 Task: Sports team roster blue modern simple.
Action: Mouse moved to (185, 104)
Screenshot: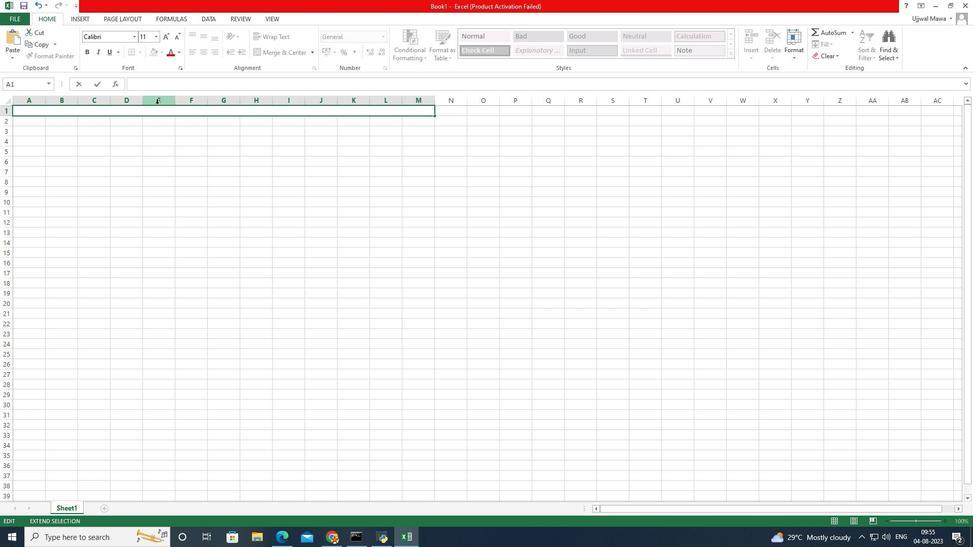 
Action: Key pressed <Key.caps_lock>TEAM<Key.space>ROSTER
Screenshot: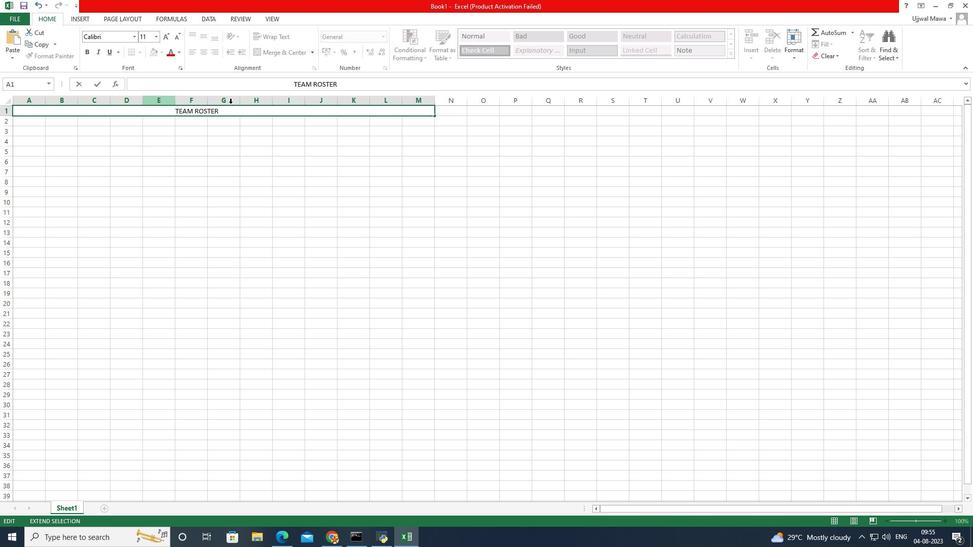 
Action: Mouse moved to (173, 113)
Screenshot: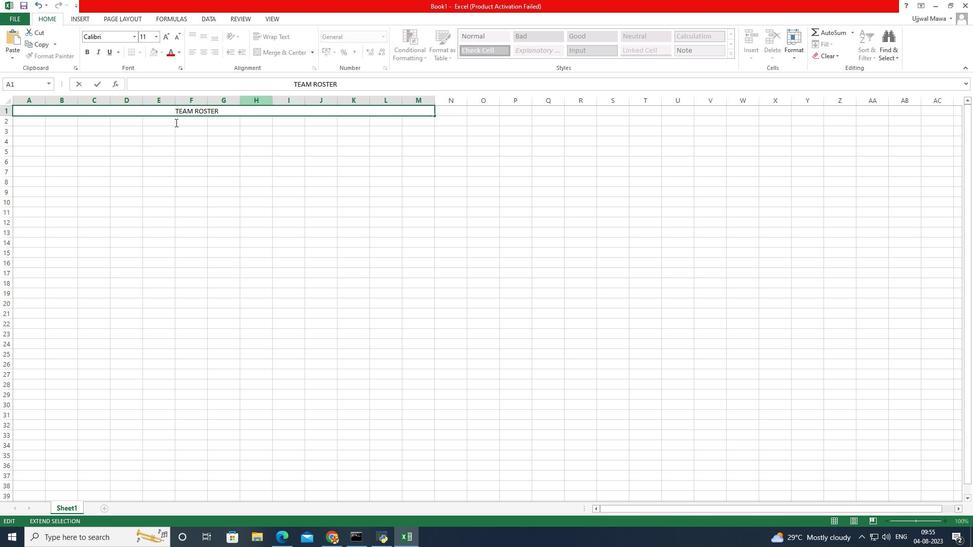 
Action: Mouse pressed left at (173, 113)
Screenshot: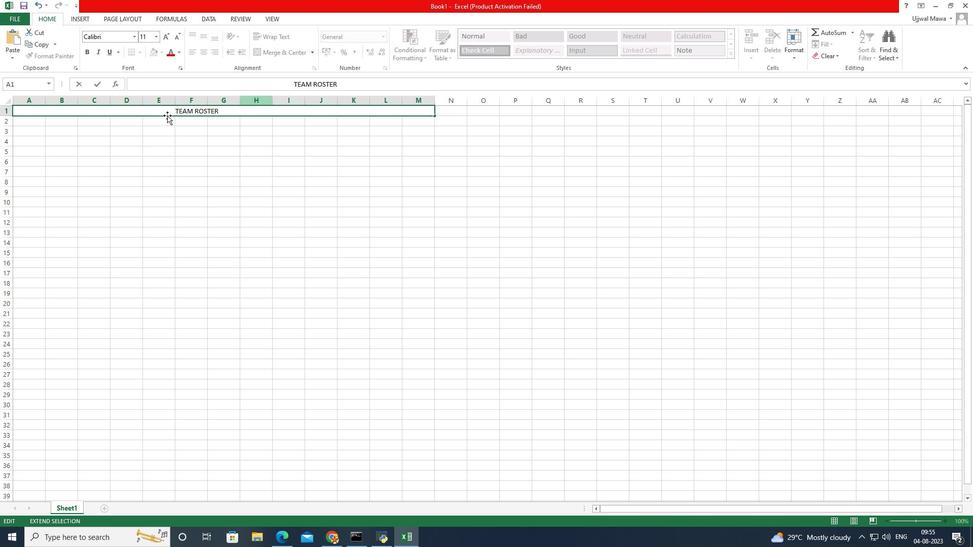 
Action: Mouse moved to (189, 130)
Screenshot: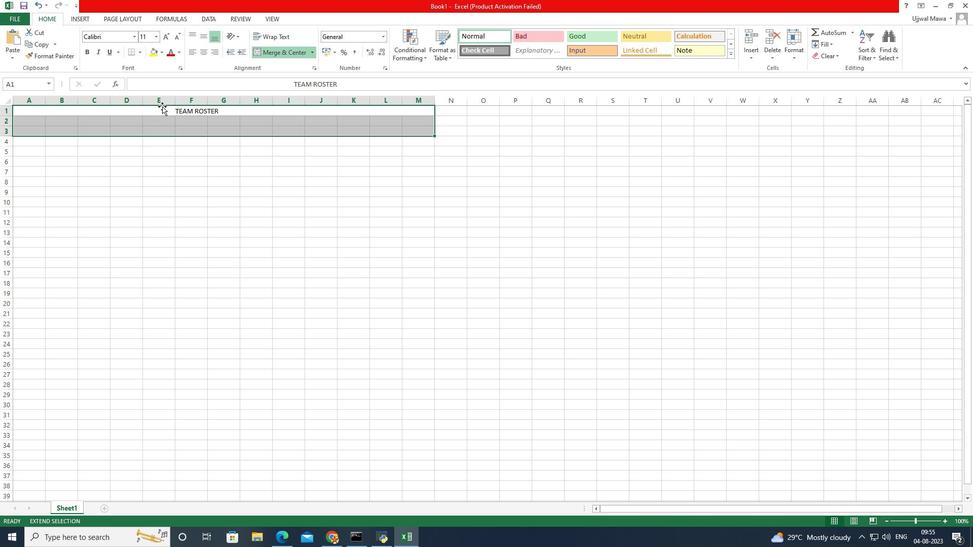 
Action: Mouse pressed left at (189, 130)
Screenshot: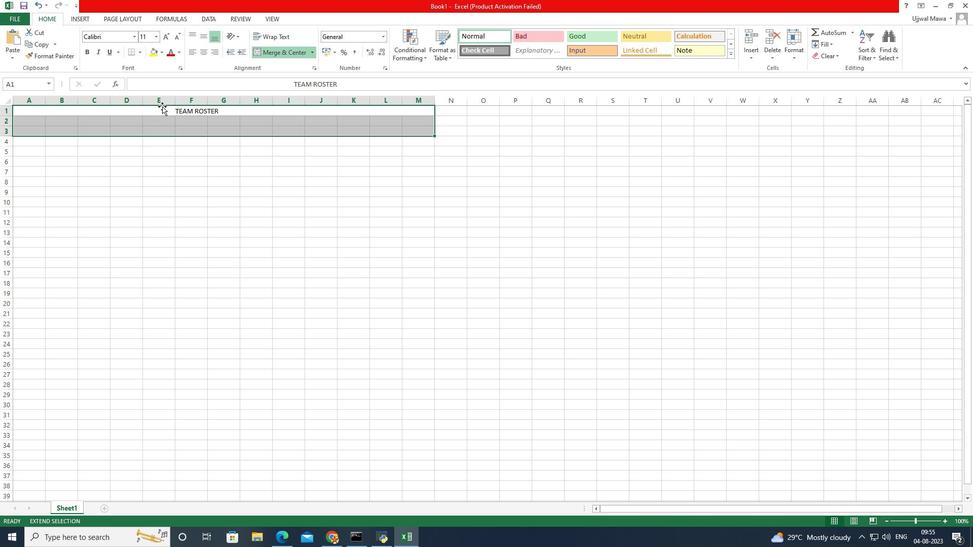 
Action: Mouse moved to (186, 109)
Screenshot: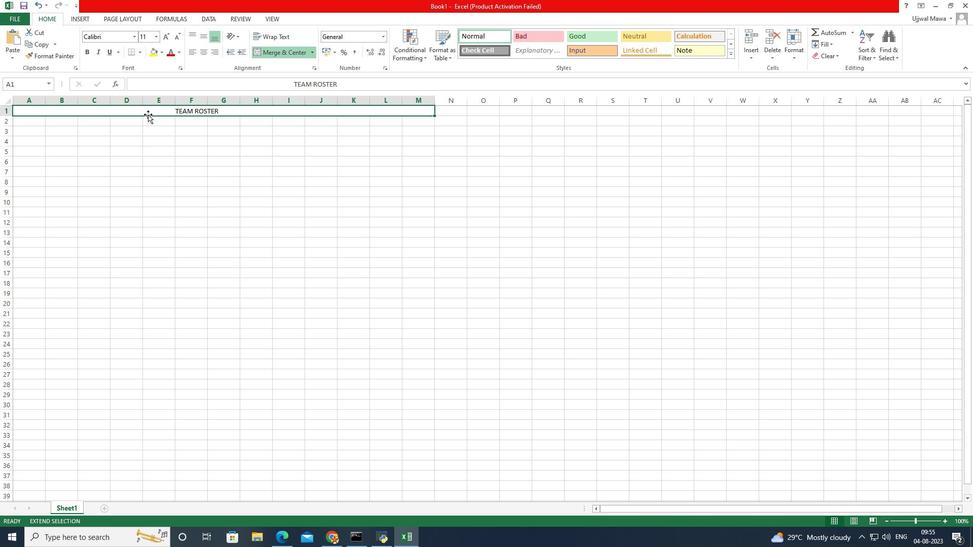 
Action: Mouse pressed left at (185, 107)
Screenshot: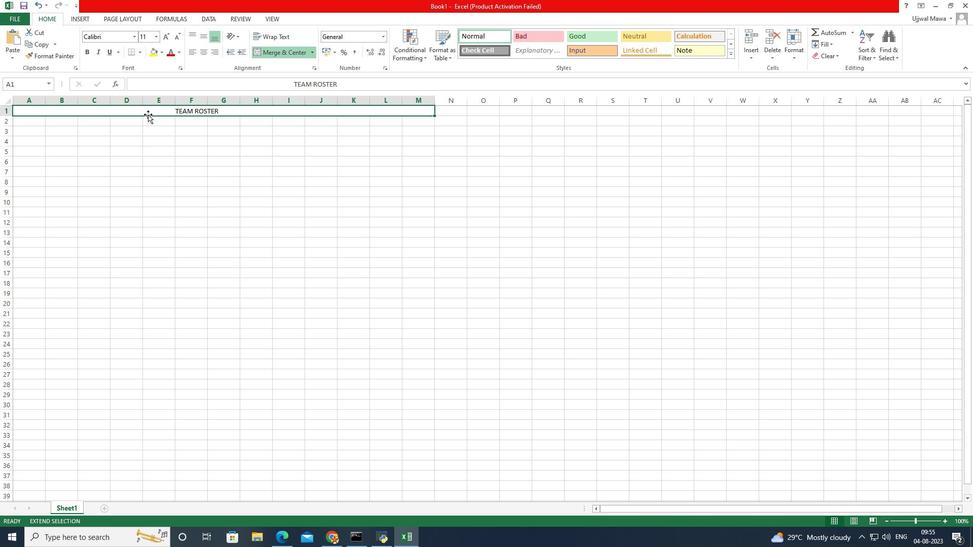 
Action: Mouse moved to (187, 110)
Screenshot: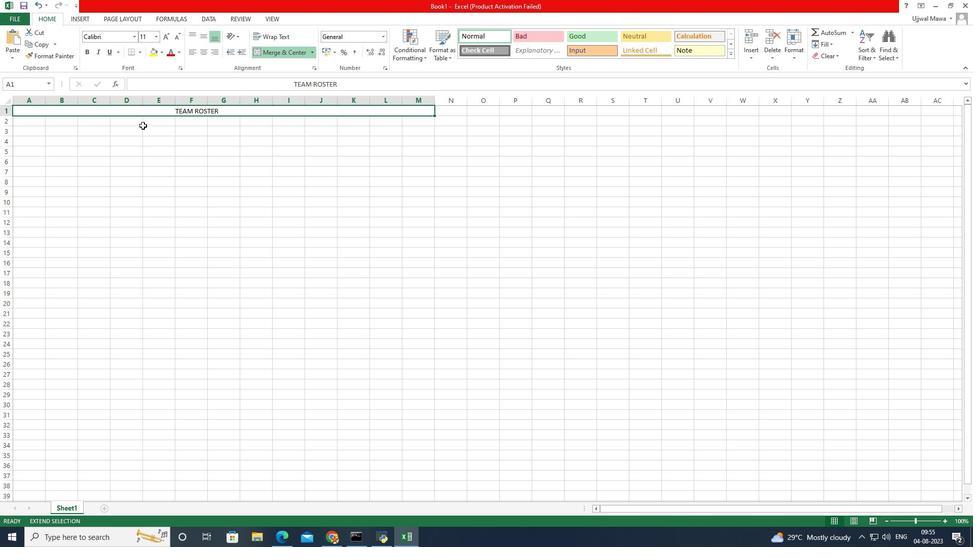 
Action: Mouse pressed left at (187, 110)
Screenshot: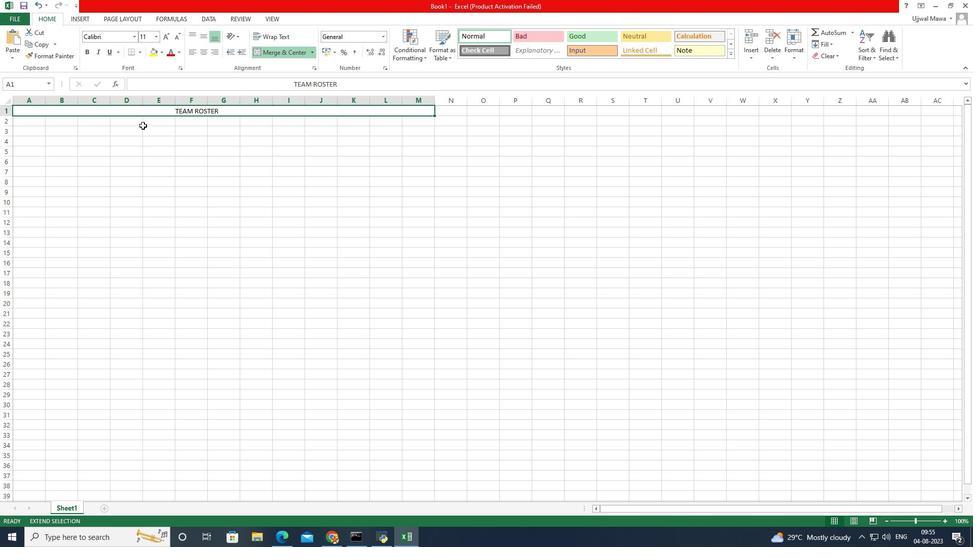 
Action: Mouse moved to (188, 122)
Screenshot: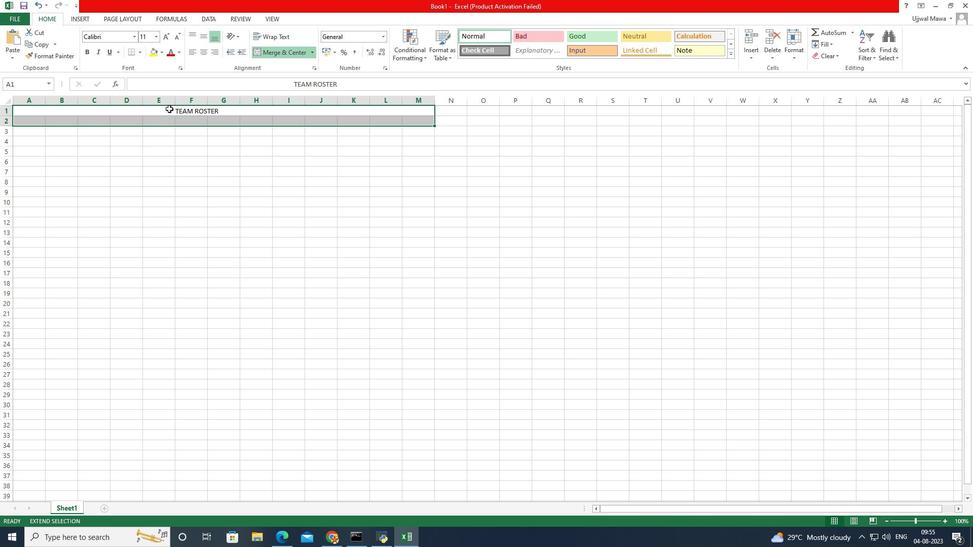 
Action: Mouse pressed left at (188, 122)
Screenshot: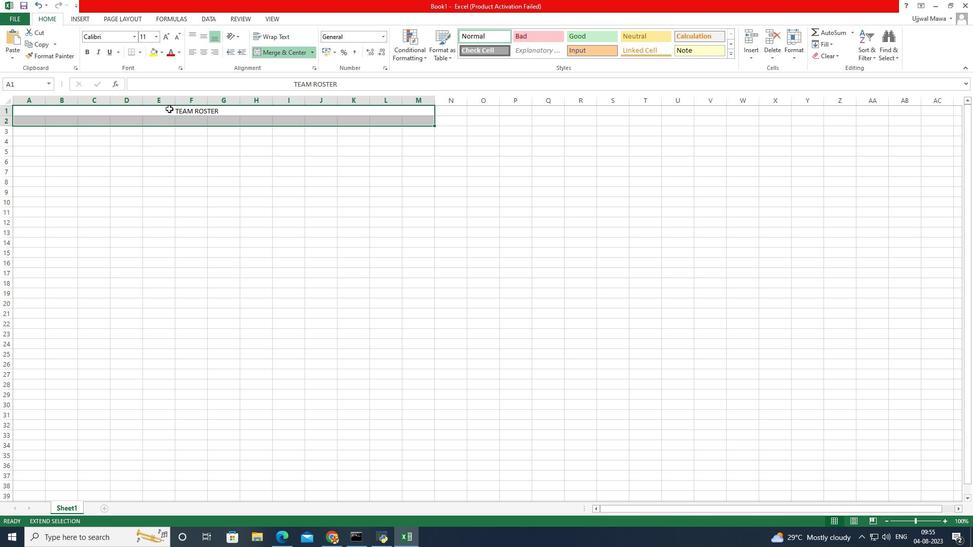 
Action: Mouse moved to (182, 108)
Screenshot: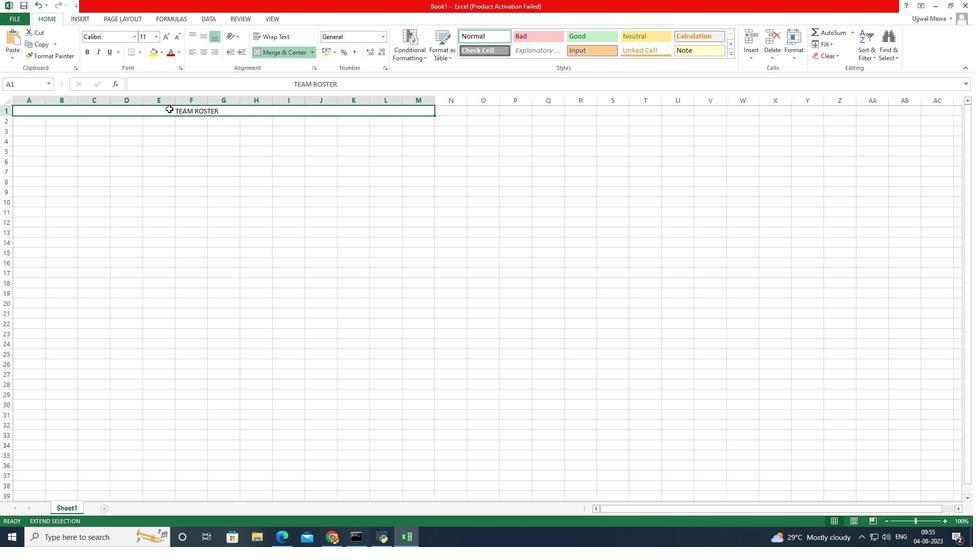 
Action: Mouse pressed left at (182, 108)
Screenshot: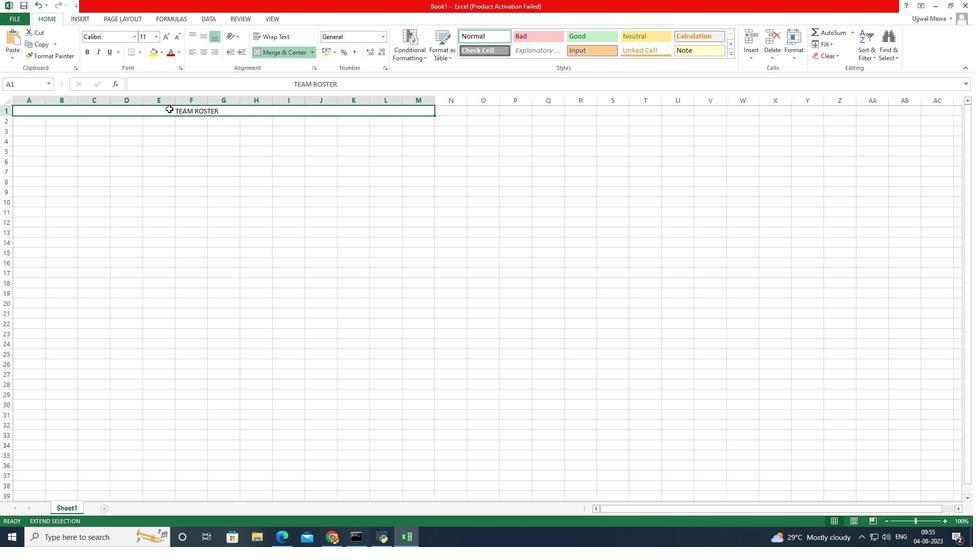 
Action: Key pressed <Key.esc>
Screenshot: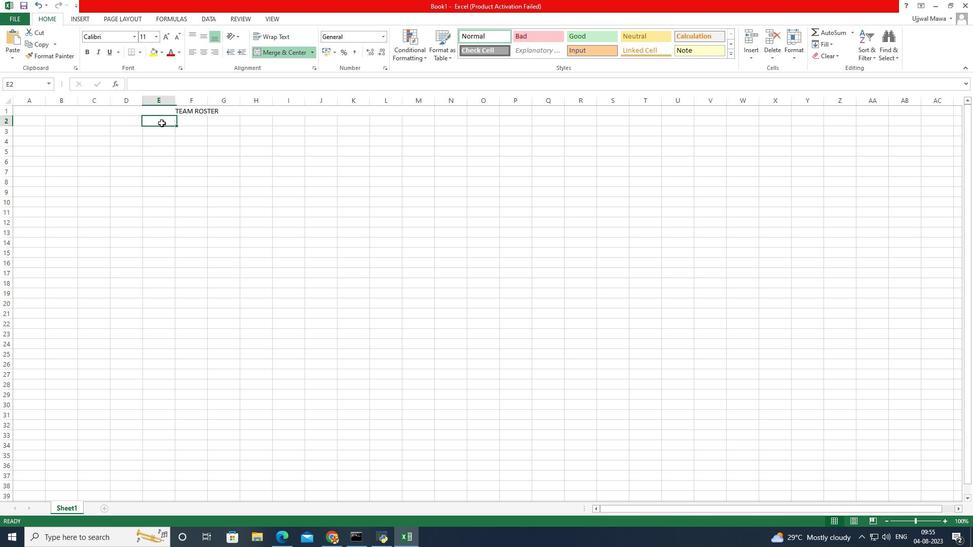 
Action: Mouse moved to (184, 120)
Screenshot: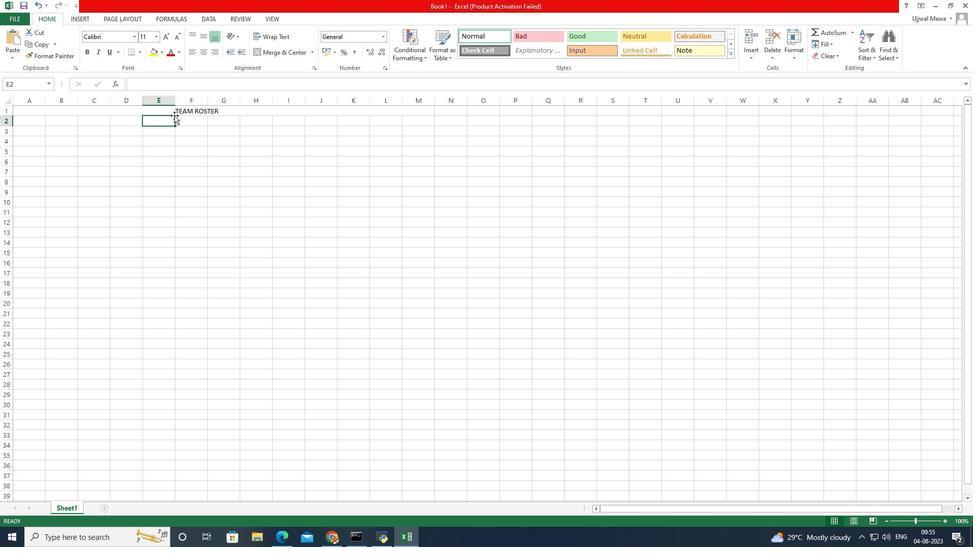
Action: Mouse pressed left at (184, 120)
Screenshot: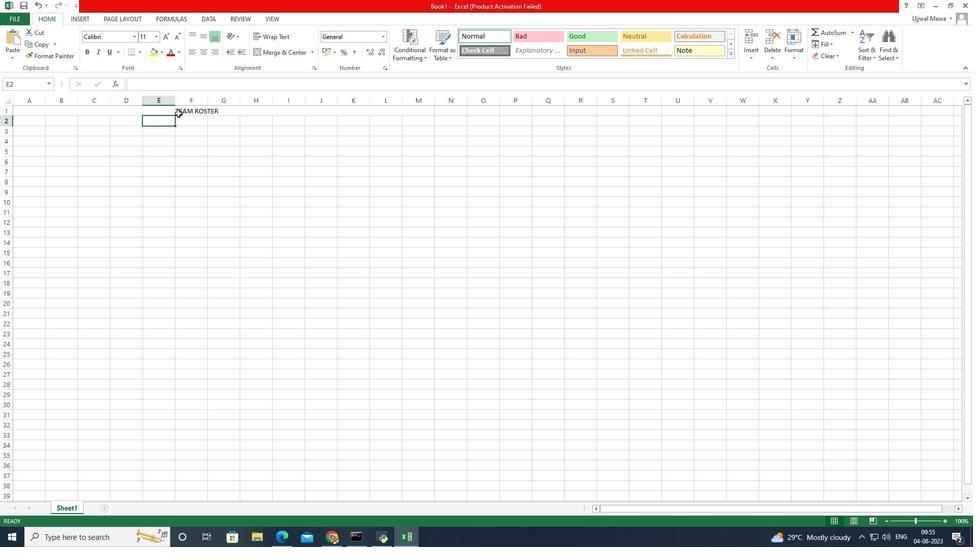 
Action: Mouse moved to (181, 112)
Screenshot: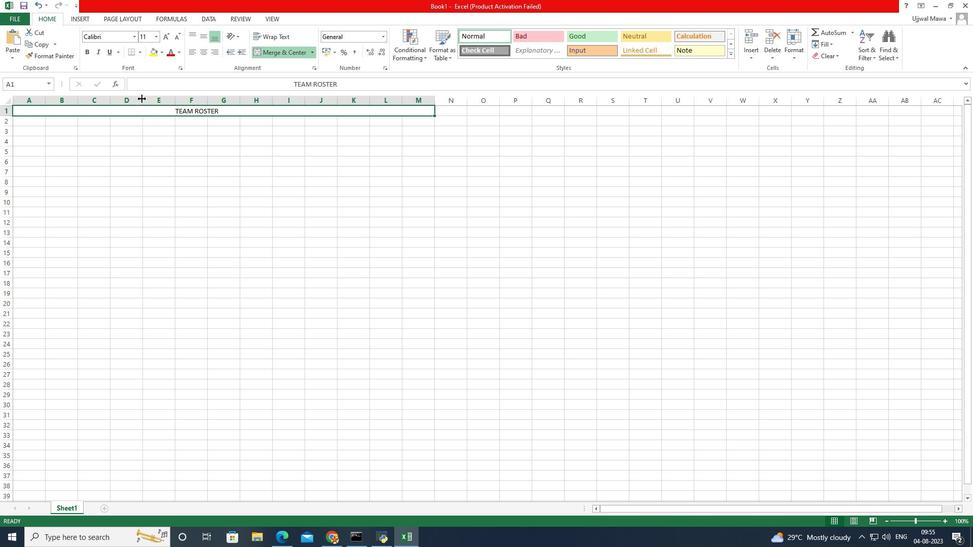 
Action: Mouse pressed left at (181, 112)
Screenshot: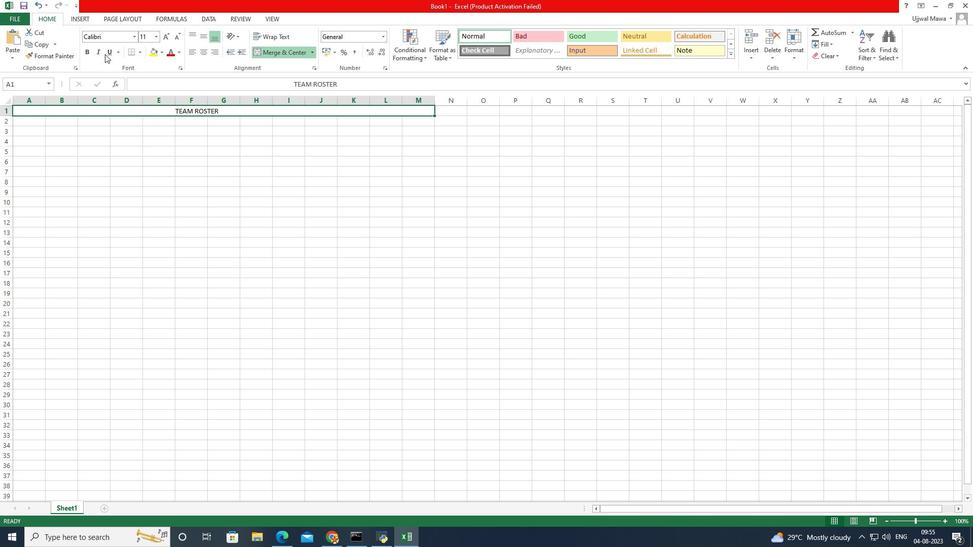 
Action: Mouse moved to (185, 60)
Screenshot: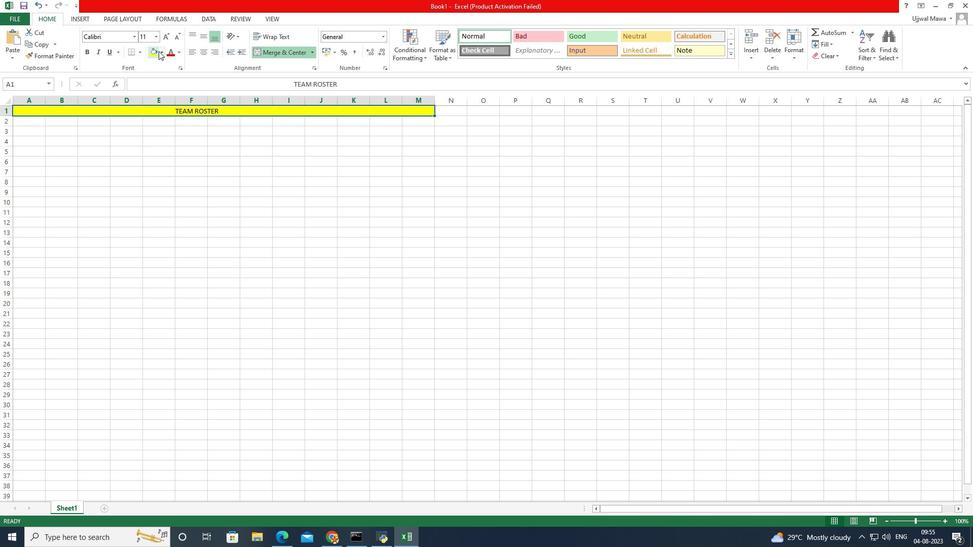 
Action: Mouse pressed left at (185, 60)
Screenshot: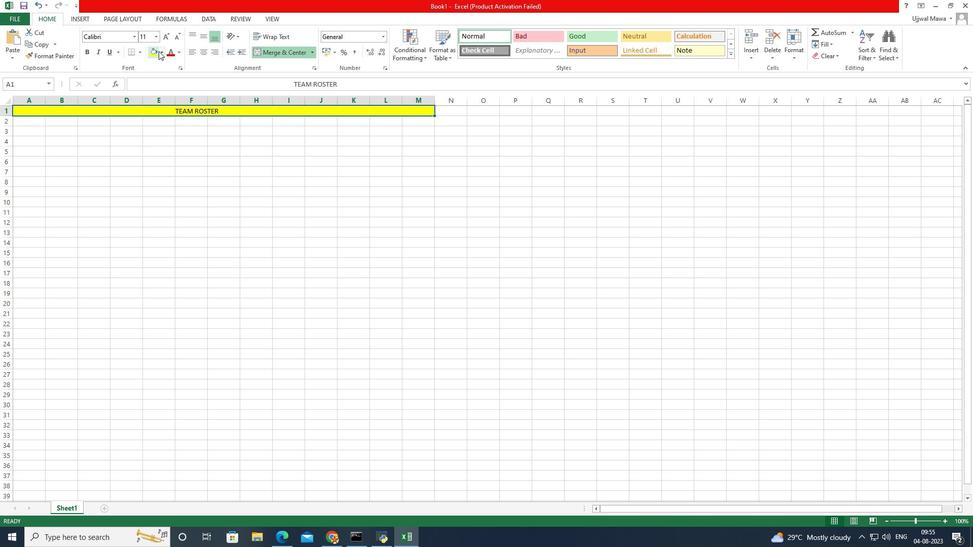 
Action: Mouse moved to (185, 62)
Screenshot: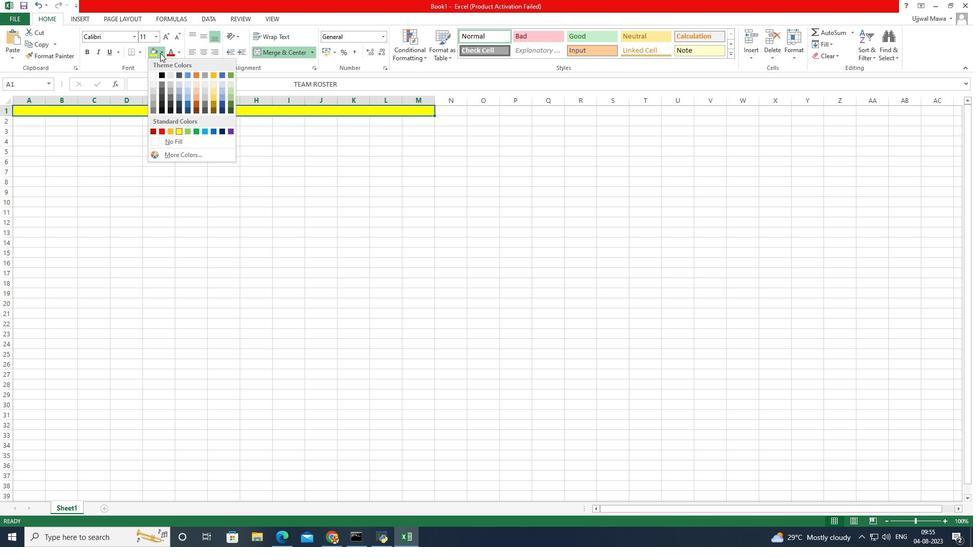 
Action: Mouse pressed left at (185, 62)
Screenshot: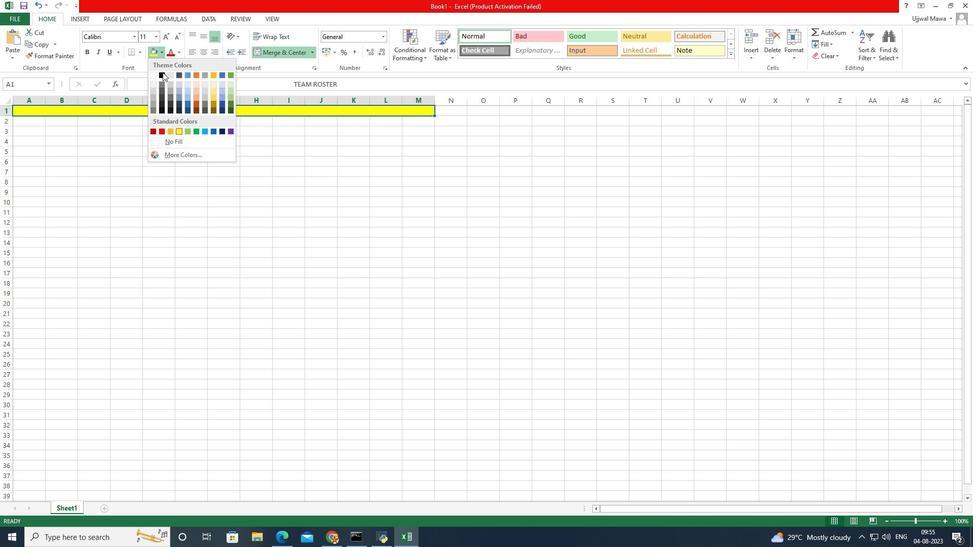 
Action: Mouse moved to (184, 80)
Screenshot: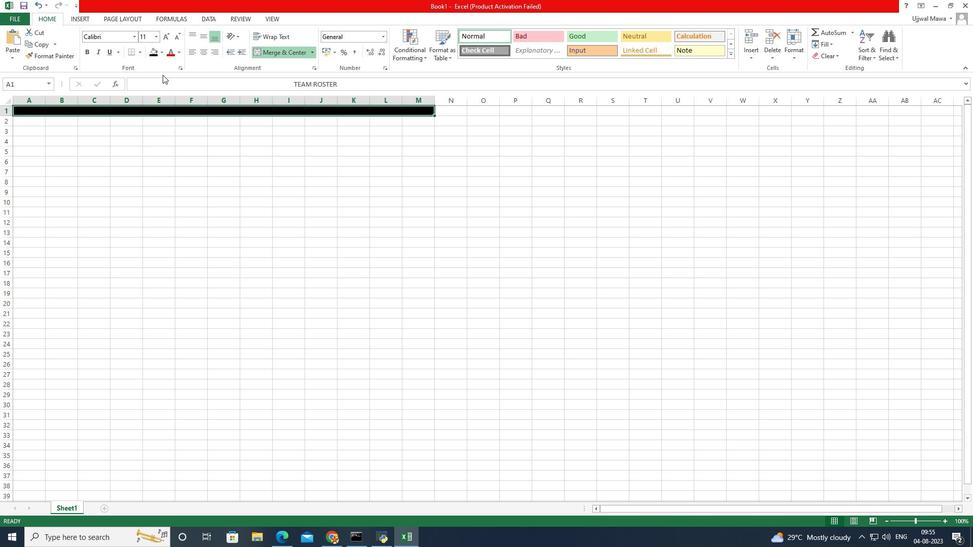 
Action: Mouse pressed left at (184, 80)
Screenshot: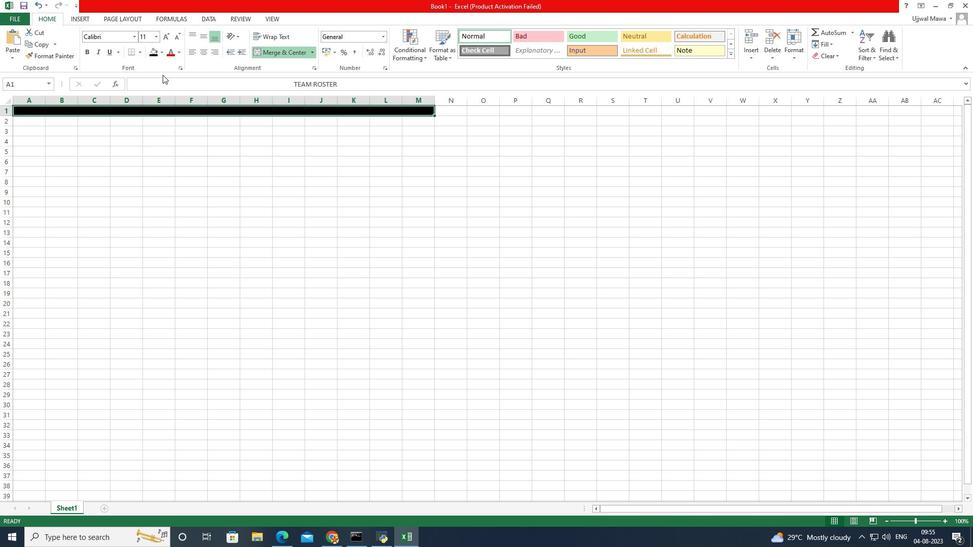 
Action: Mouse moved to (181, 62)
Screenshot: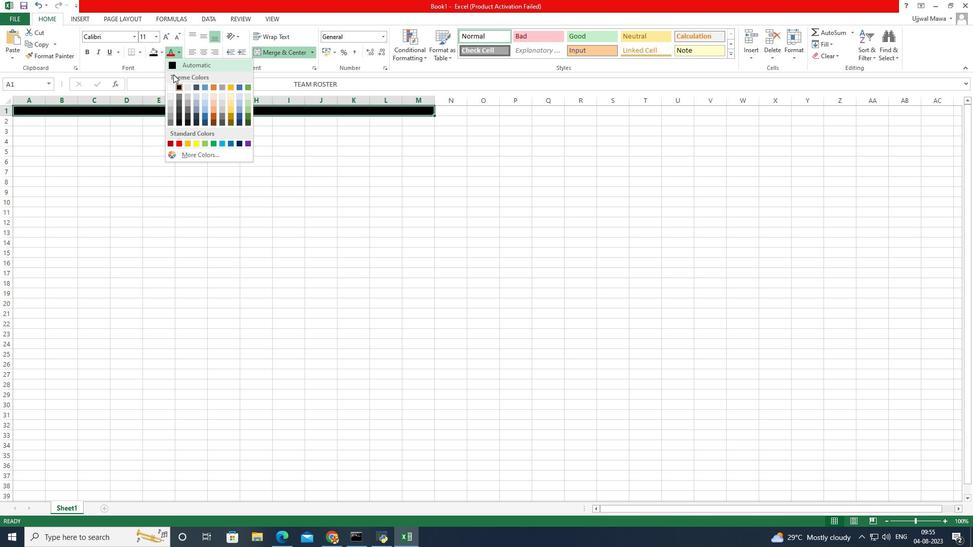 
Action: Mouse pressed left at (181, 62)
Screenshot: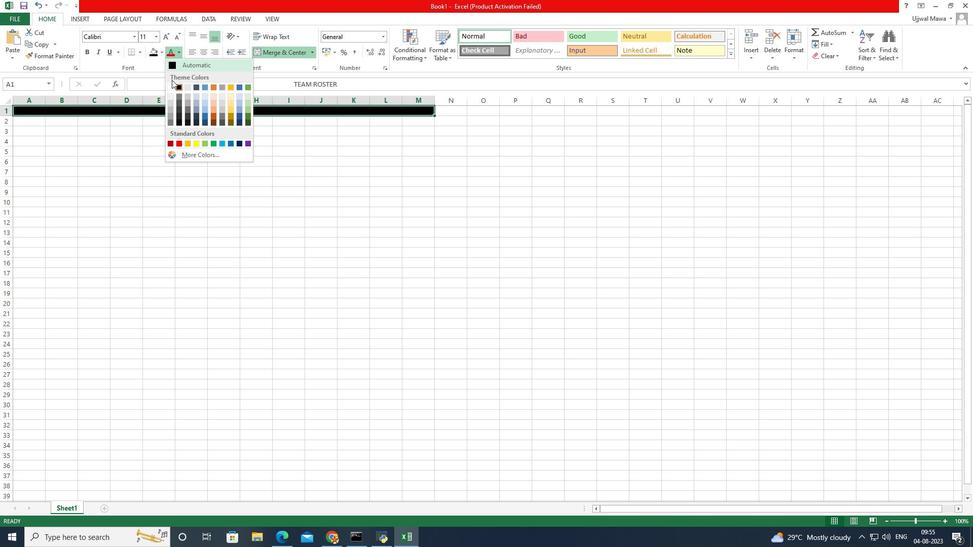 
Action: Mouse moved to (182, 87)
Screenshot: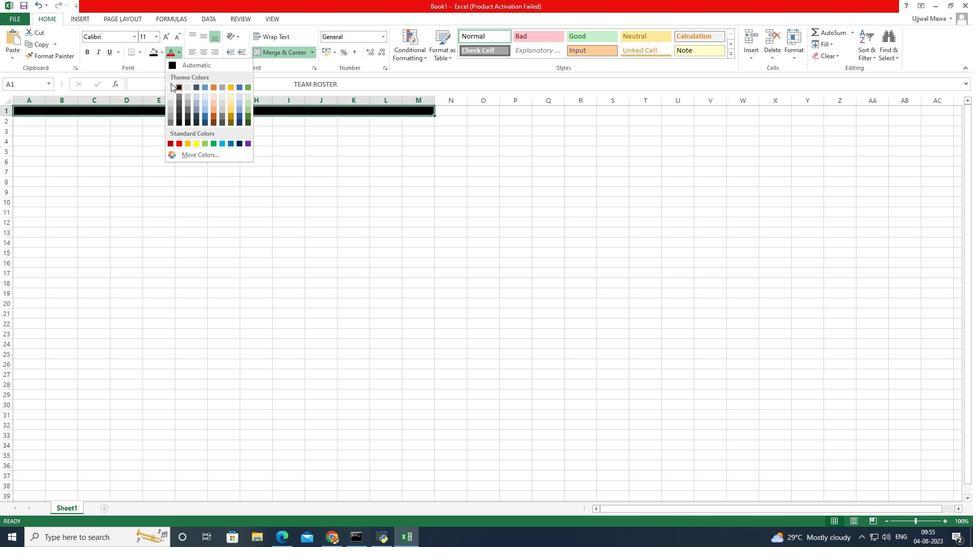 
Action: Mouse pressed left at (182, 87)
Screenshot: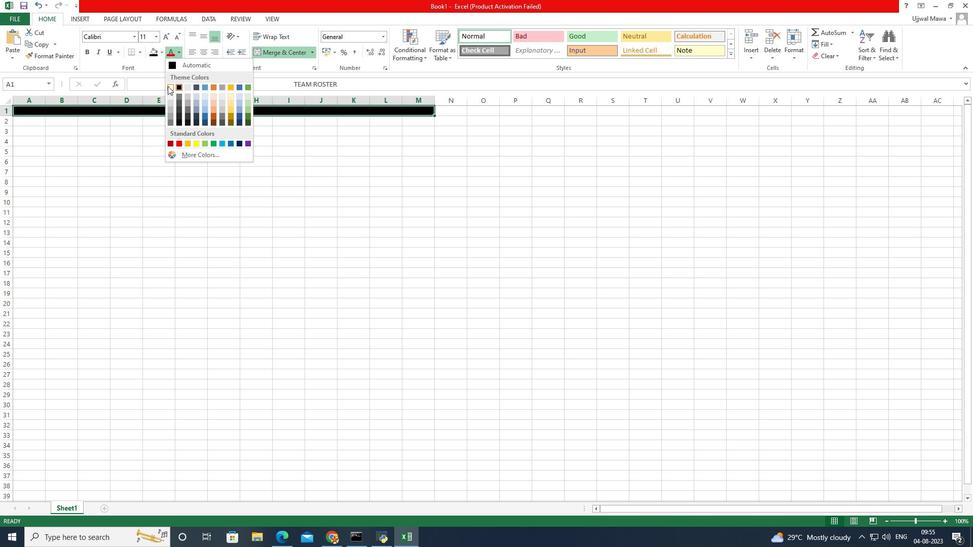 
Action: Mouse moved to (183, 89)
Screenshot: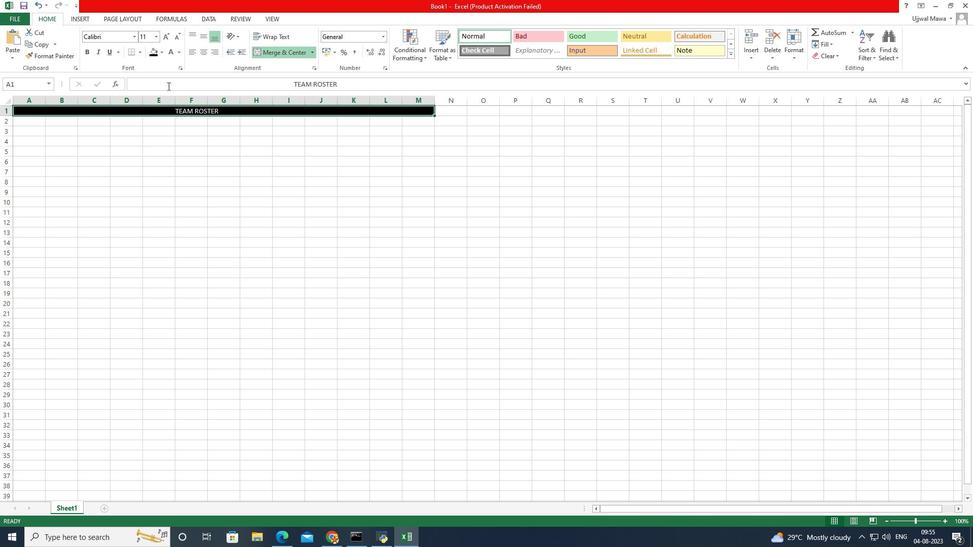
Action: Mouse pressed left at (183, 89)
Screenshot: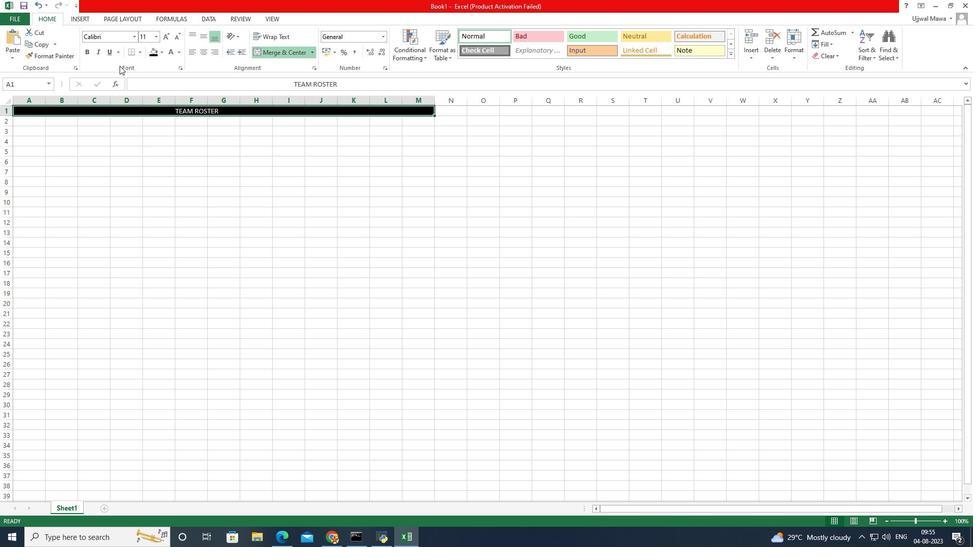
Action: Mouse moved to (199, 60)
Screenshot: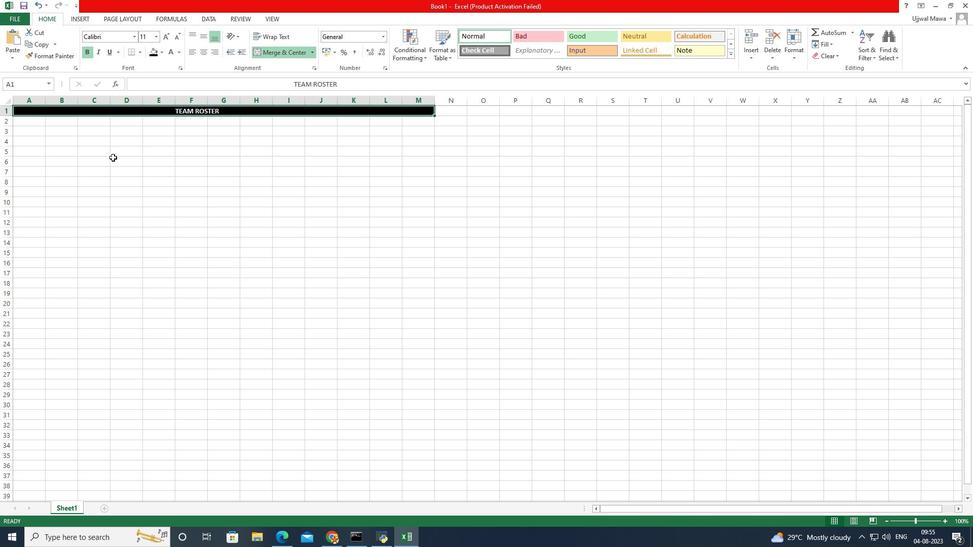 
Action: Mouse pressed left at (199, 60)
Screenshot: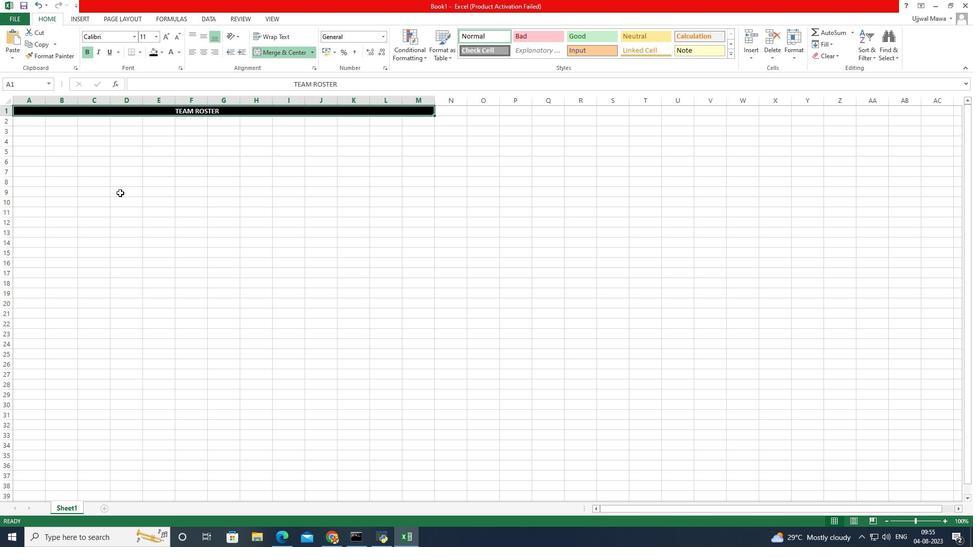 
Action: Mouse moved to (192, 177)
Screenshot: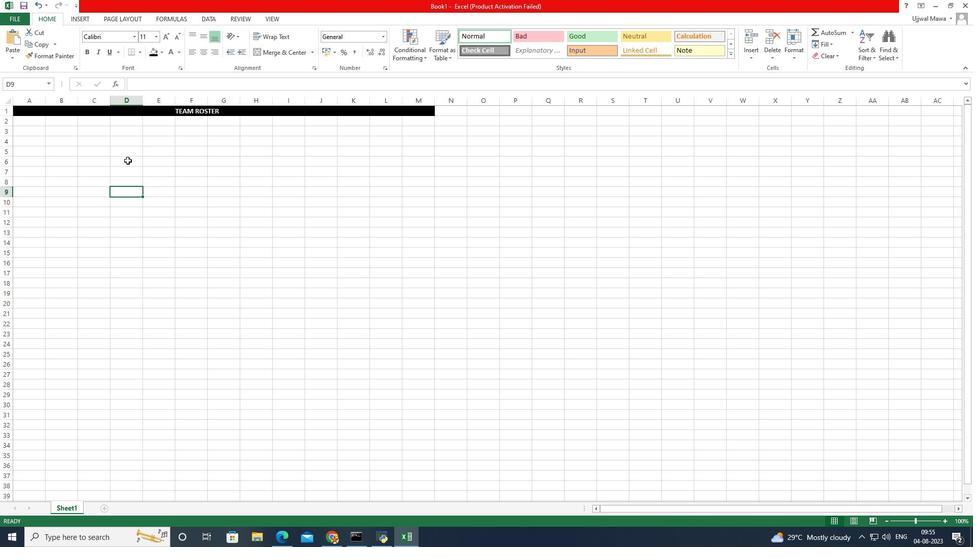 
Action: Mouse pressed left at (192, 177)
Screenshot: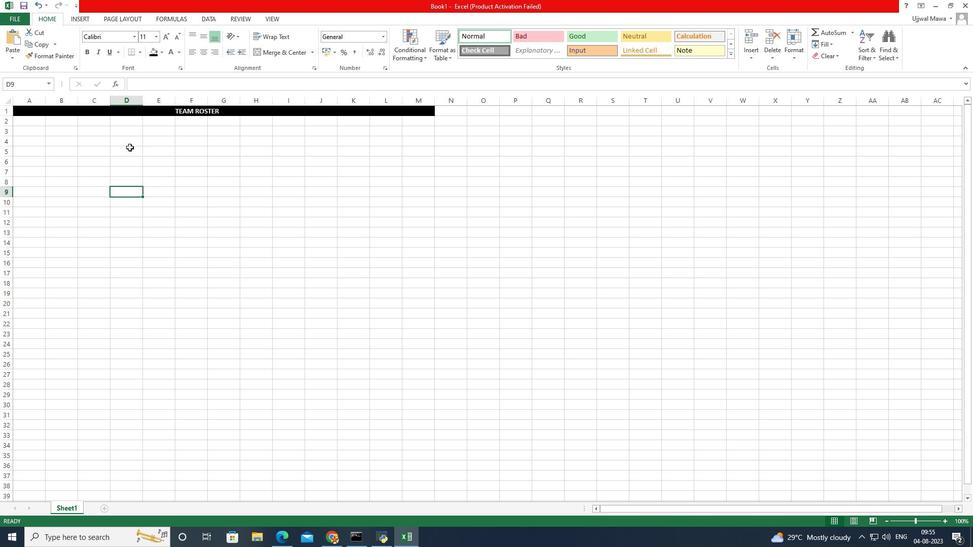
Action: Mouse moved to (208, 118)
Screenshot: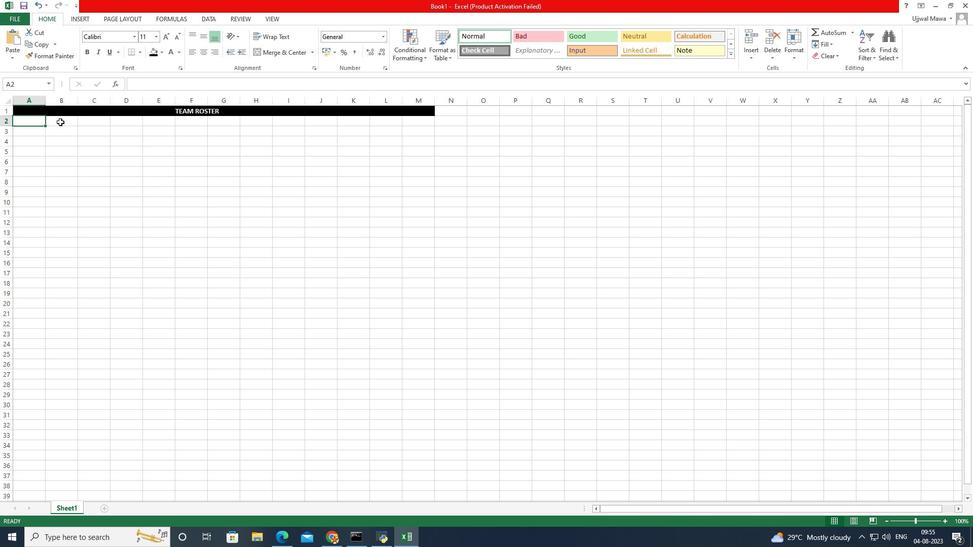 
Action: Mouse pressed left at (208, 118)
Screenshot: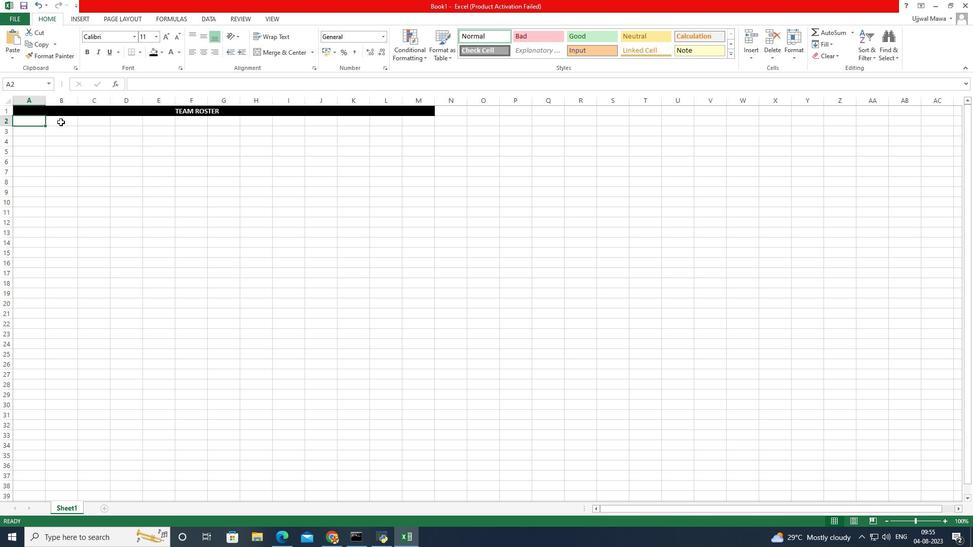 
Action: Mouse moved to (203, 119)
Screenshot: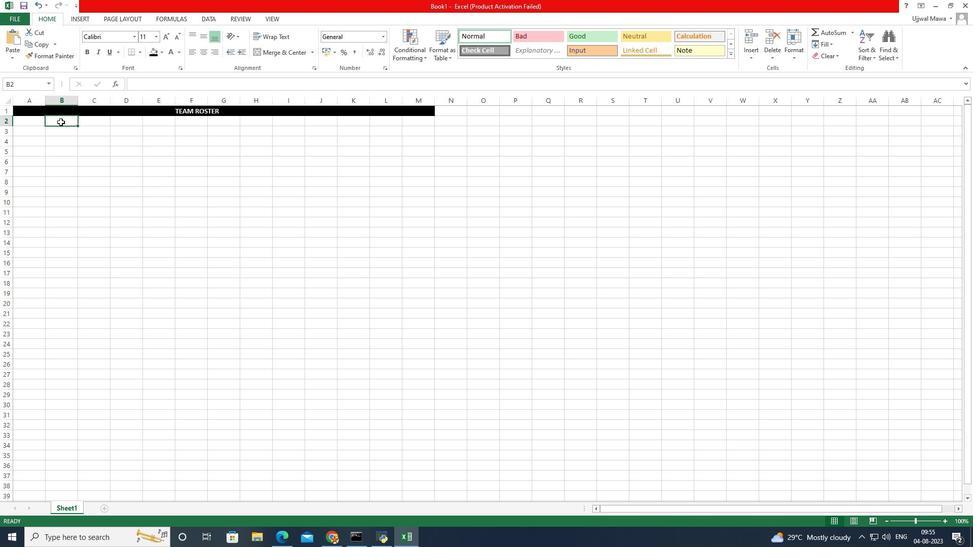
Action: Mouse pressed left at (203, 119)
Screenshot: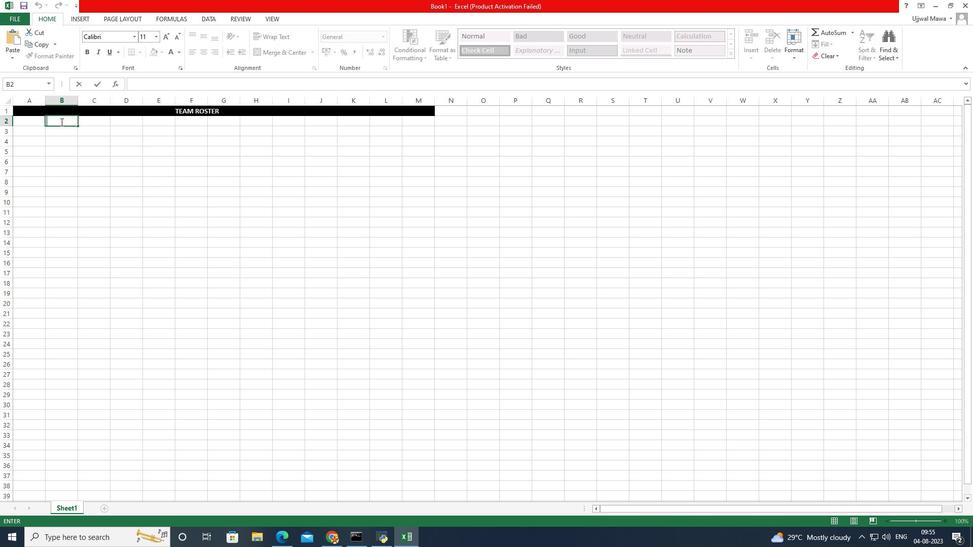 
Action: Mouse pressed left at (203, 119)
Screenshot: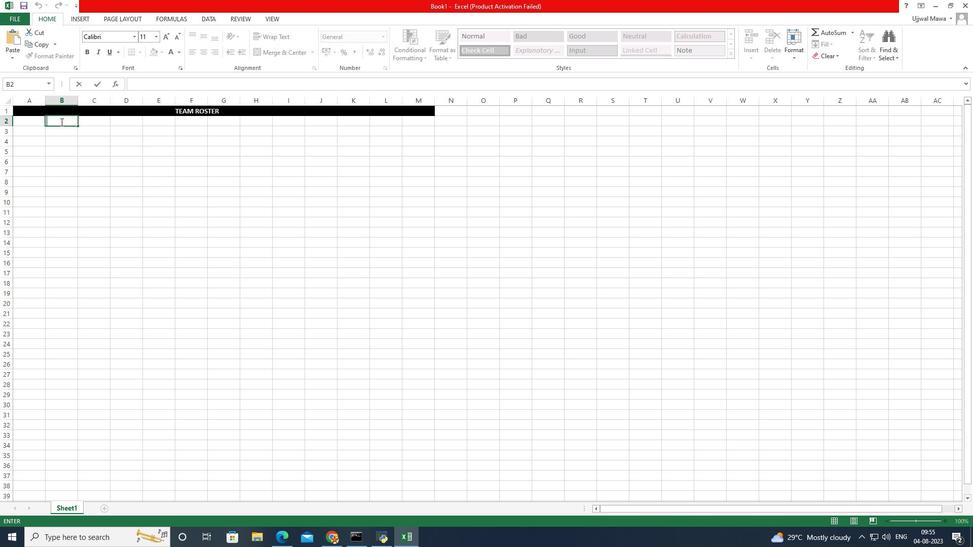 
Action: Key pressed TW<Key.backspace>EAM<Key.space>NAME
Screenshot: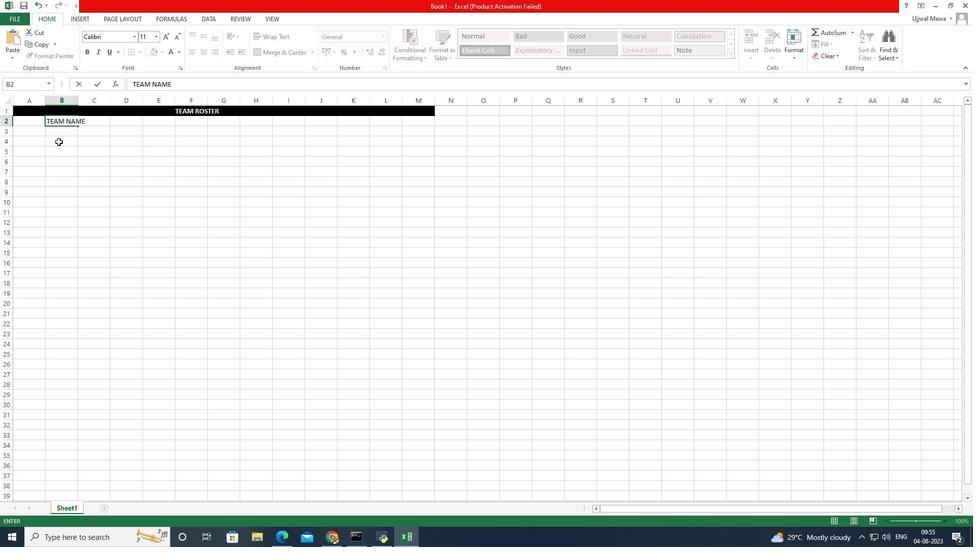 
Action: Mouse moved to (204, 124)
Screenshot: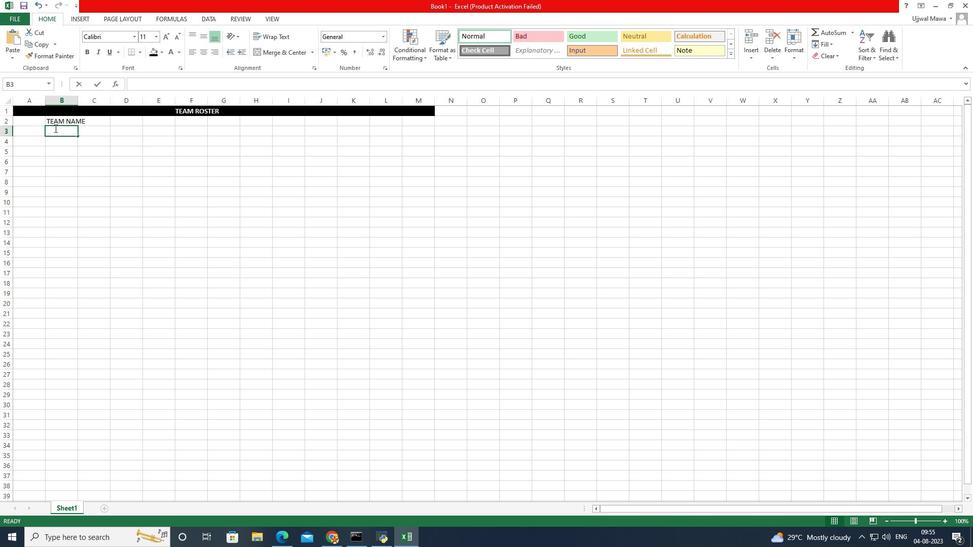
Action: Mouse pressed left at (204, 124)
Screenshot: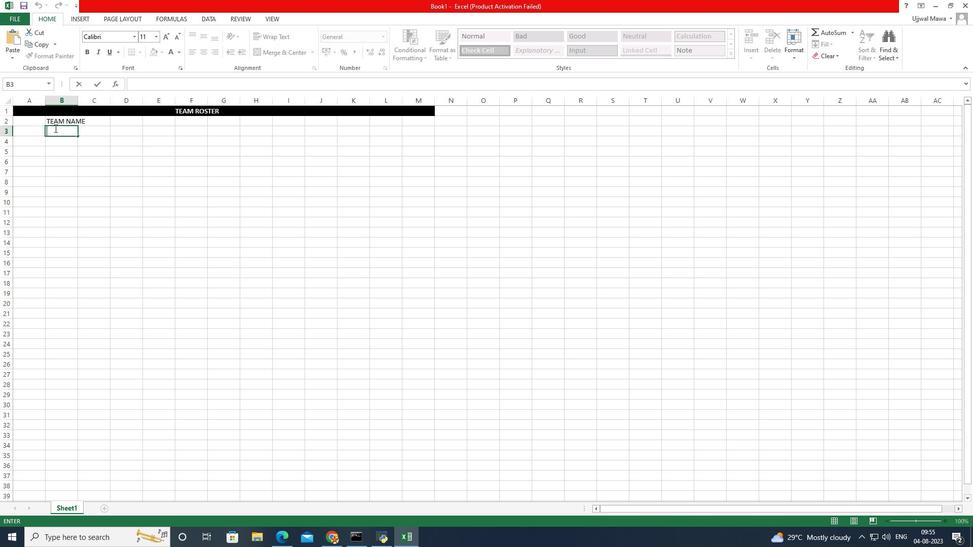 
Action: Mouse pressed left at (204, 124)
Screenshot: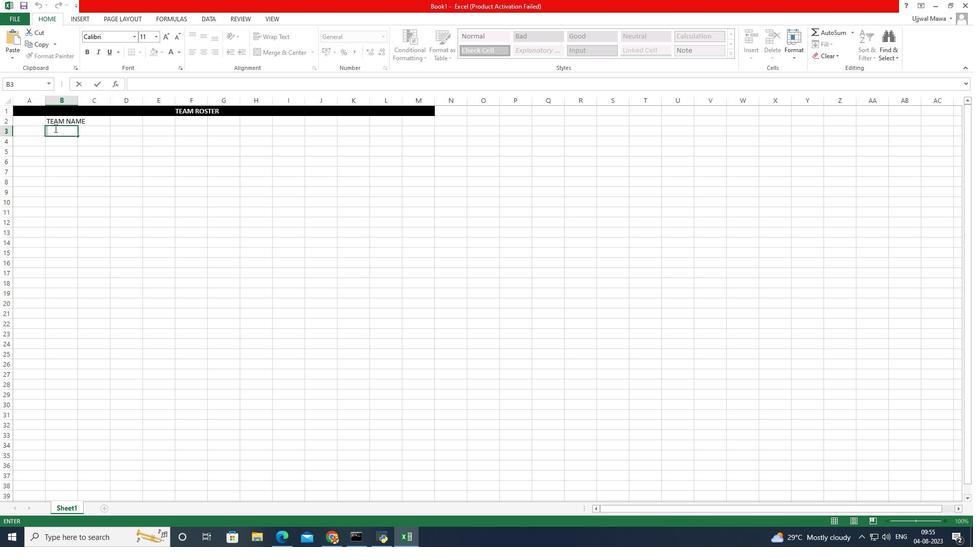 
Action: Key pressed YWA<Key.backspace><Key.backspace>EAR/SEASON
Screenshot: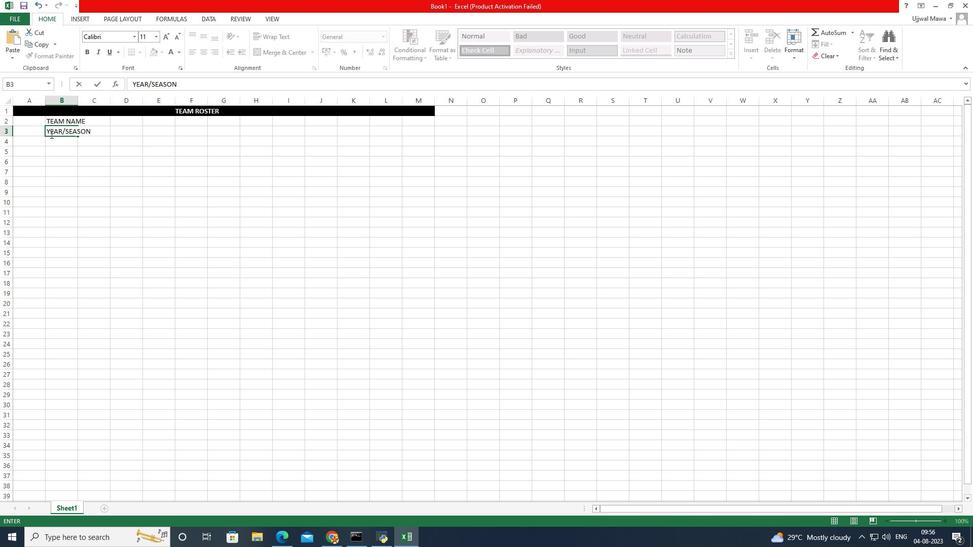 
Action: Mouse moved to (205, 135)
Screenshot: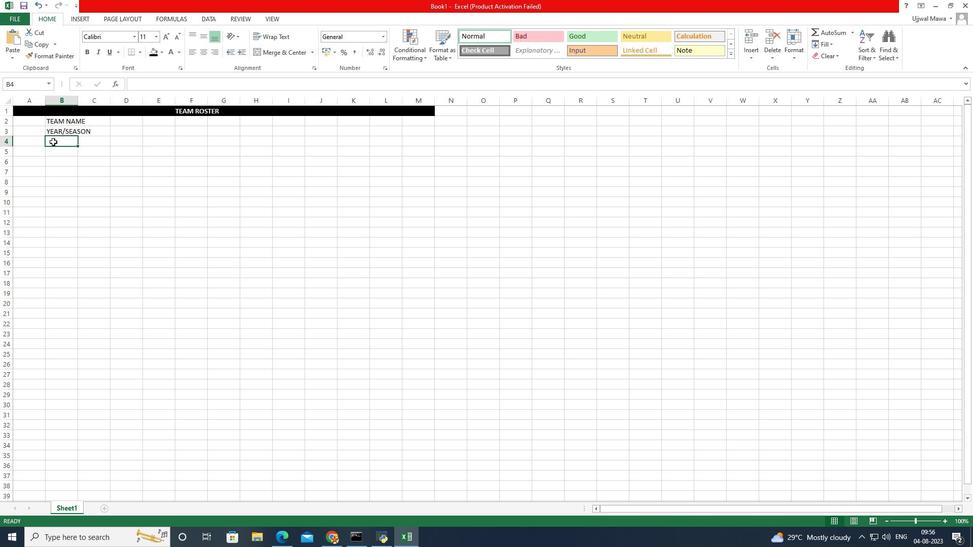 
Action: Mouse pressed left at (205, 135)
Screenshot: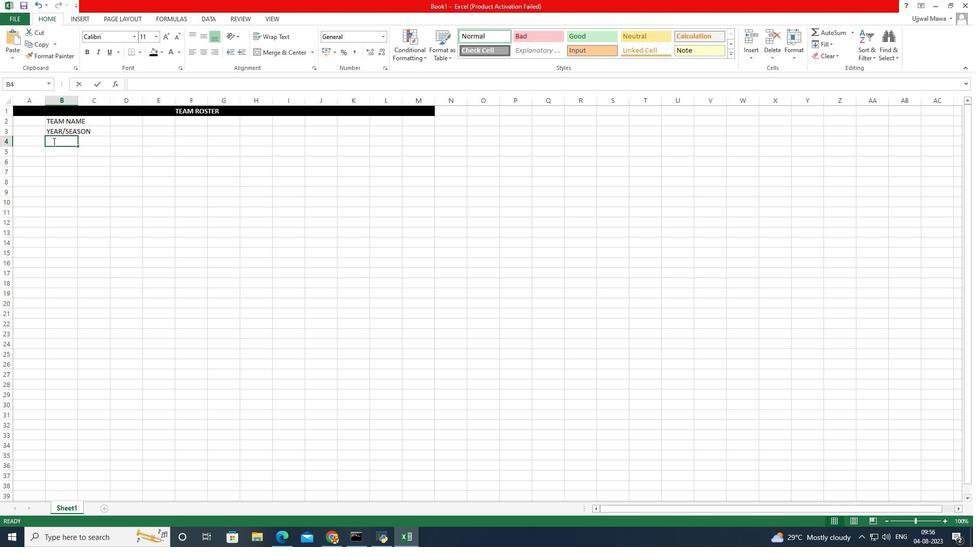 
Action: Mouse pressed left at (205, 135)
Screenshot: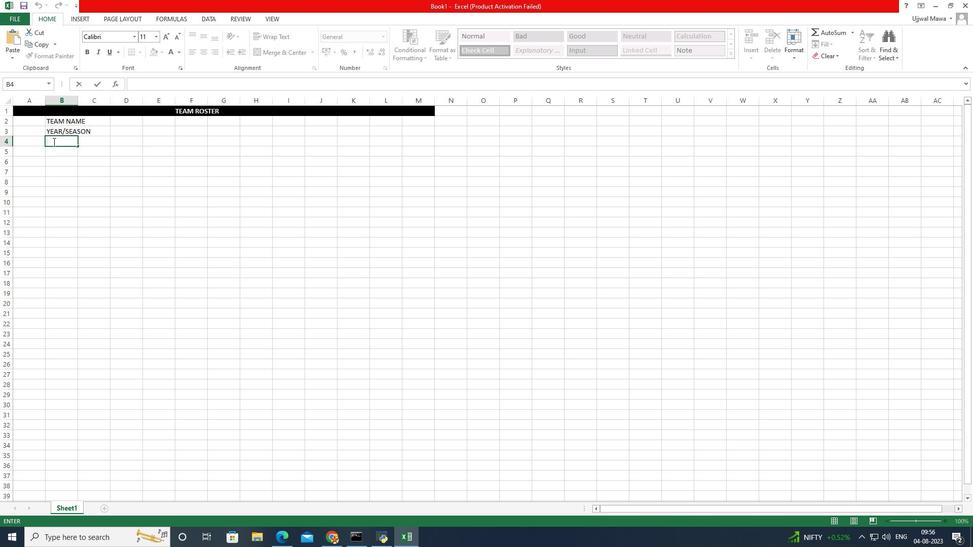 
Action: Key pressed ORGANI
Screenshot: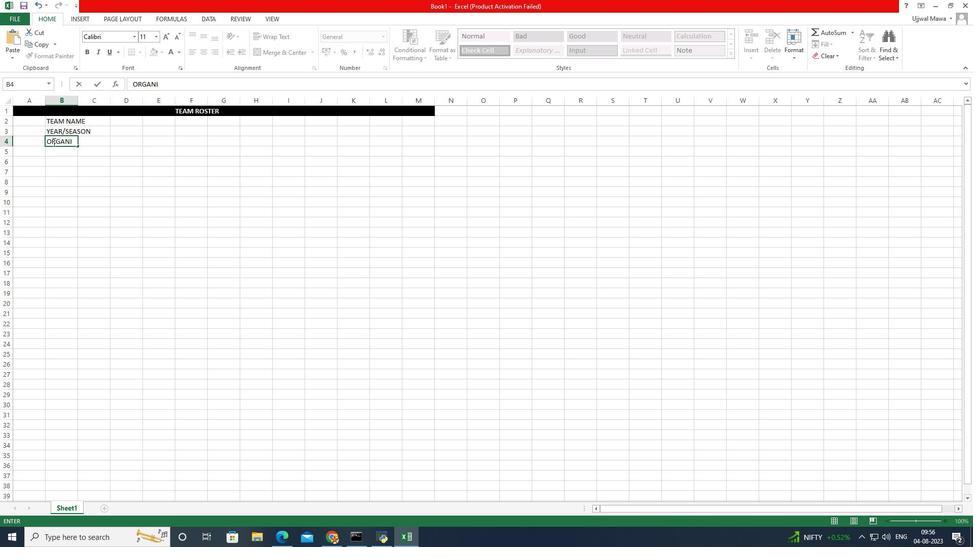 
Action: Mouse moved to (205, 135)
Screenshot: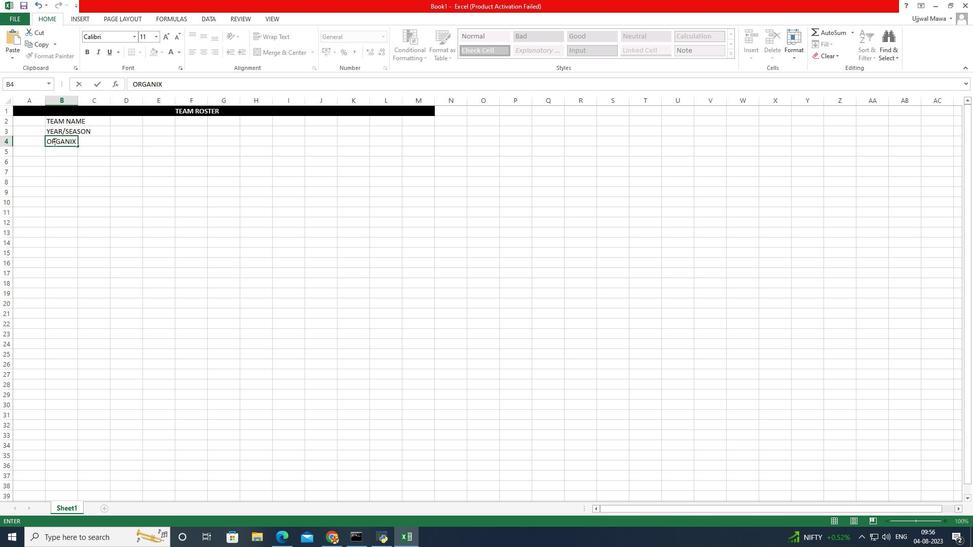 
Action: Key pressed X<Key.backspace>ZATIO
Screenshot: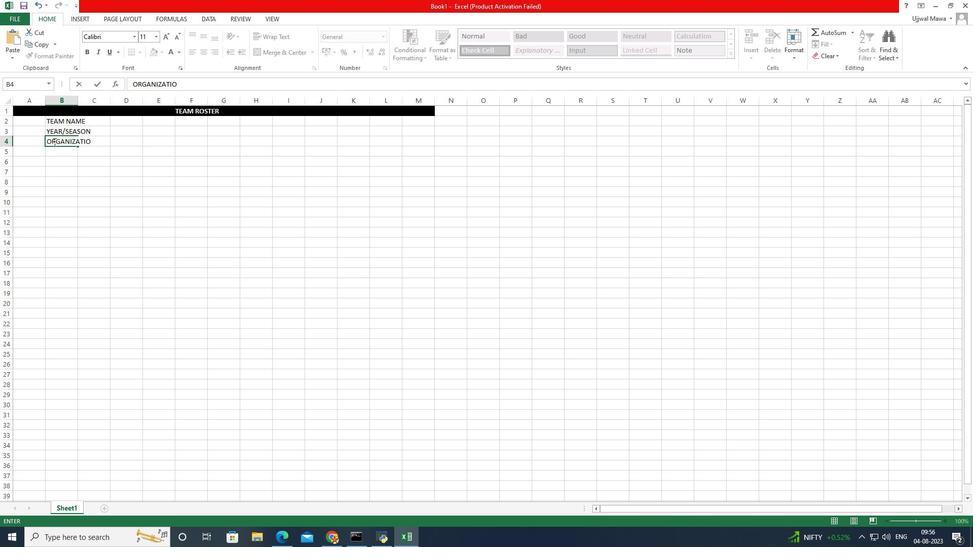 
Action: Mouse moved to (203, 166)
Screenshot: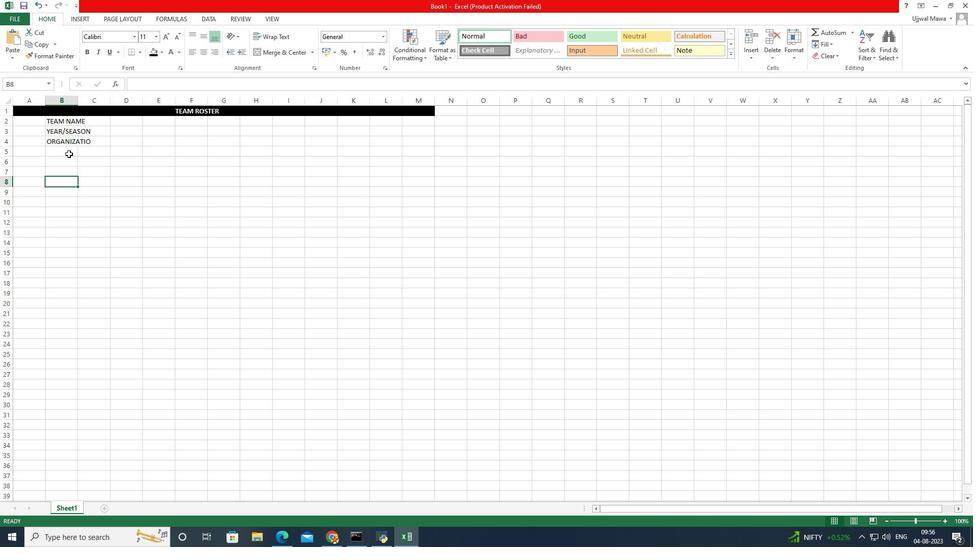 
Action: Mouse pressed left at (203, 166)
Screenshot: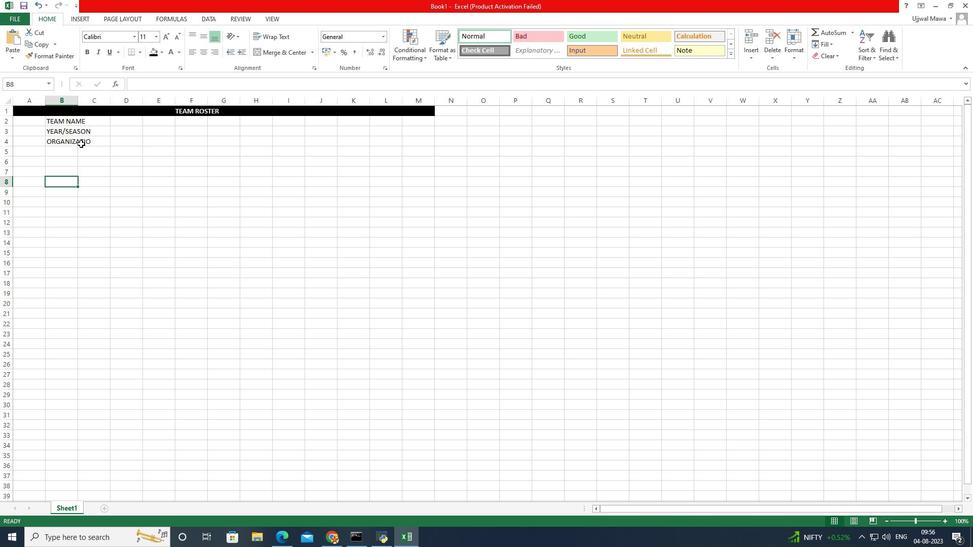 
Action: Mouse moved to (199, 136)
Screenshot: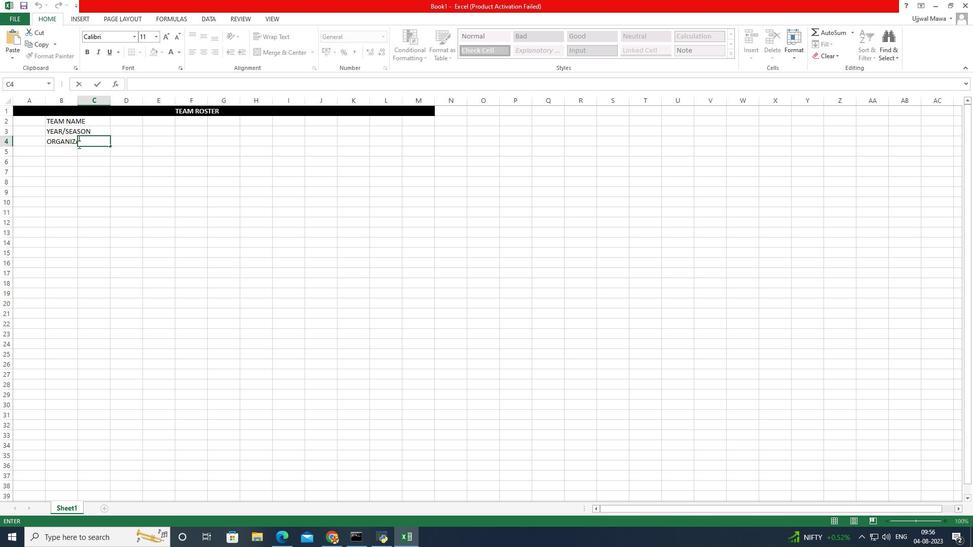 
Action: Mouse pressed left at (199, 136)
Screenshot: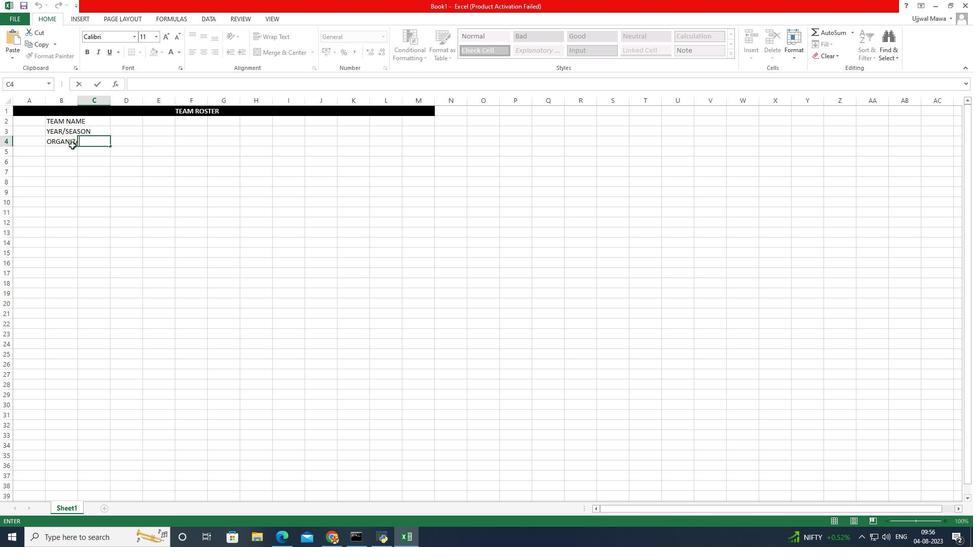 
Action: Mouse pressed left at (199, 136)
Screenshot: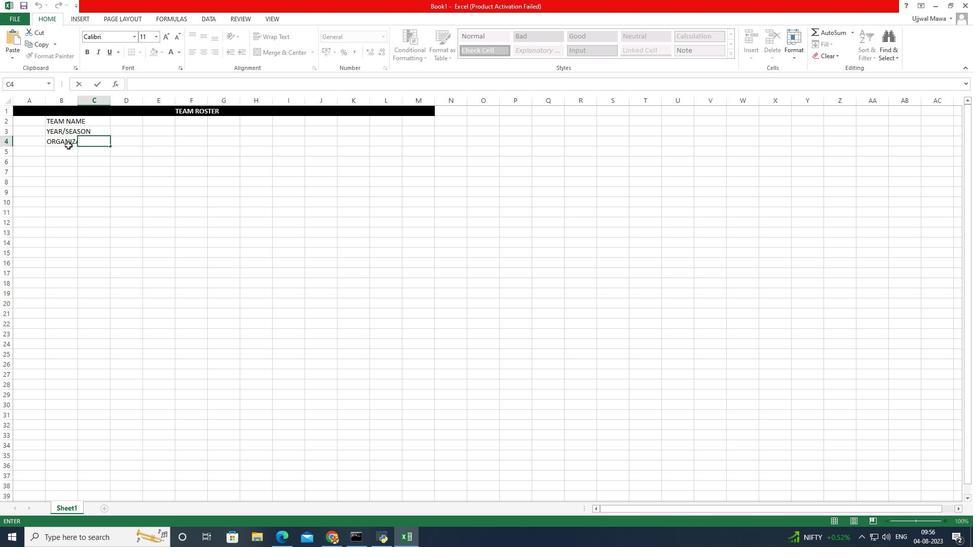 
Action: Mouse moved to (202, 137)
Screenshot: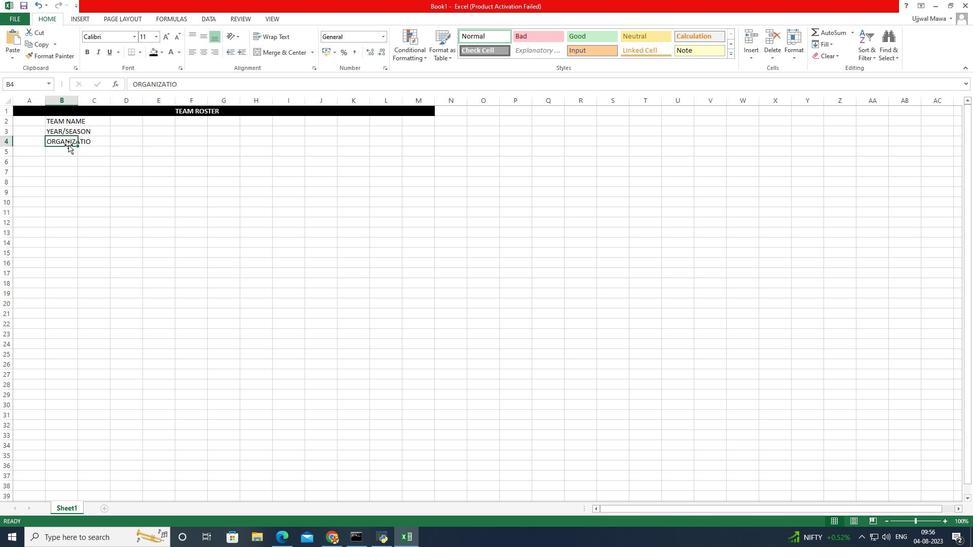 
Action: Mouse pressed left at (202, 137)
Screenshot: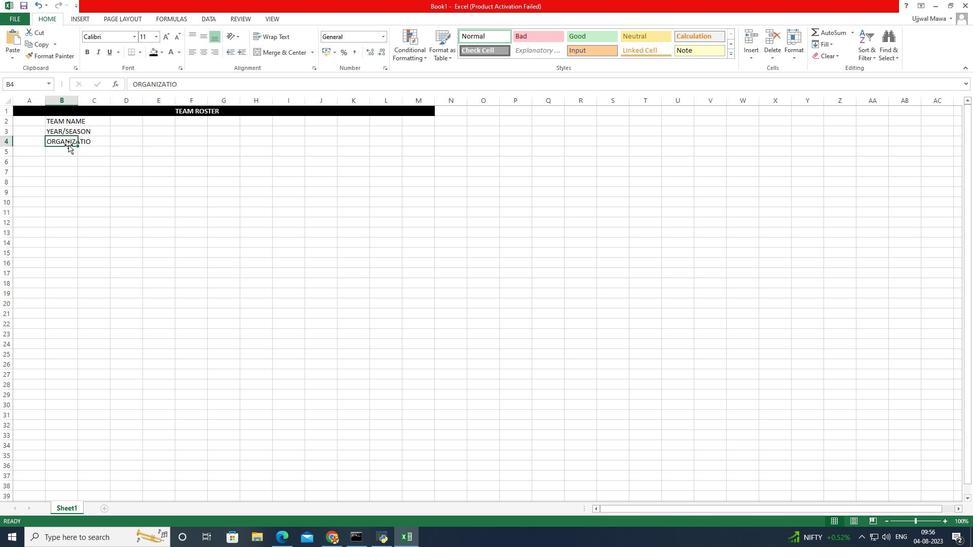 
Action: Mouse pressed left at (202, 137)
Screenshot: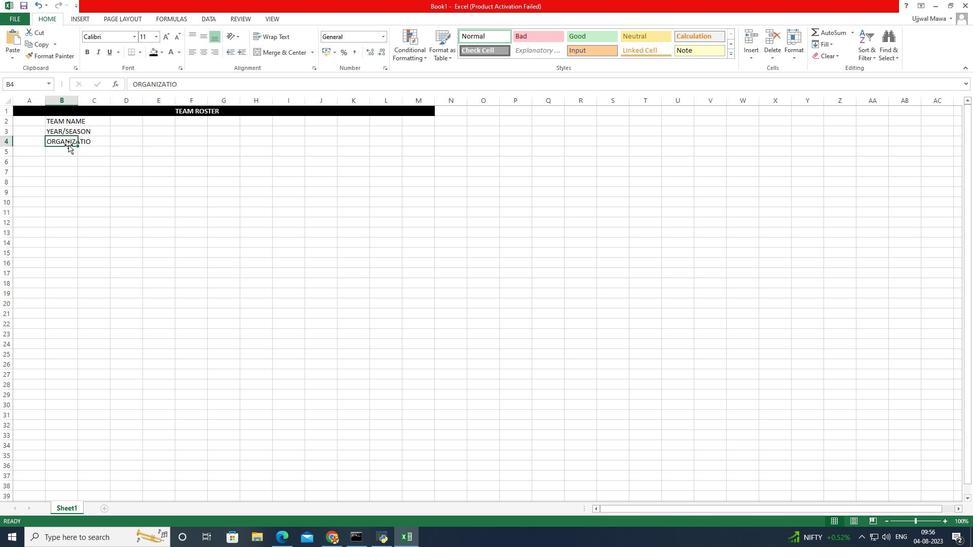 
Action: Mouse moved to (201, 134)
Screenshot: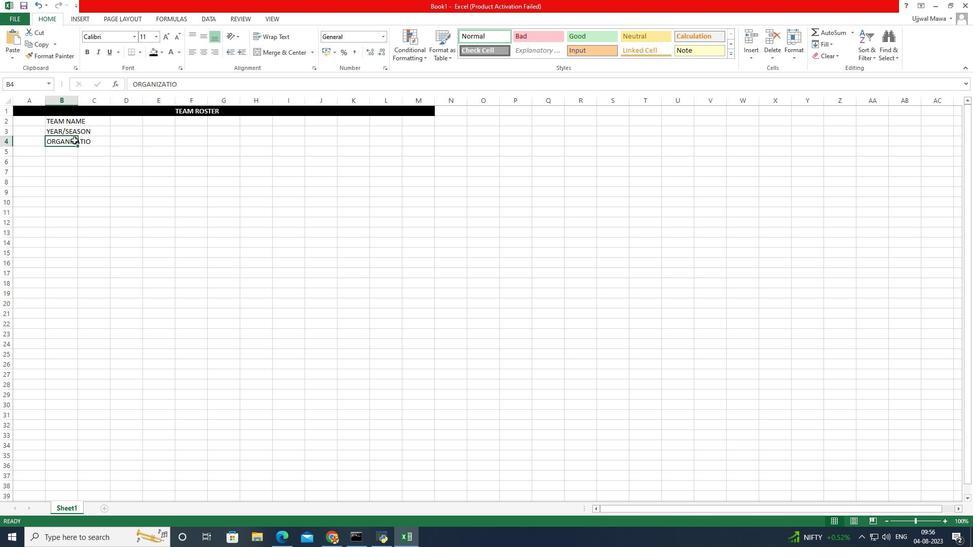
Action: Mouse pressed left at (201, 134)
Screenshot: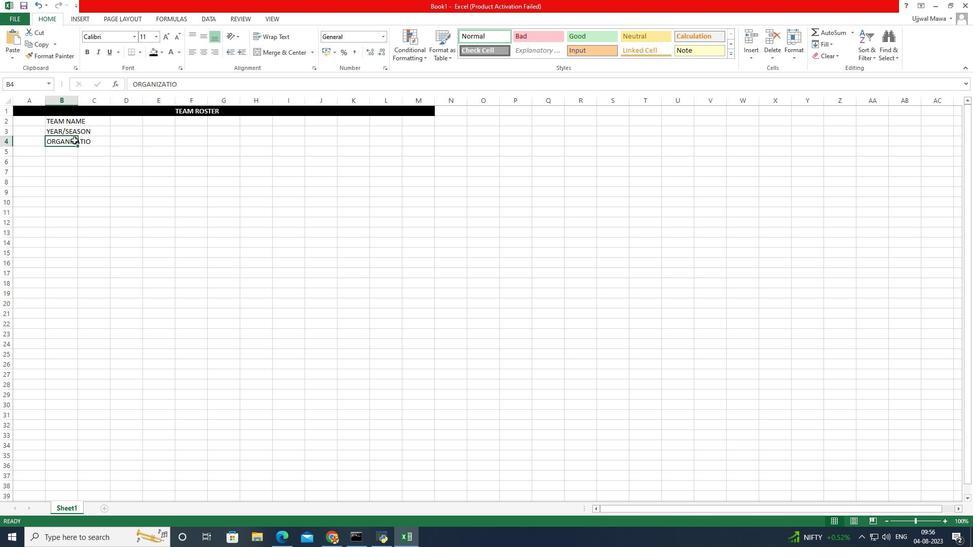 
Action: Mouse pressed left at (201, 134)
Screenshot: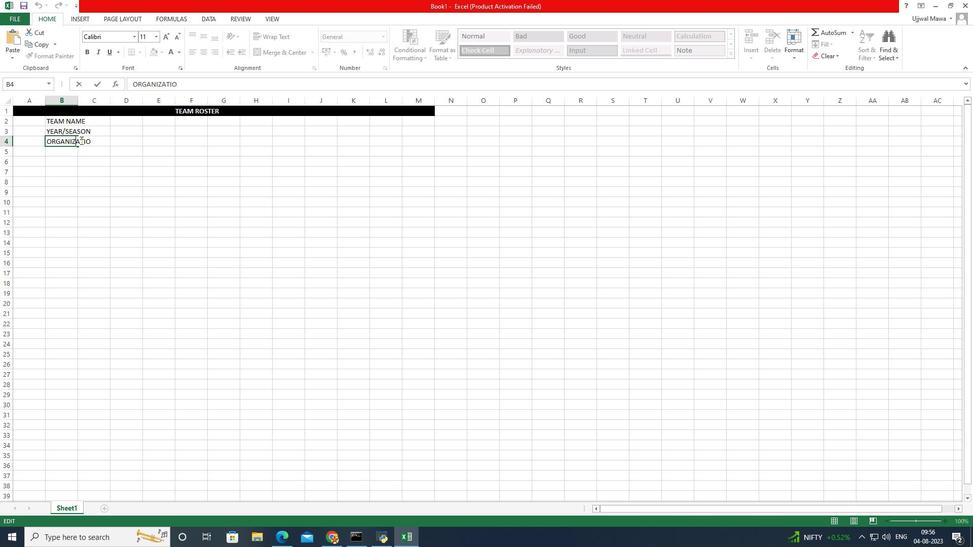
Action: Mouse pressed left at (201, 134)
Screenshot: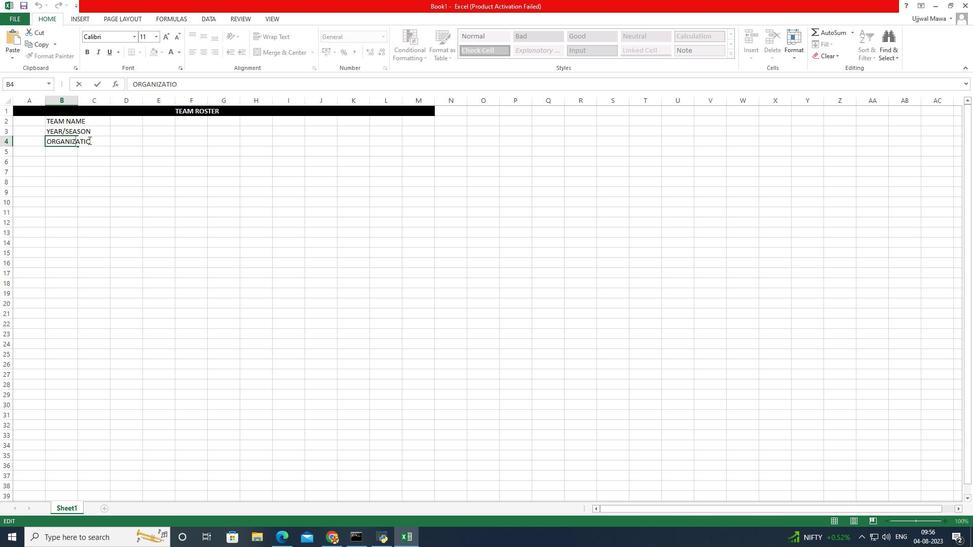 
Action: Mouse moved to (198, 135)
Screenshot: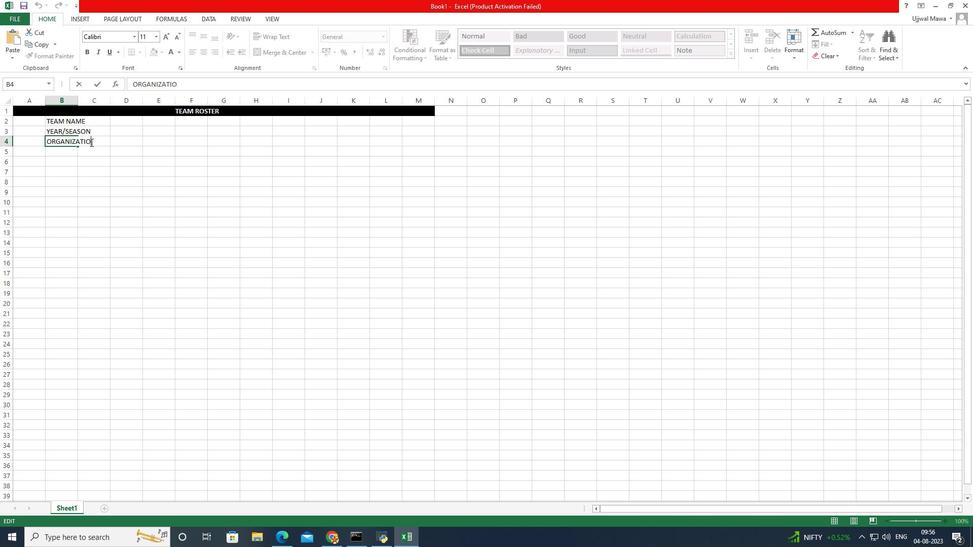 
Action: Mouse pressed left at (198, 135)
Screenshot: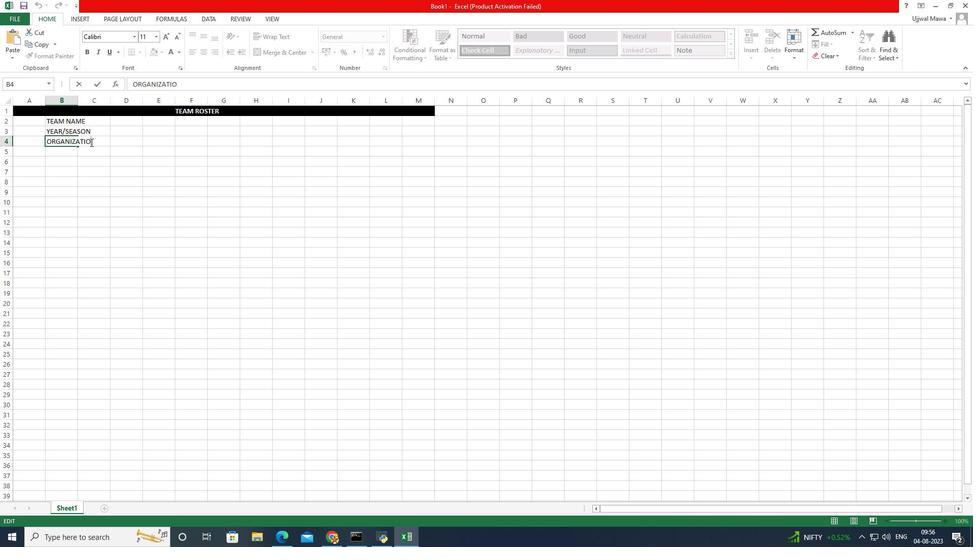 
Action: Key pressed N
Screenshot: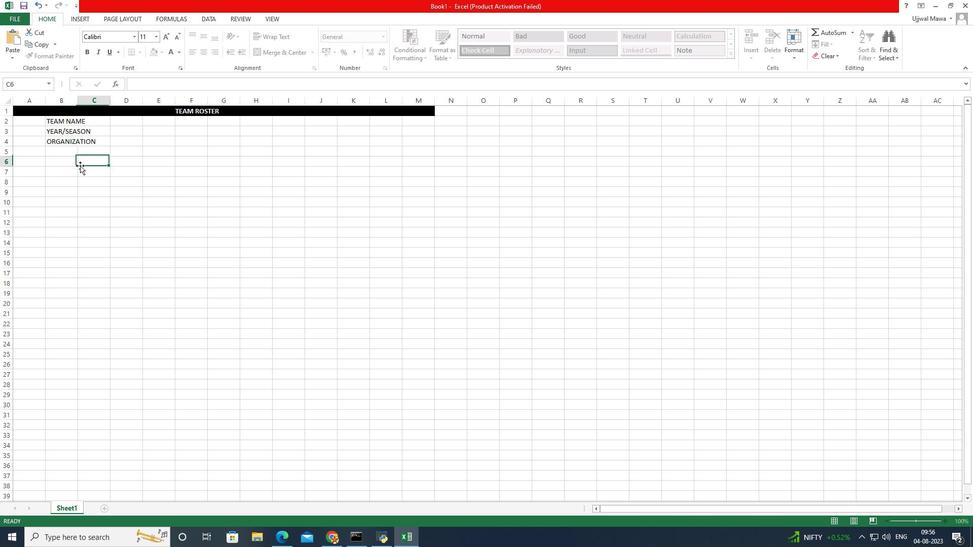 
Action: Mouse moved to (200, 155)
Screenshot: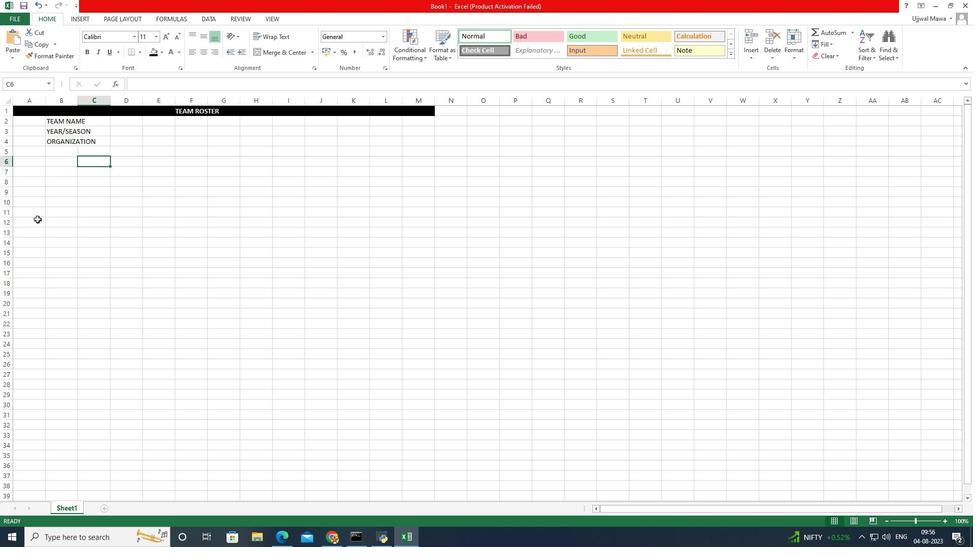 
Action: Mouse pressed left at (200, 155)
Screenshot: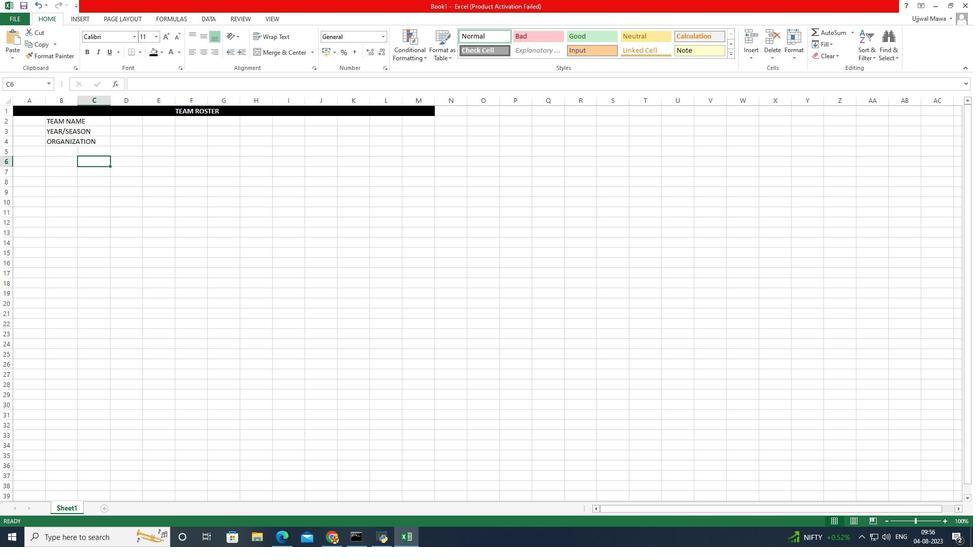
Action: Mouse moved to (206, 156)
Screenshot: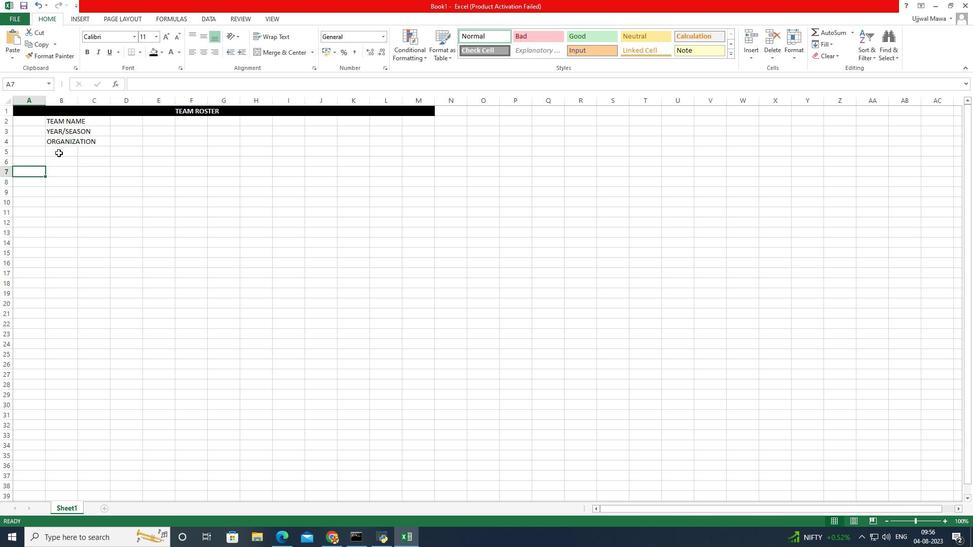 
Action: Mouse pressed left at (206, 156)
Screenshot: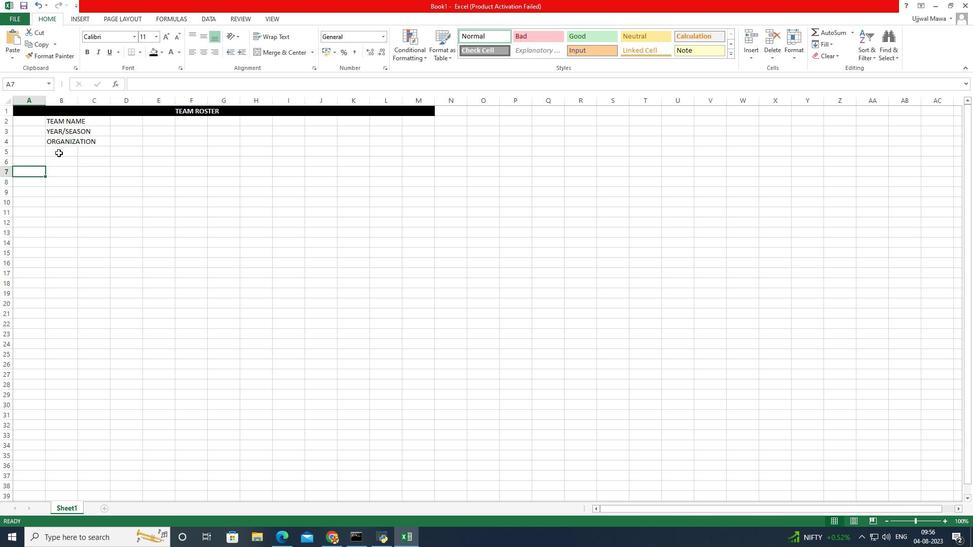 
Action: Mouse moved to (204, 144)
Screenshot: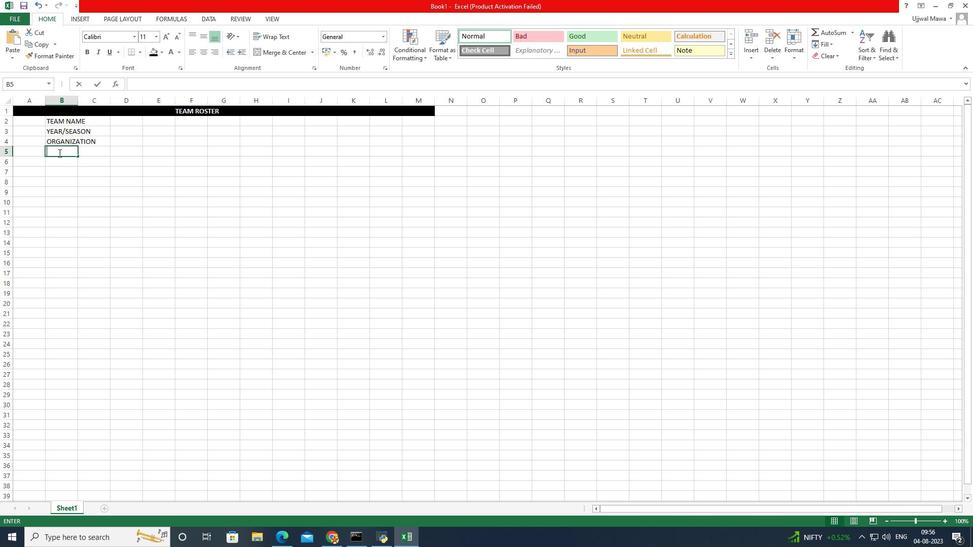 
Action: Mouse pressed left at (204, 144)
Screenshot: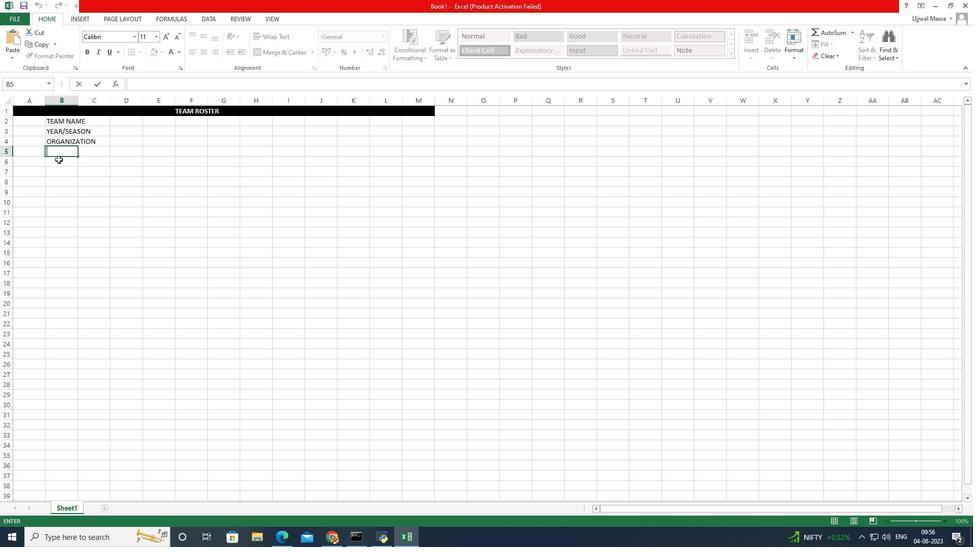 
Action: Mouse pressed left at (204, 144)
Screenshot: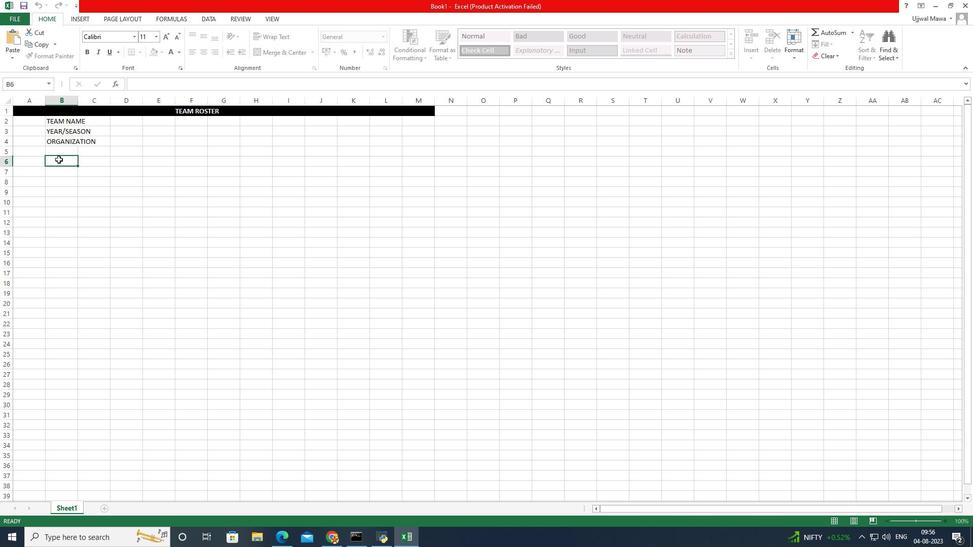 
Action: Mouse moved to (204, 150)
Screenshot: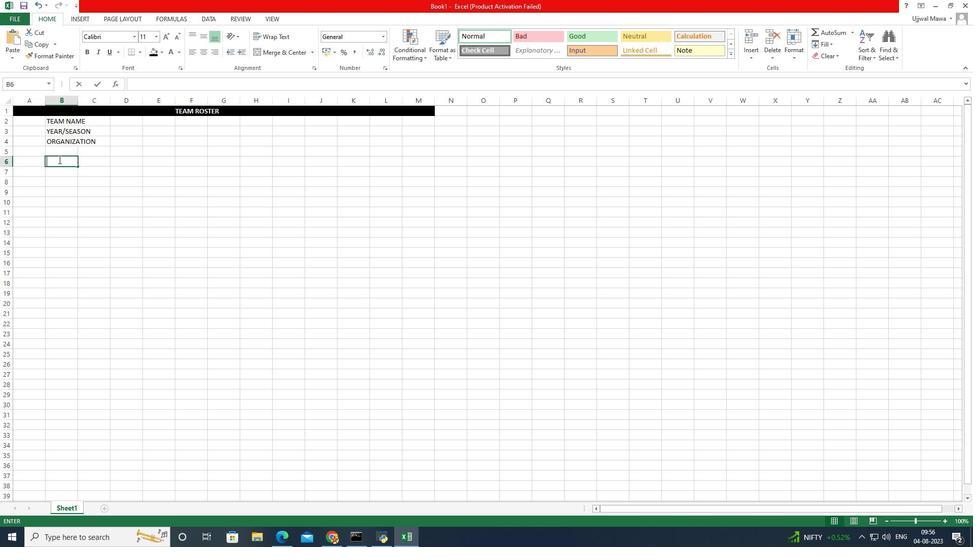 
Action: Mouse pressed left at (204, 150)
Screenshot: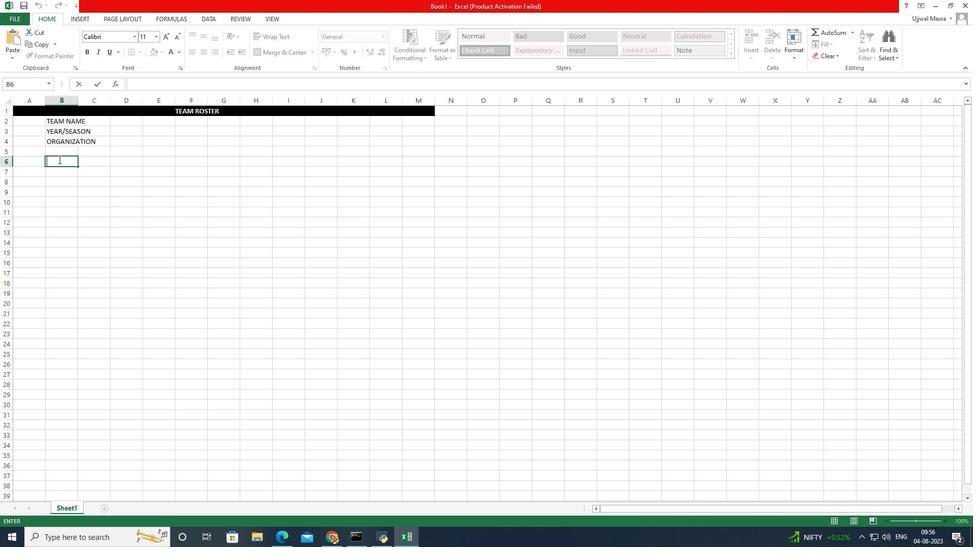 
Action: Mouse pressed left at (204, 150)
Screenshot: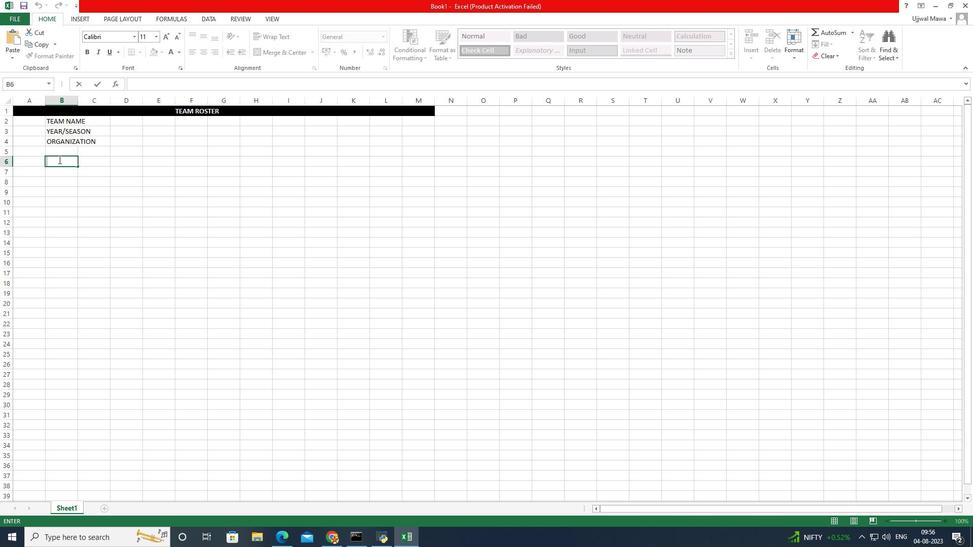 
Action: Key pressed COACH<Key.space>NAME
Screenshot: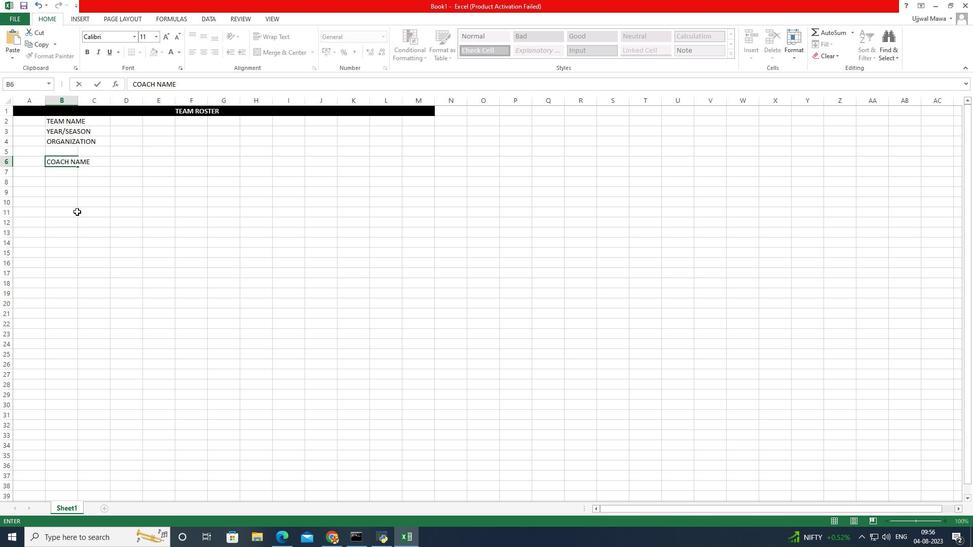 
Action: Mouse moved to (200, 193)
Screenshot: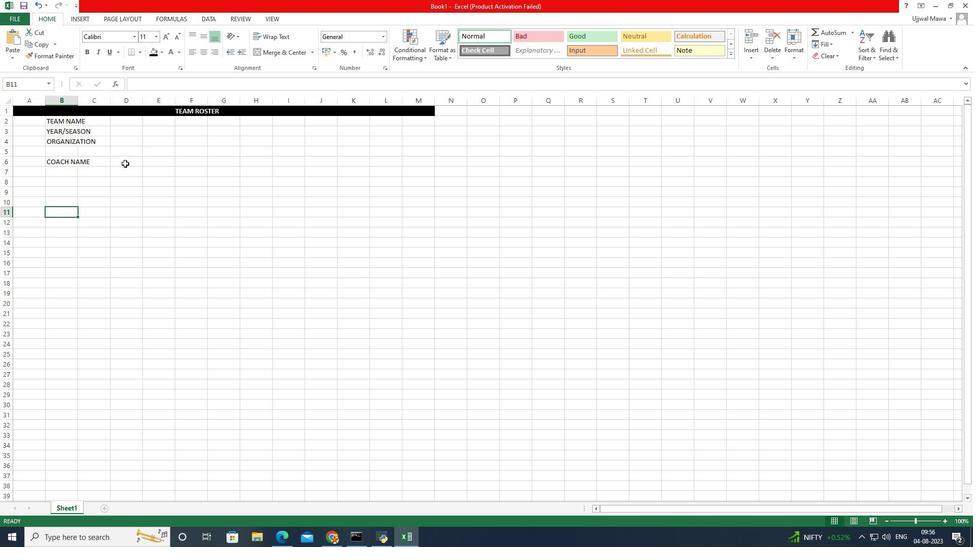 
Action: Mouse pressed left at (200, 193)
Screenshot: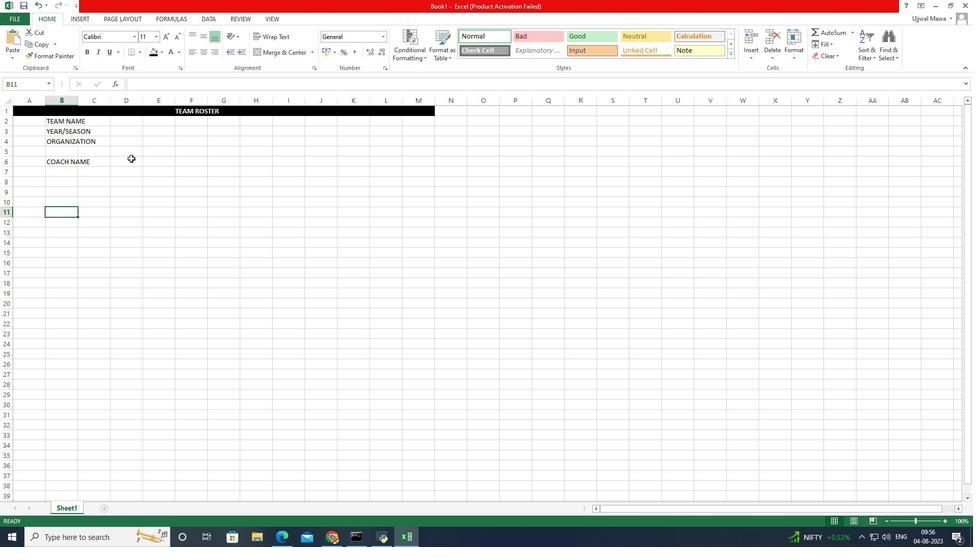 
Action: Mouse moved to (190, 149)
Screenshot: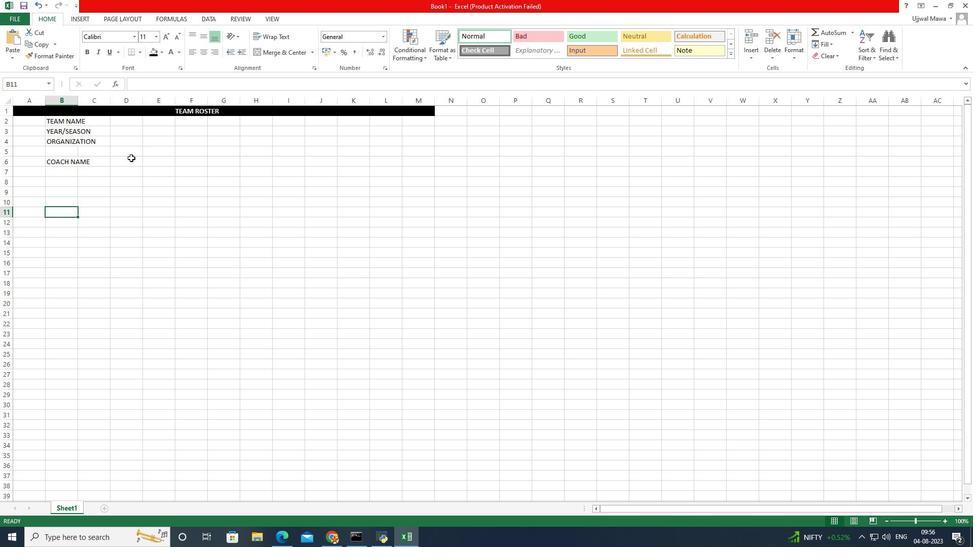 
Action: Mouse pressed left at (190, 149)
Screenshot: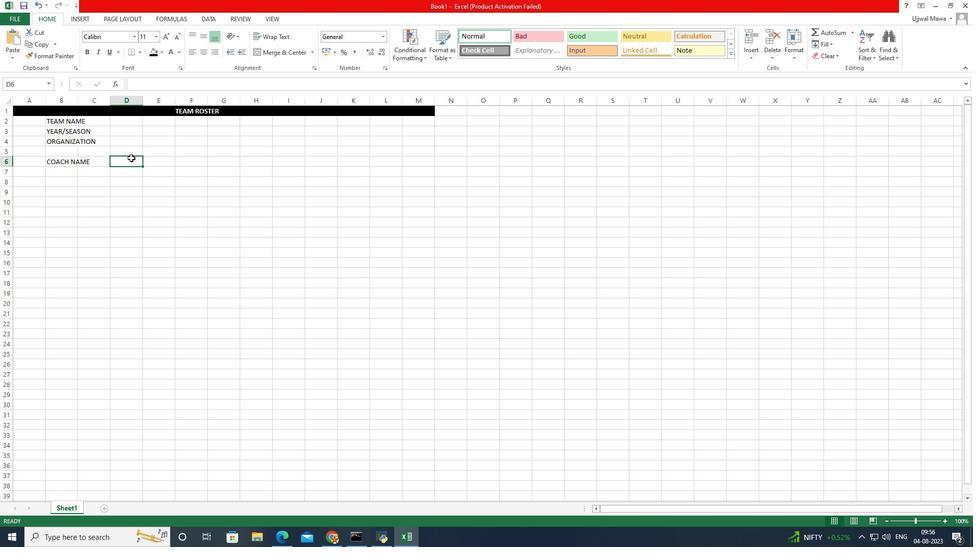 
Action: Mouse pressed left at (190, 149)
Screenshot: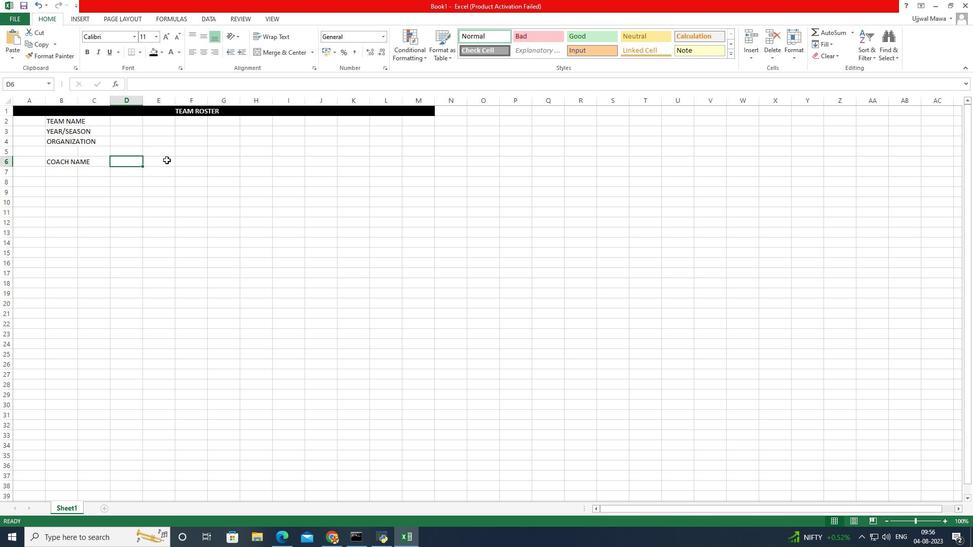
Action: Mouse moved to (178, 149)
Screenshot: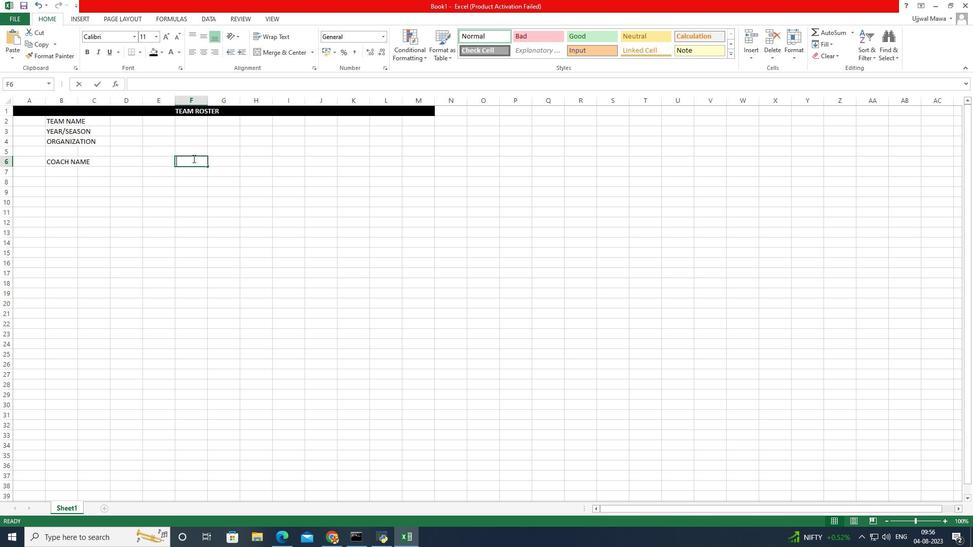 
Action: Mouse pressed left at (178, 149)
Screenshot: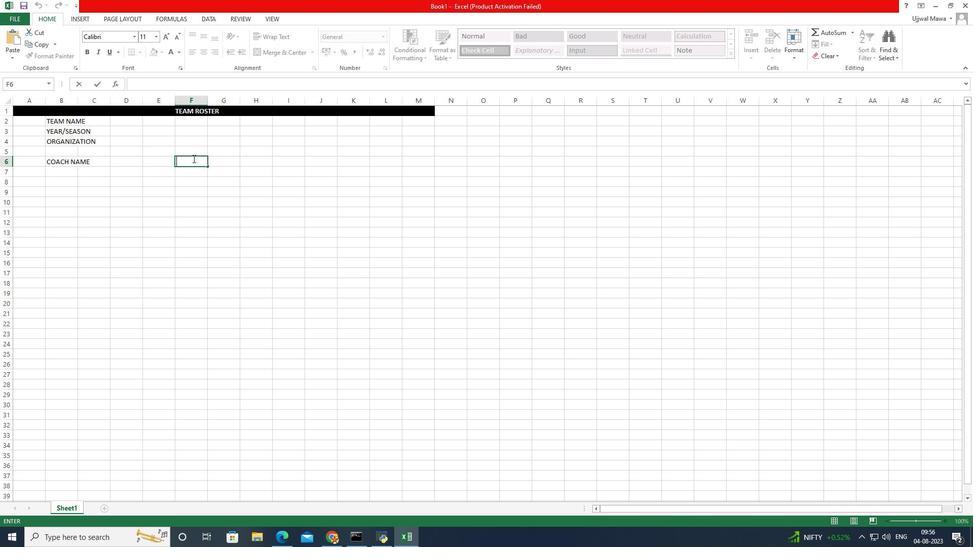 
Action: Mouse pressed left at (178, 149)
Screenshot: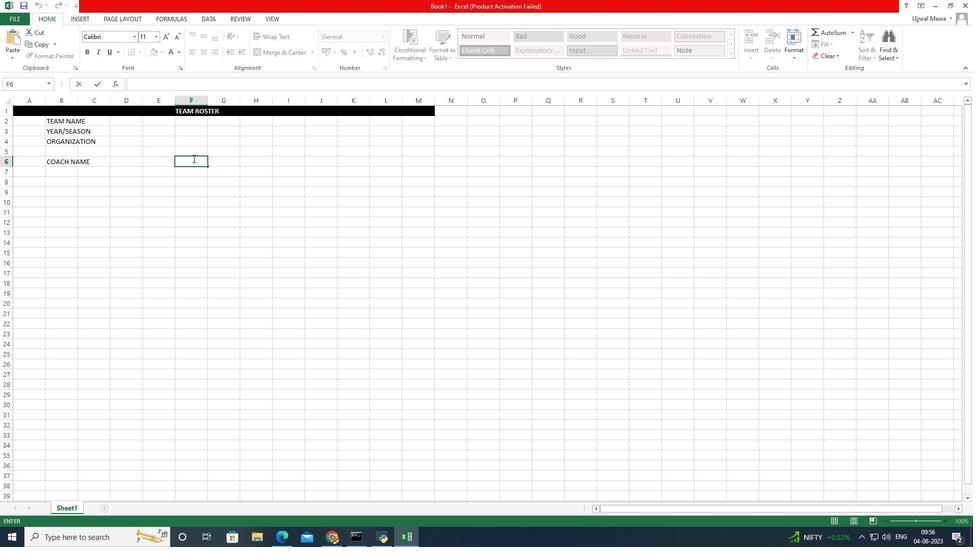 
Action: Key pressed PHONE<Key.space>NO.
Screenshot: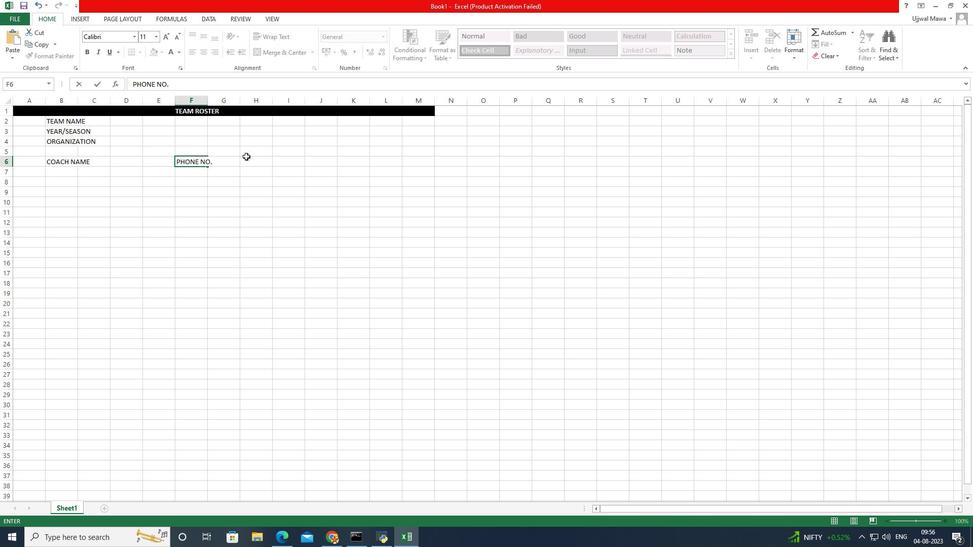 
Action: Mouse moved to (166, 151)
Screenshot: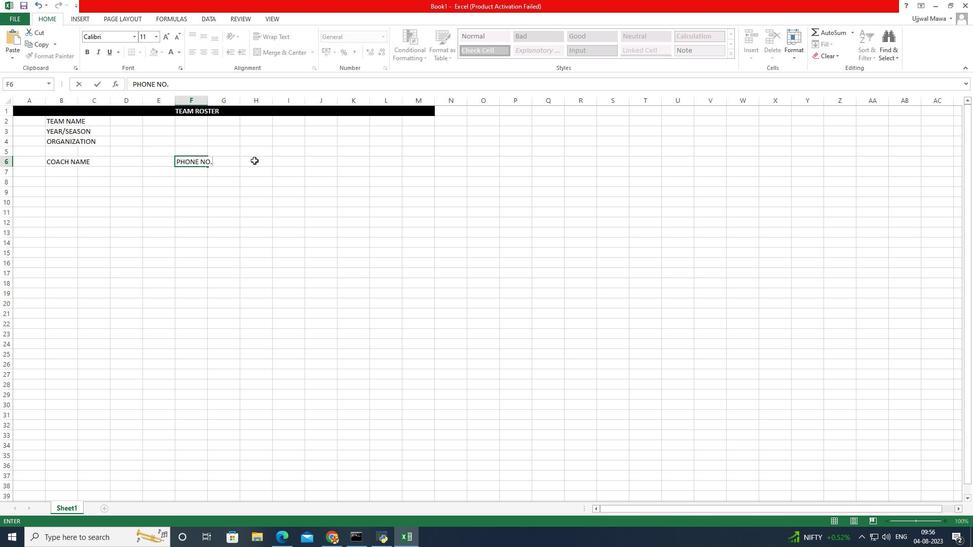 
Action: Mouse pressed left at (166, 151)
Screenshot: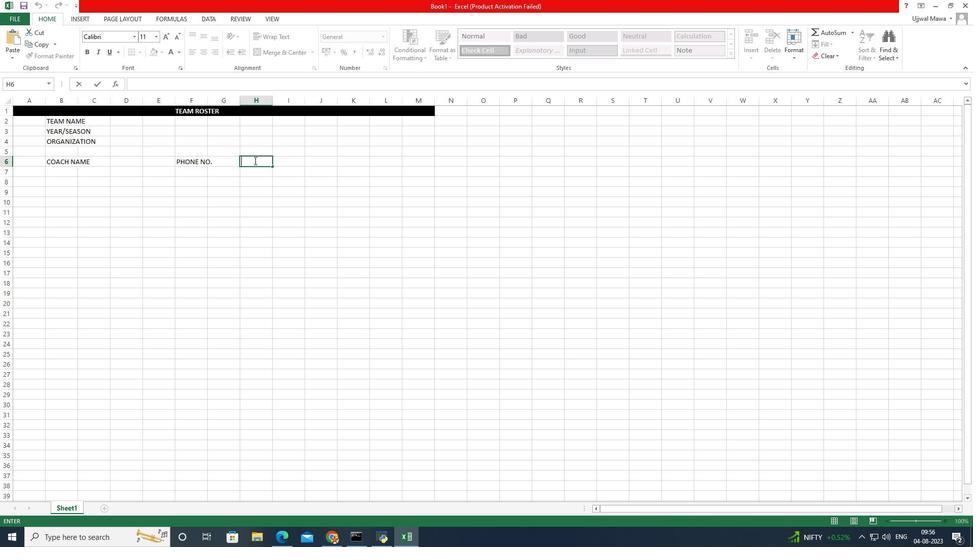 
Action: Mouse pressed left at (166, 151)
Screenshot: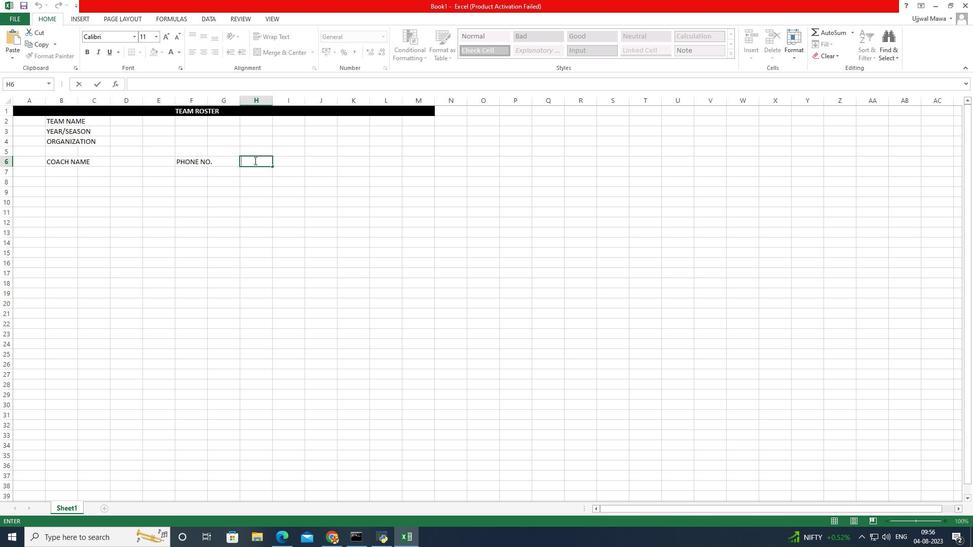 
Action: Key pressed EMAIL<Key.space>ADDRESS
Screenshot: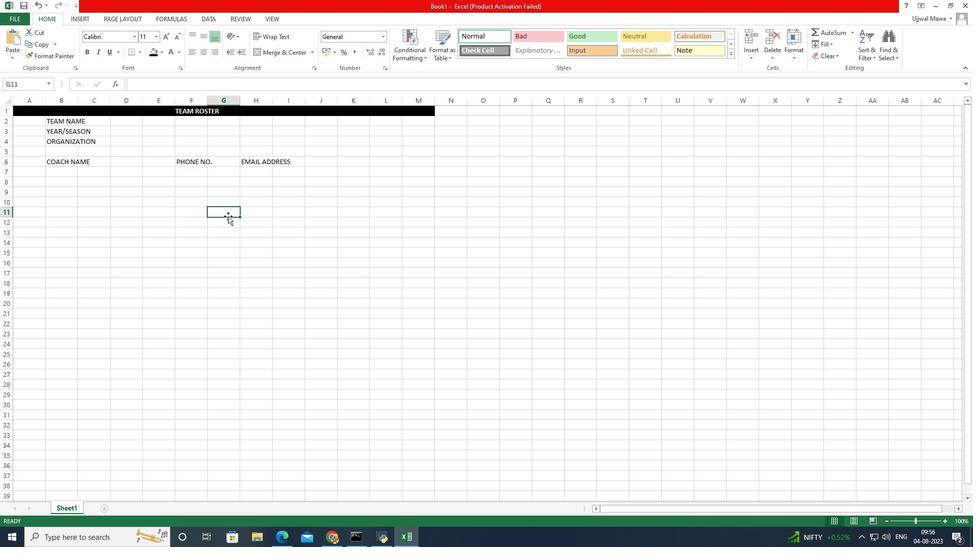 
Action: Mouse moved to (171, 197)
Screenshot: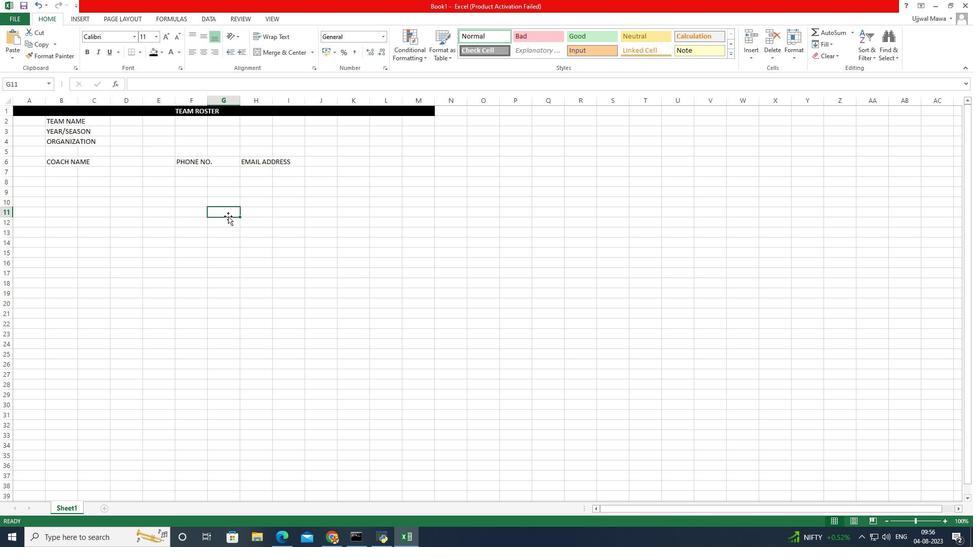 
Action: Mouse pressed left at (171, 197)
Screenshot: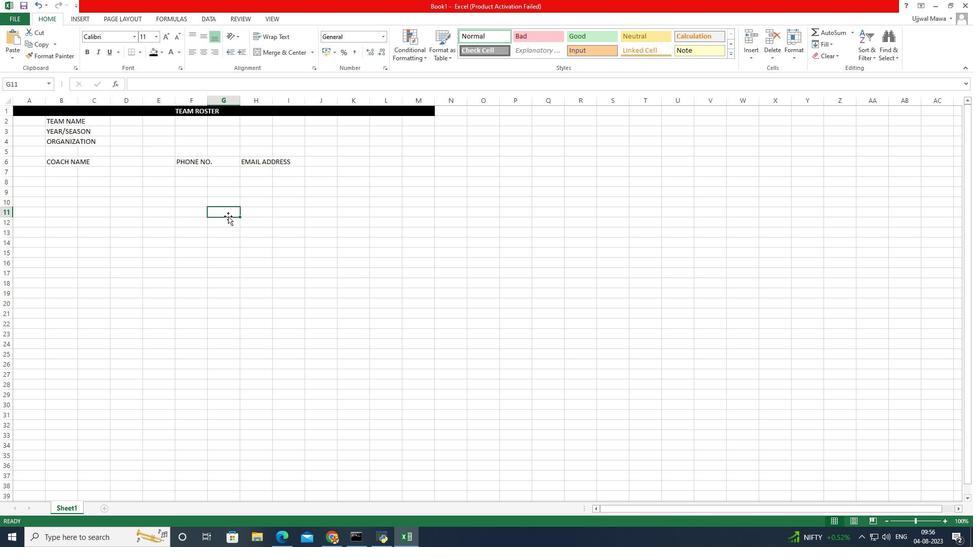 
Action: Mouse moved to (204, 158)
Screenshot: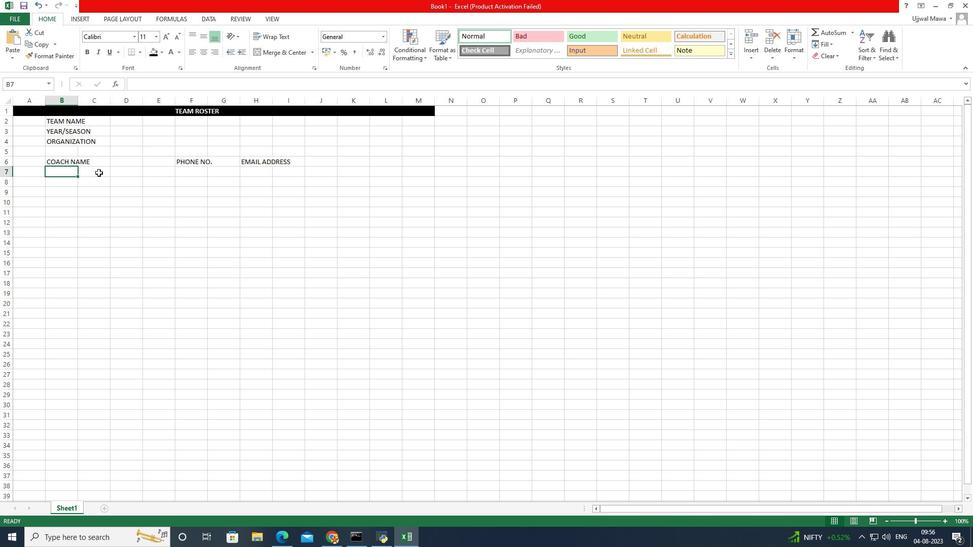 
Action: Mouse pressed left at (204, 158)
Screenshot: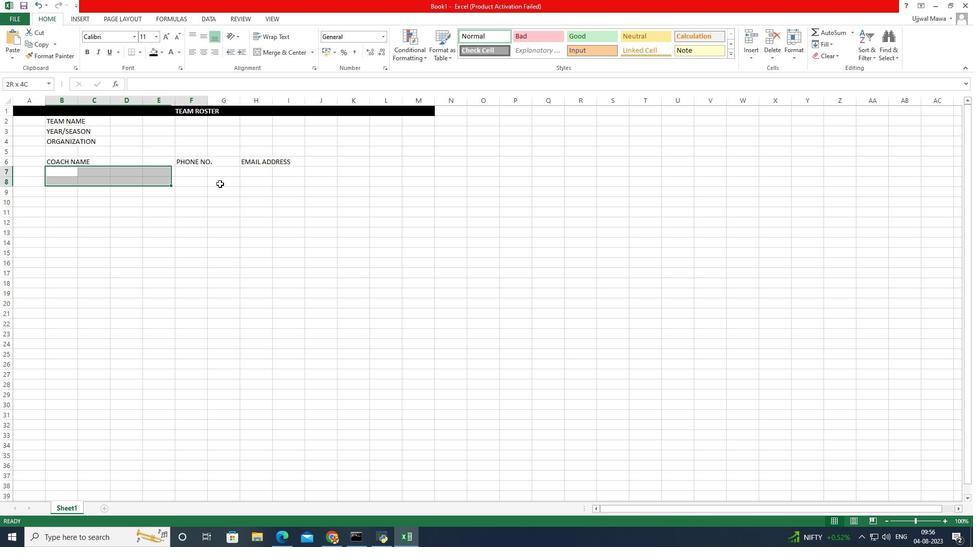 
Action: Mouse moved to (156, 61)
Screenshot: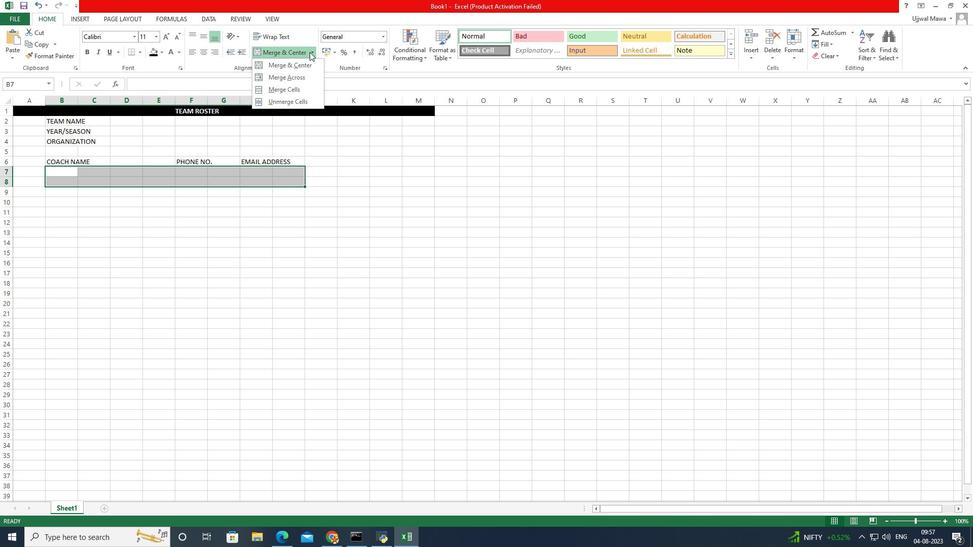 
Action: Mouse pressed left at (156, 61)
Screenshot: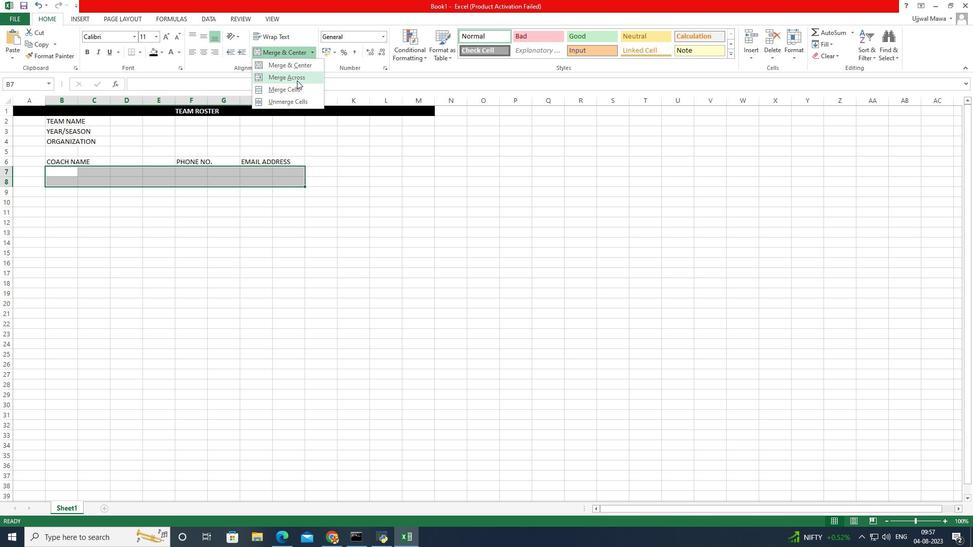 
Action: Mouse moved to (158, 83)
Screenshot: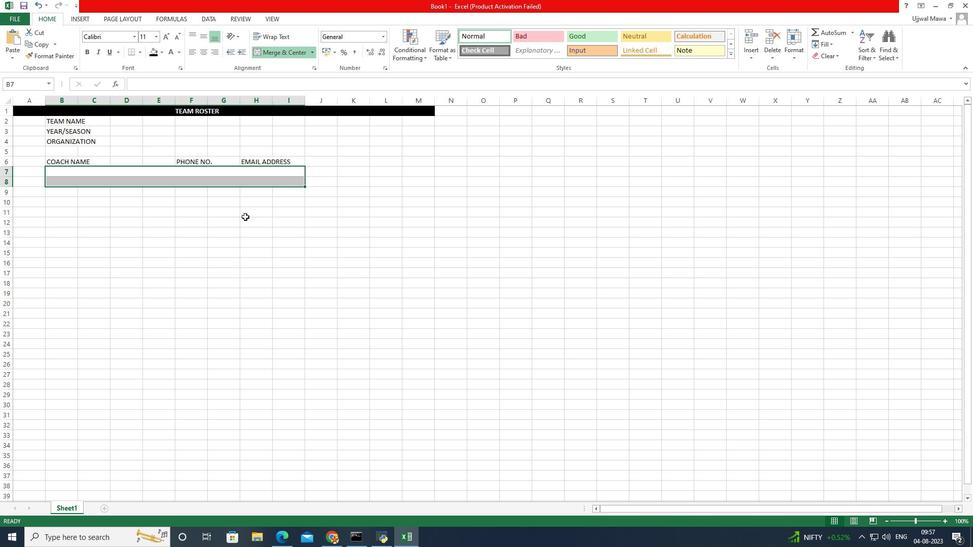
Action: Mouse pressed left at (158, 83)
Screenshot: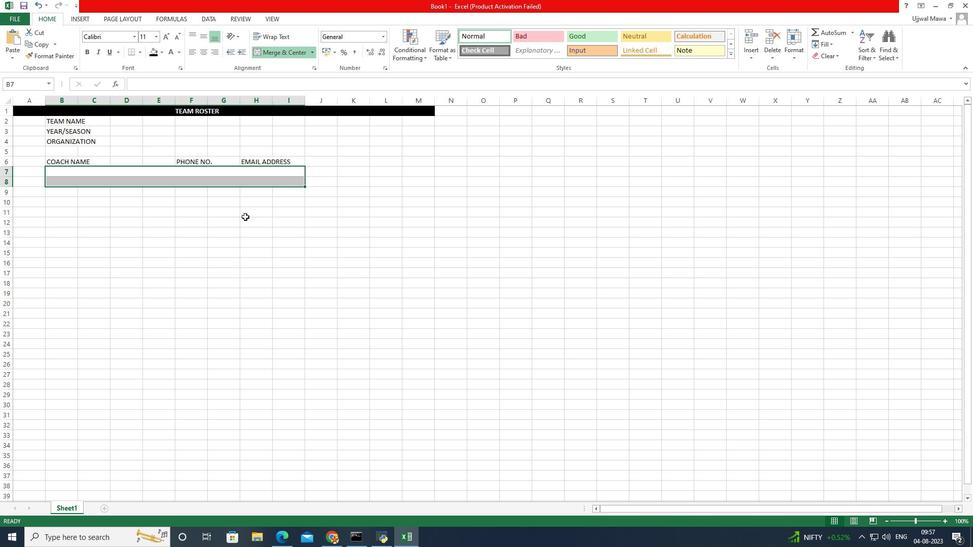 
Action: Mouse moved to (168, 197)
Screenshot: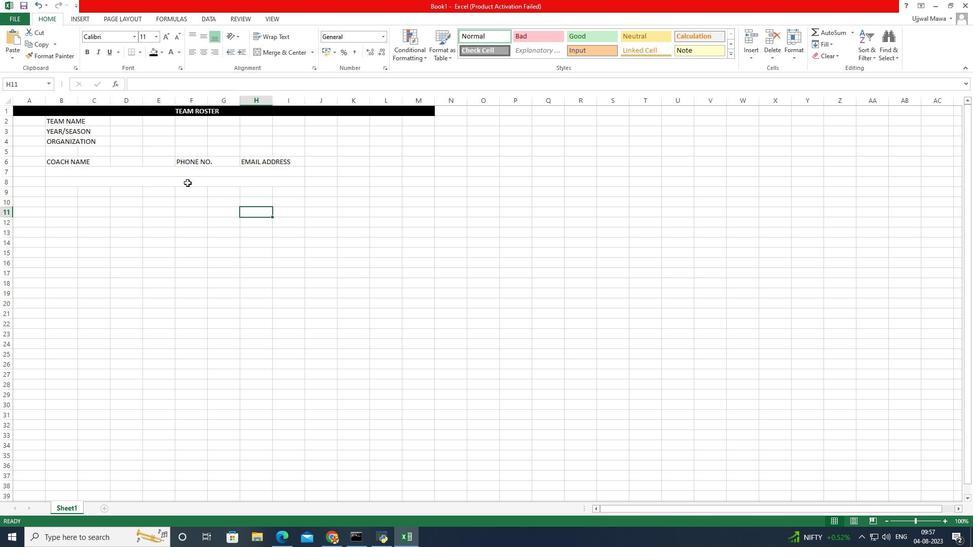 
Action: Mouse pressed left at (168, 197)
Screenshot: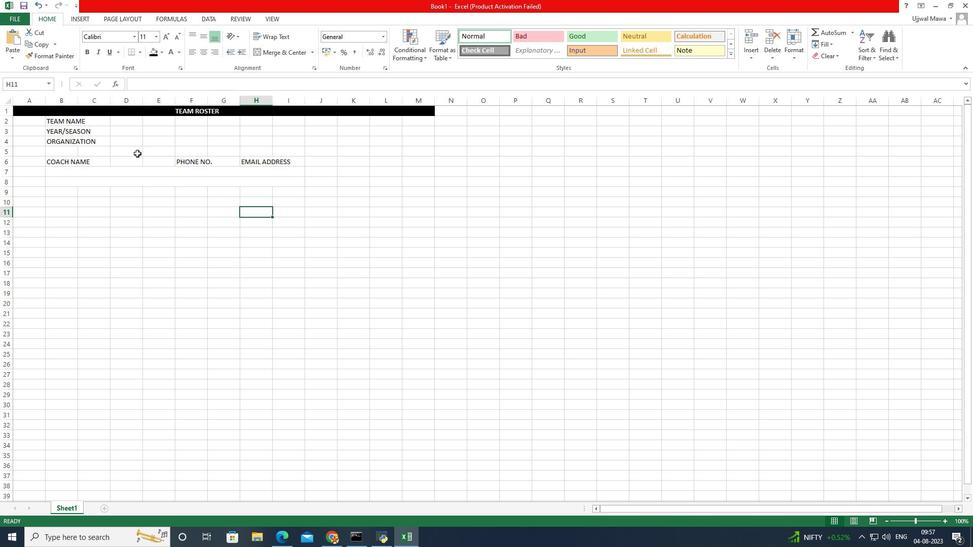 
Action: Mouse moved to (192, 119)
Screenshot: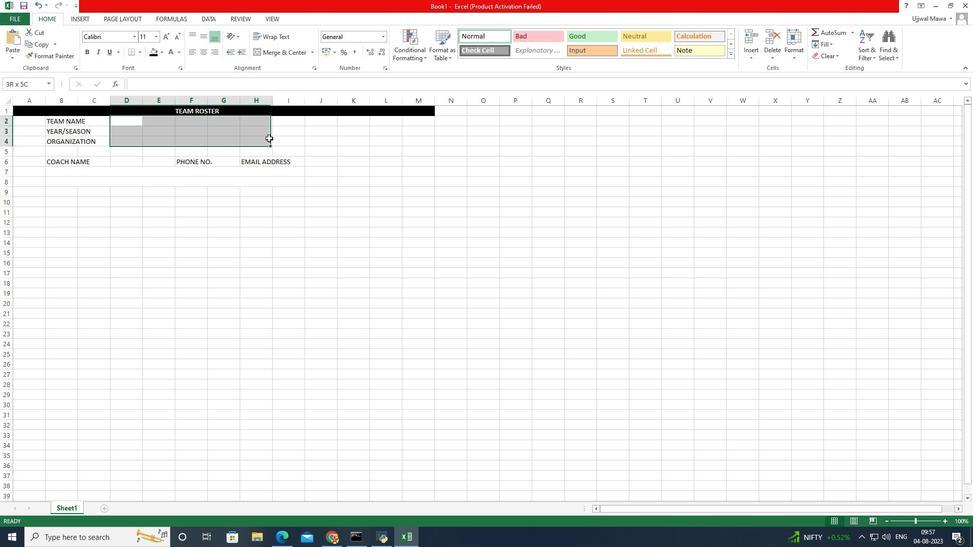 
Action: Mouse pressed left at (193, 118)
Screenshot: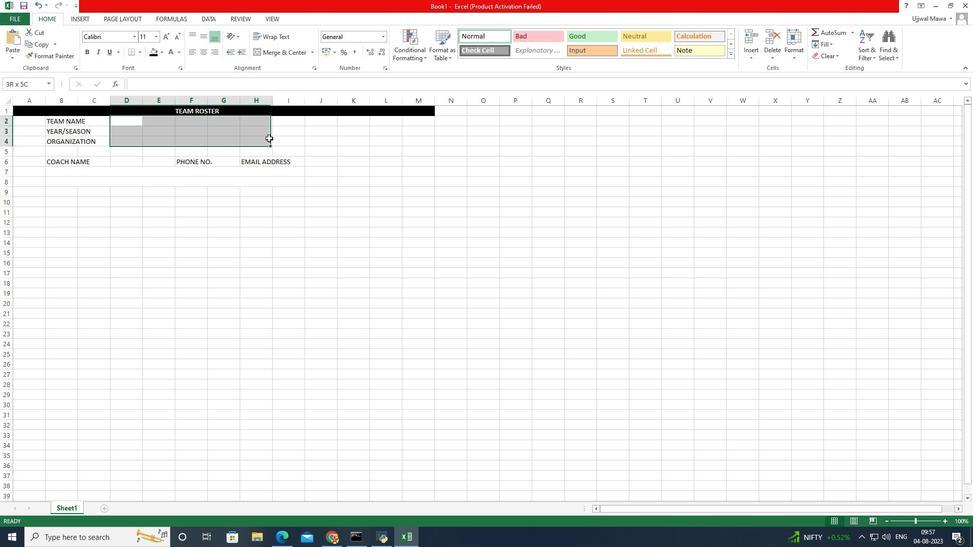 
Action: Mouse moved to (156, 58)
Screenshot: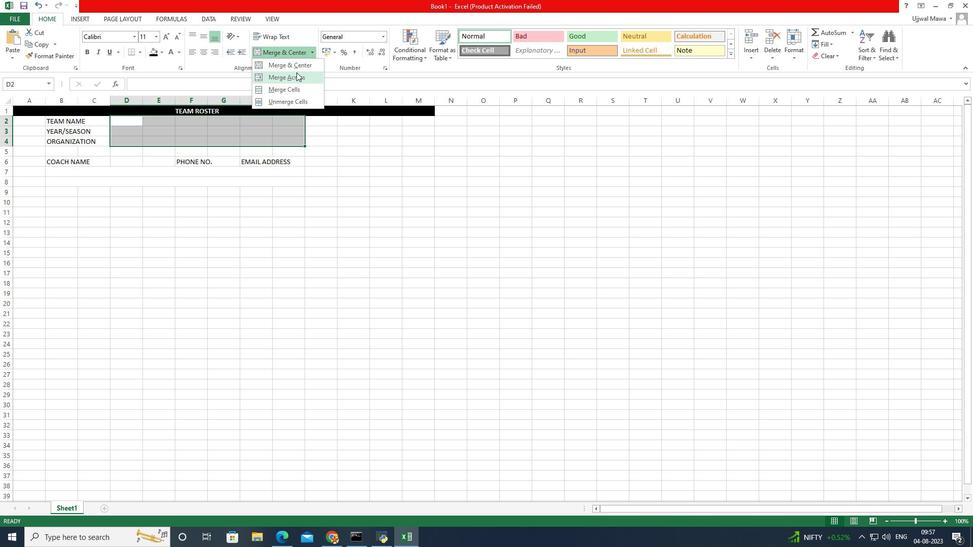
Action: Mouse pressed left at (156, 58)
Screenshot: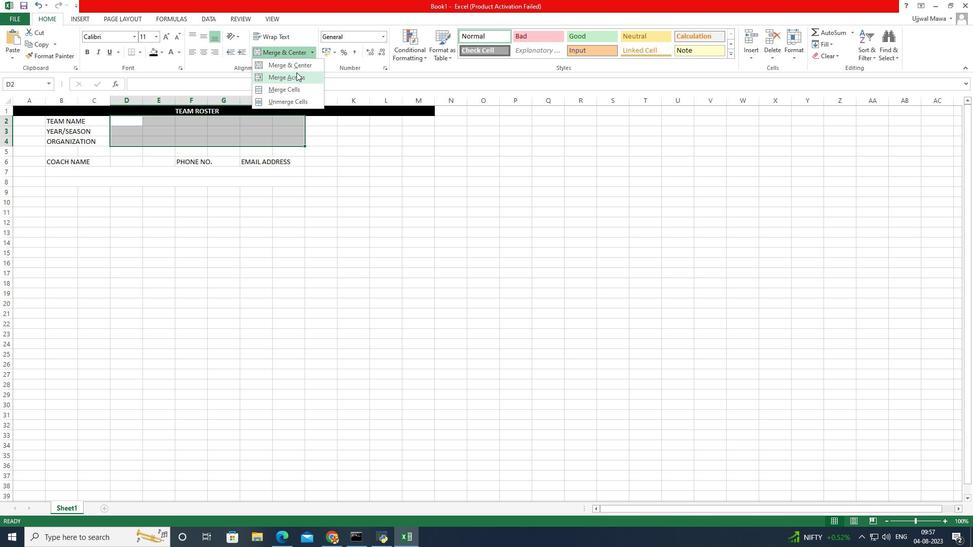 
Action: Mouse moved to (159, 83)
Screenshot: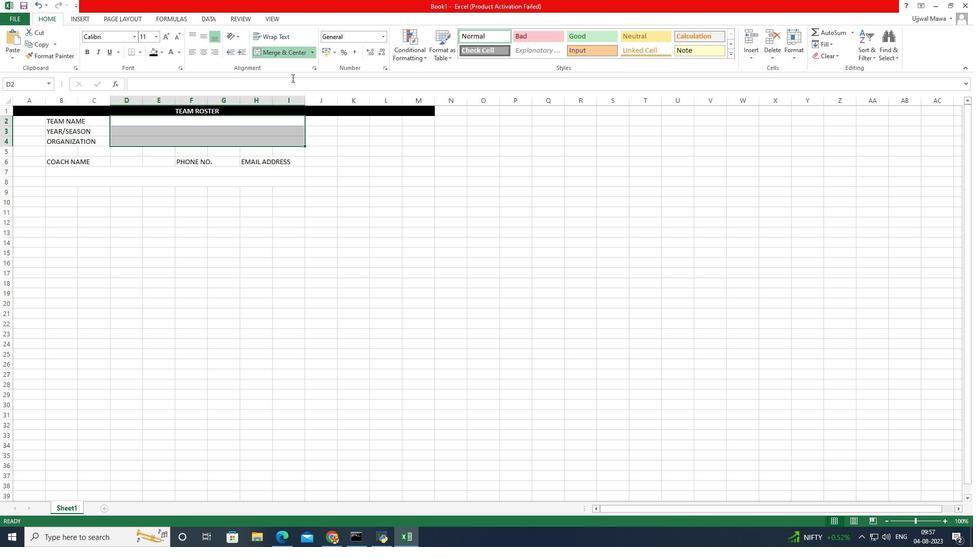 
Action: Mouse pressed left at (159, 83)
Screenshot: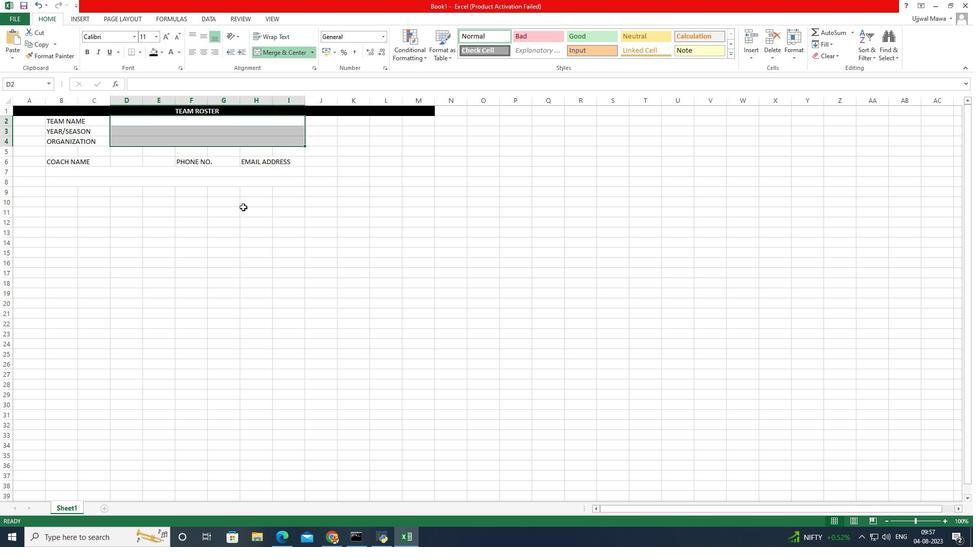 
Action: Mouse moved to (169, 190)
Screenshot: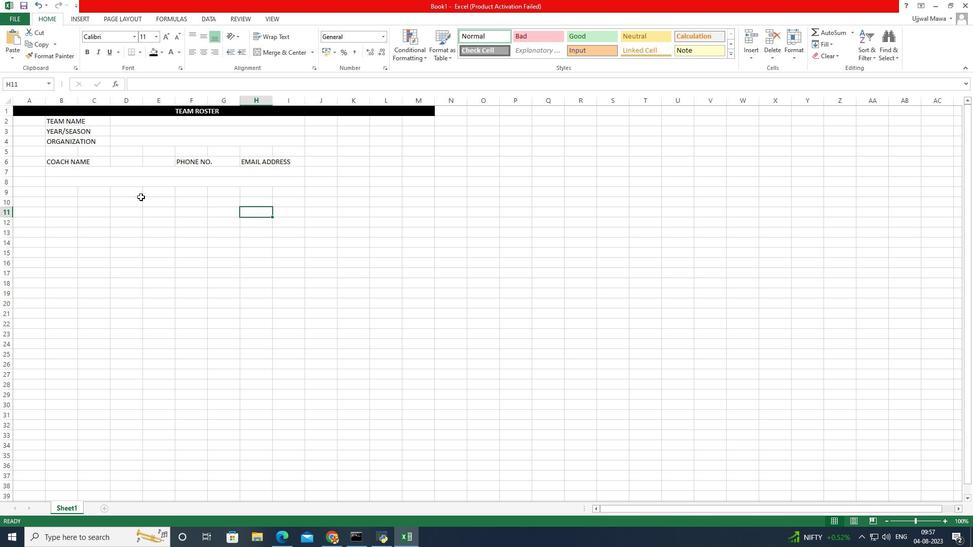 
Action: Mouse pressed left at (169, 190)
Screenshot: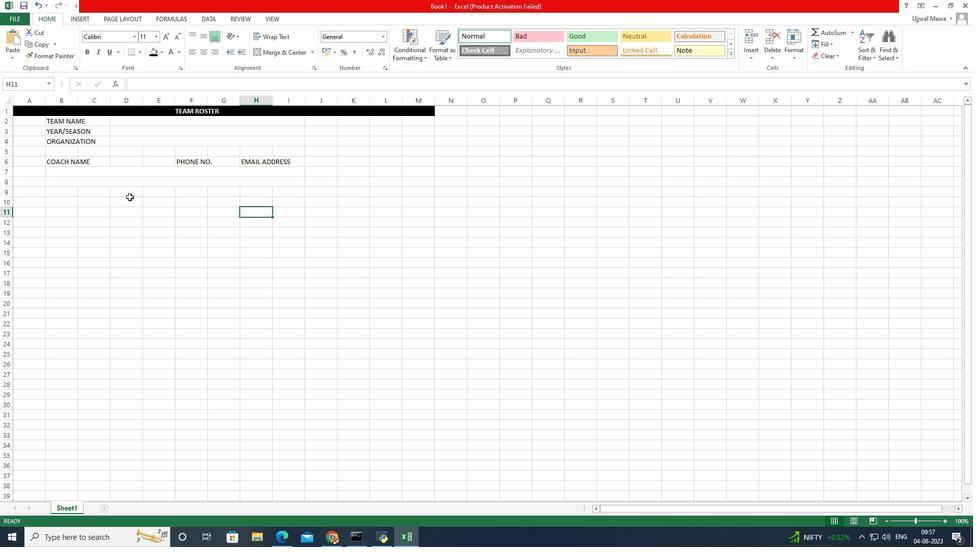 
Action: Mouse moved to (193, 181)
Screenshot: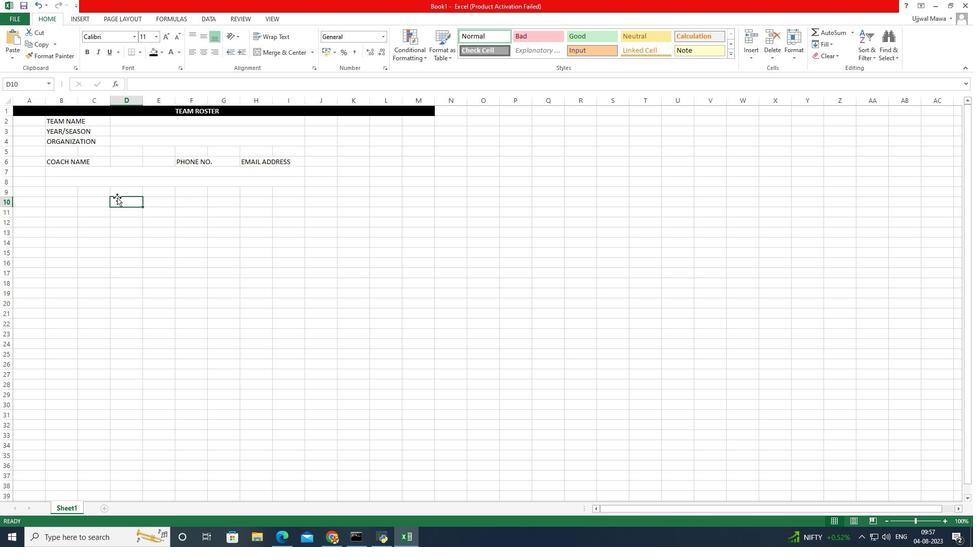 
Action: Mouse pressed left at (193, 181)
Screenshot: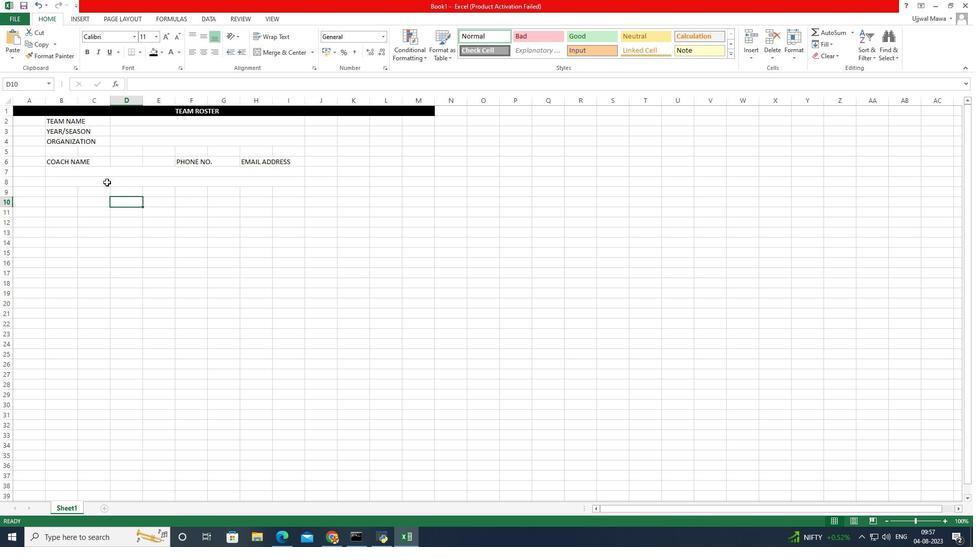 
Action: Mouse moved to (202, 143)
Screenshot: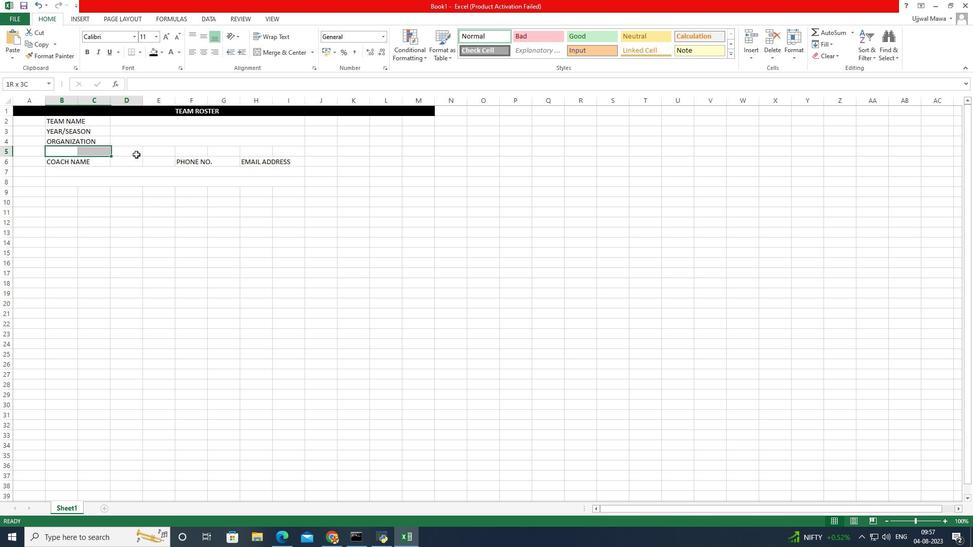 
Action: Mouse pressed left at (202, 143)
Screenshot: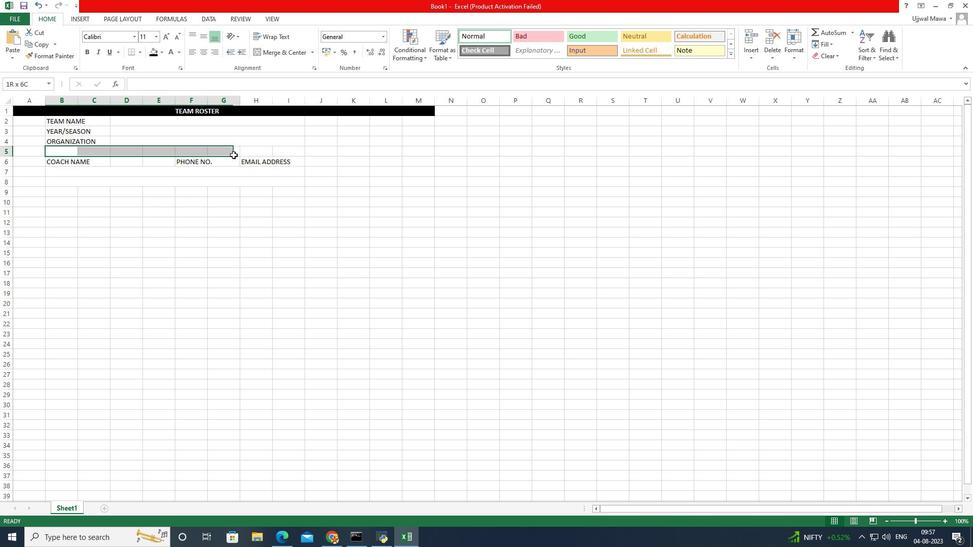 
Action: Mouse moved to (175, 185)
Screenshot: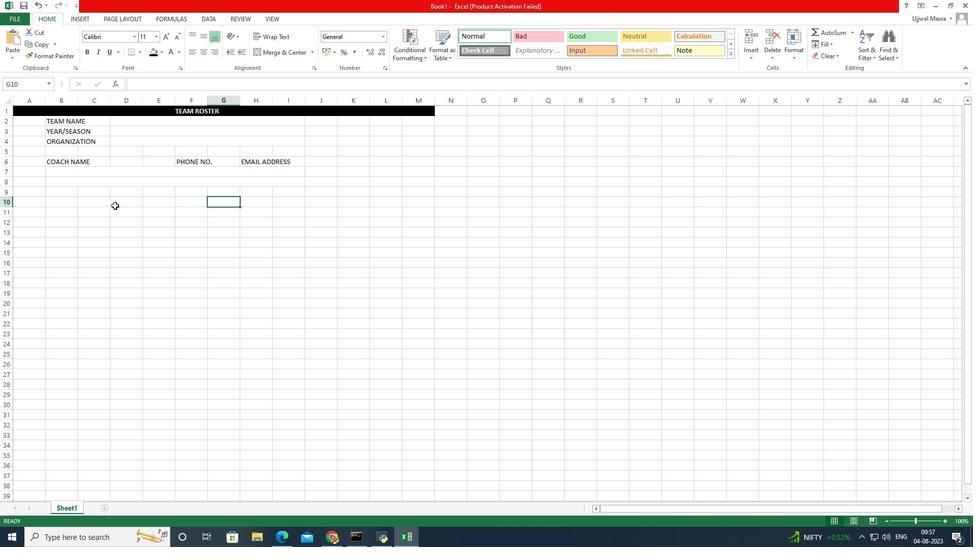 
Action: Mouse pressed left at (175, 185)
Screenshot: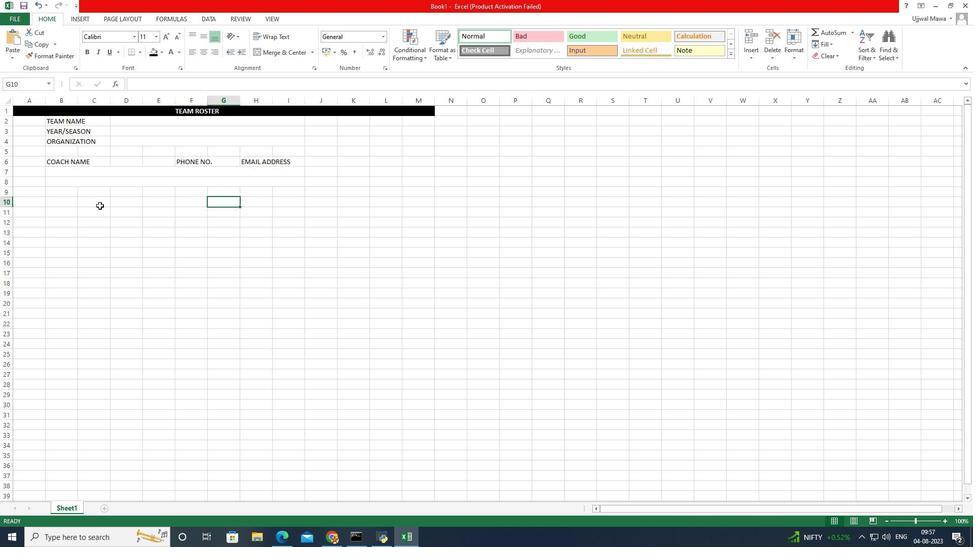
Action: Mouse moved to (203, 178)
Screenshot: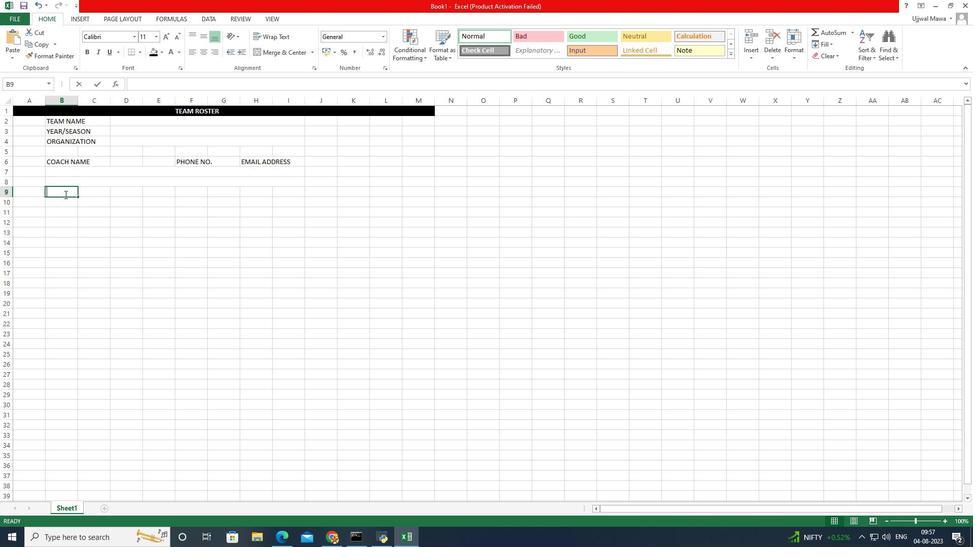 
Action: Mouse pressed left at (203, 178)
Screenshot: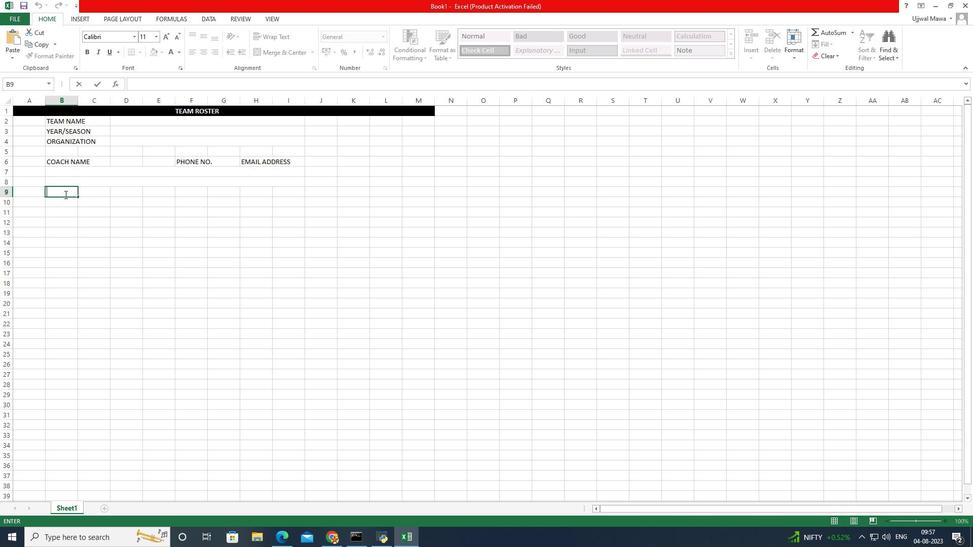 
Action: Mouse pressed left at (203, 178)
Screenshot: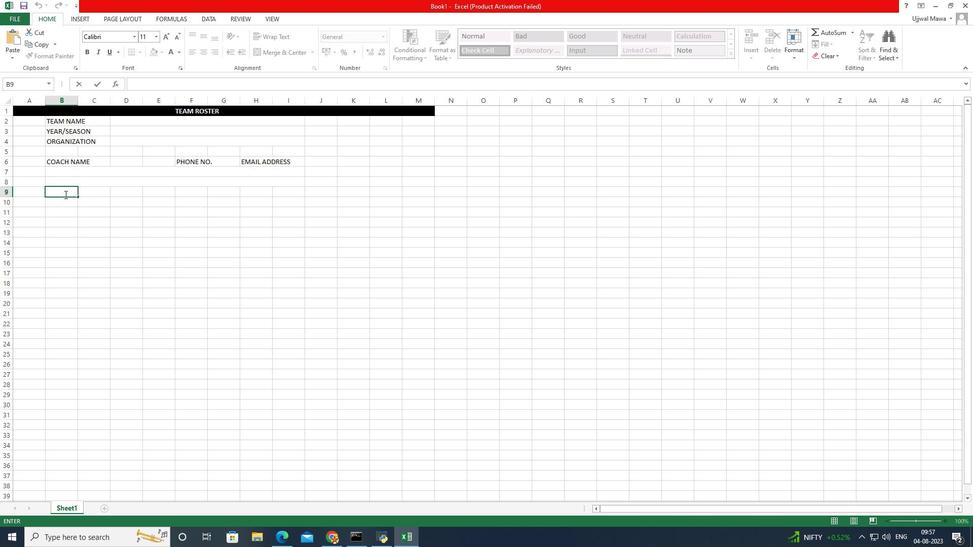 
Action: Key pressed ADDITIO
Screenshot: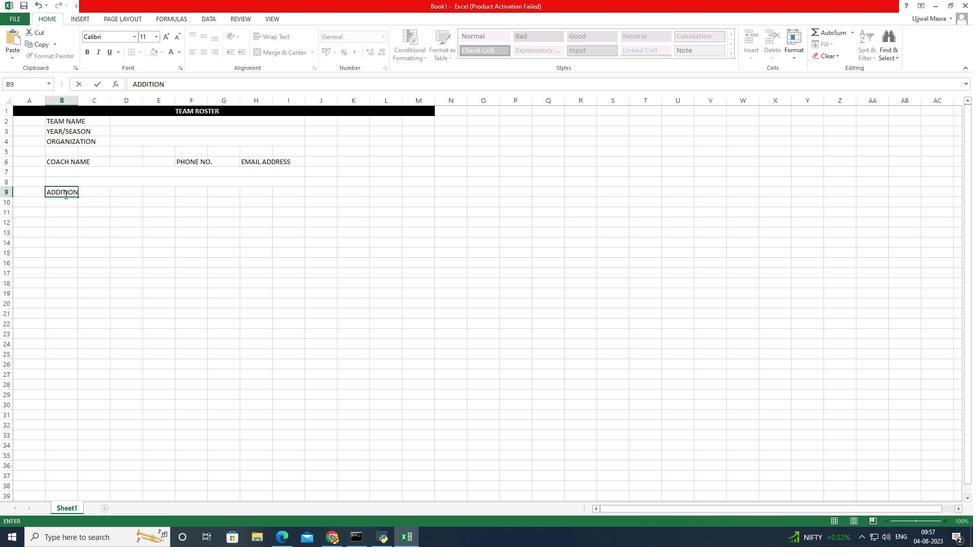 
Action: Mouse moved to (203, 178)
Screenshot: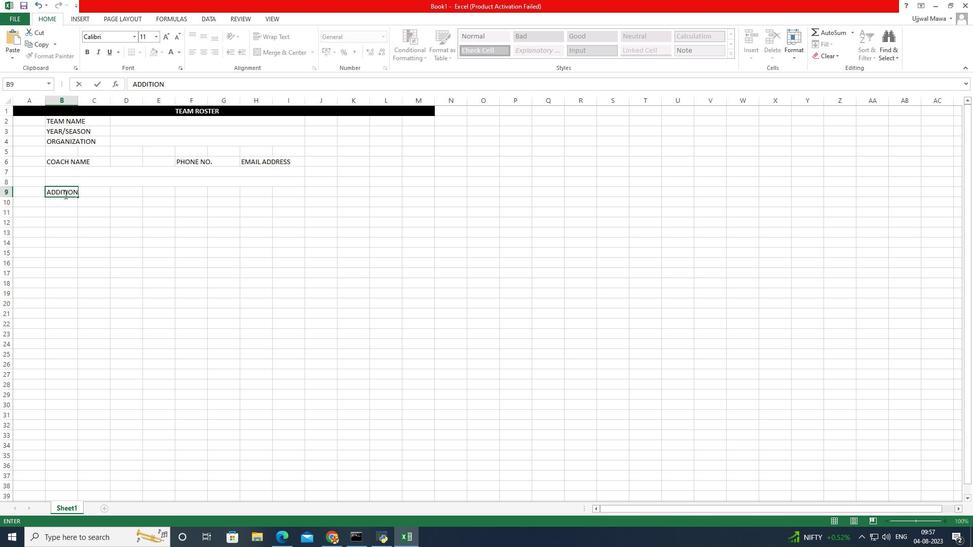 
Action: Key pressed NAL<Key.space>STAFF<Key.space>NAME
Screenshot: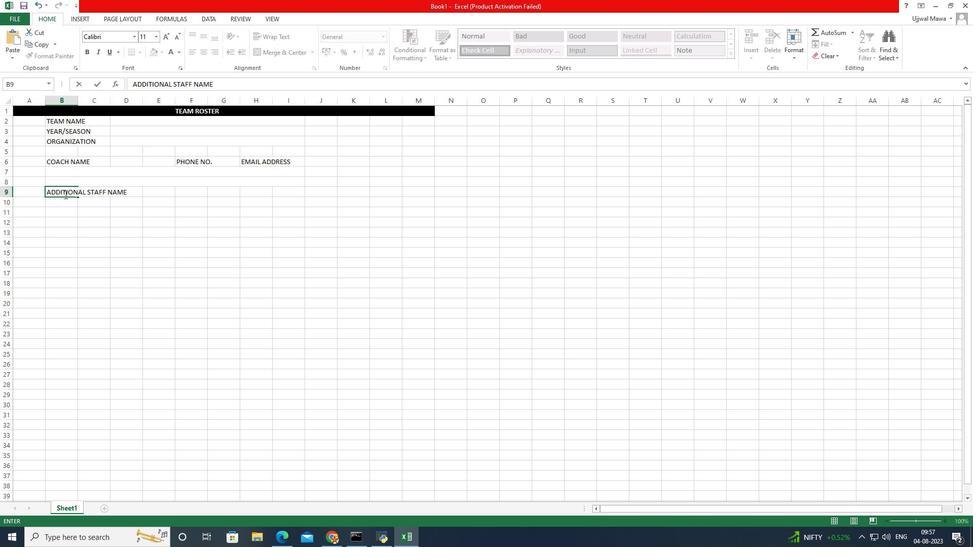 
Action: Mouse moved to (178, 191)
Screenshot: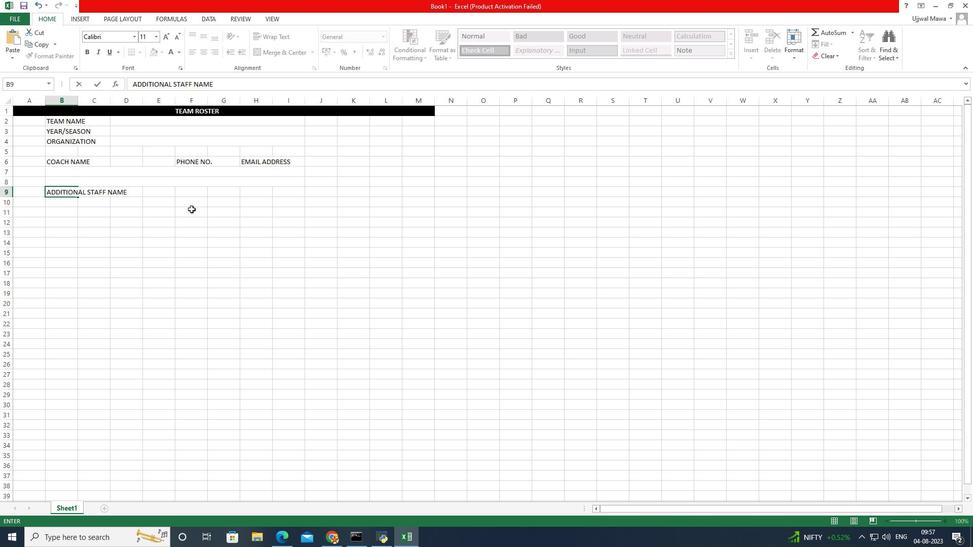 
Action: Key pressed S
Screenshot: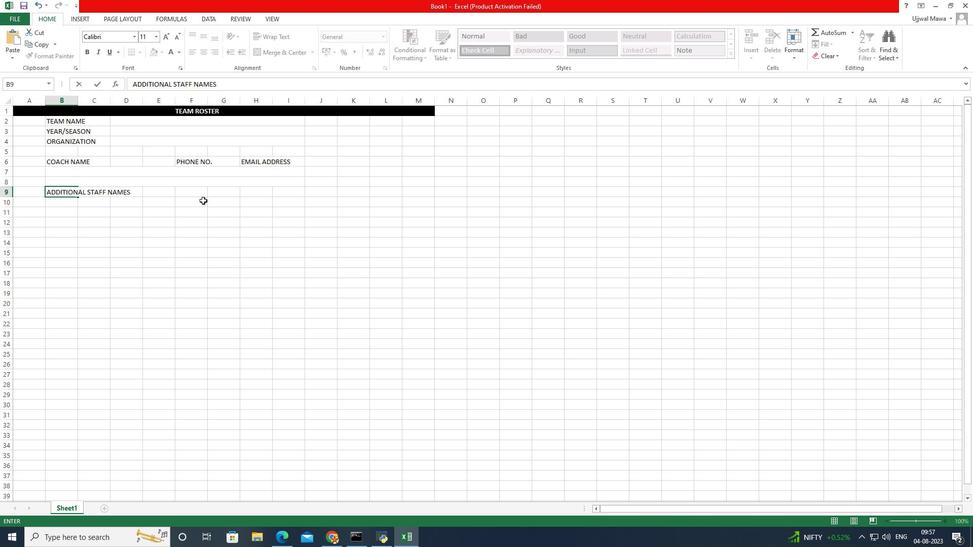 
Action: Mouse moved to (178, 176)
Screenshot: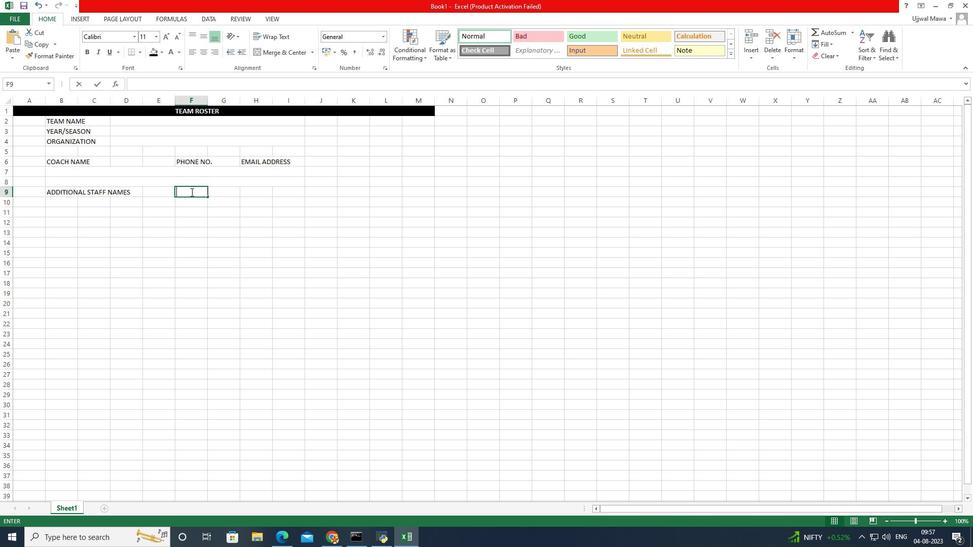 
Action: Mouse pressed left at (178, 176)
Screenshot: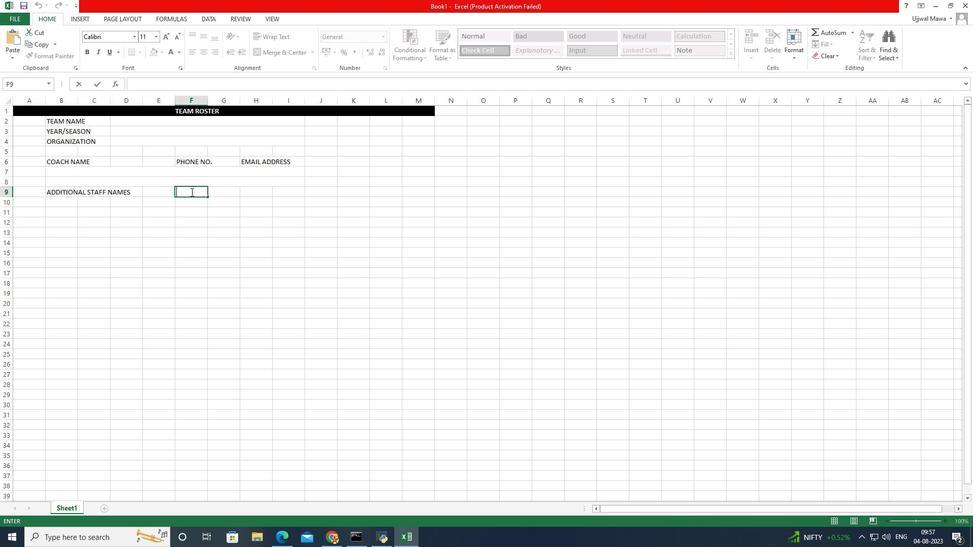
Action: Mouse pressed left at (178, 176)
Screenshot: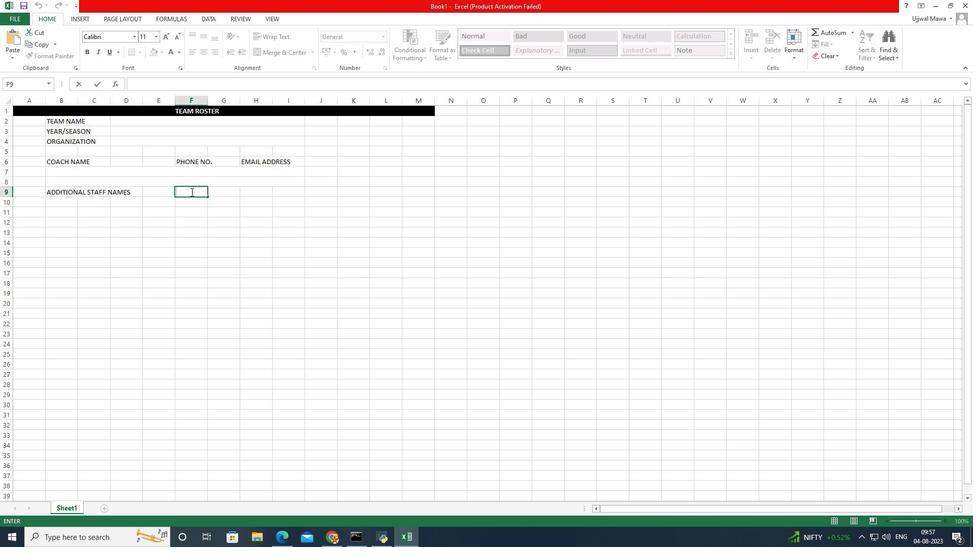 
Action: Key pressed PHONENO.
Screenshot: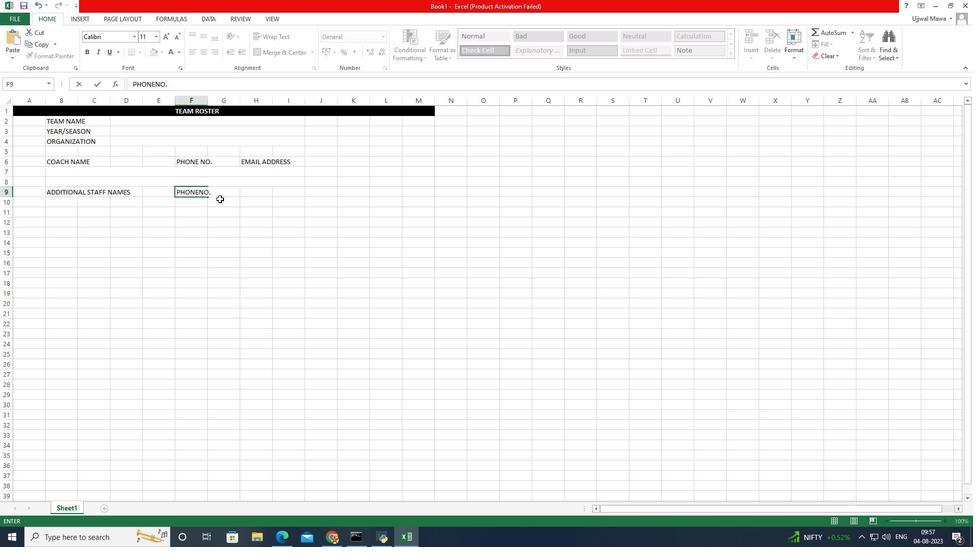 
Action: Mouse moved to (177, 174)
Screenshot: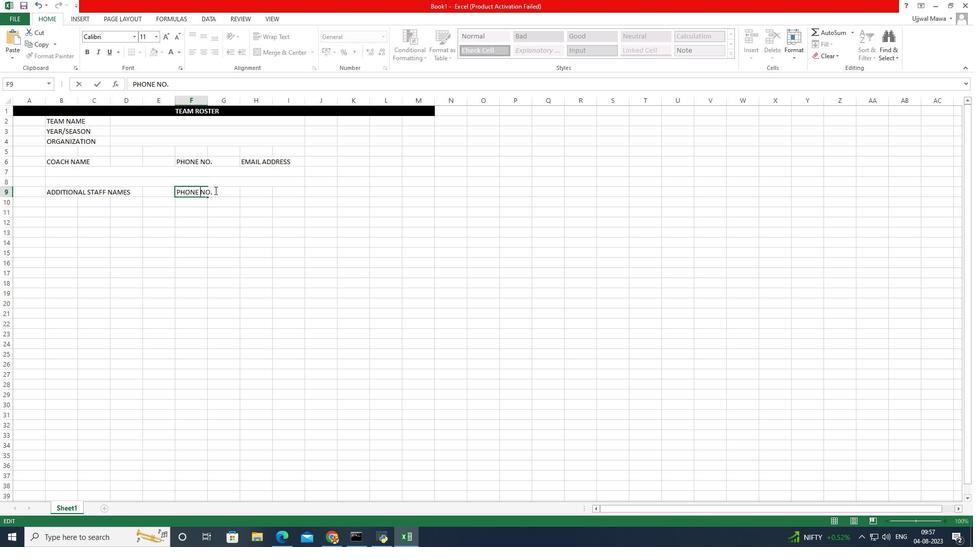 
Action: Mouse pressed left at (177, 174)
Screenshot: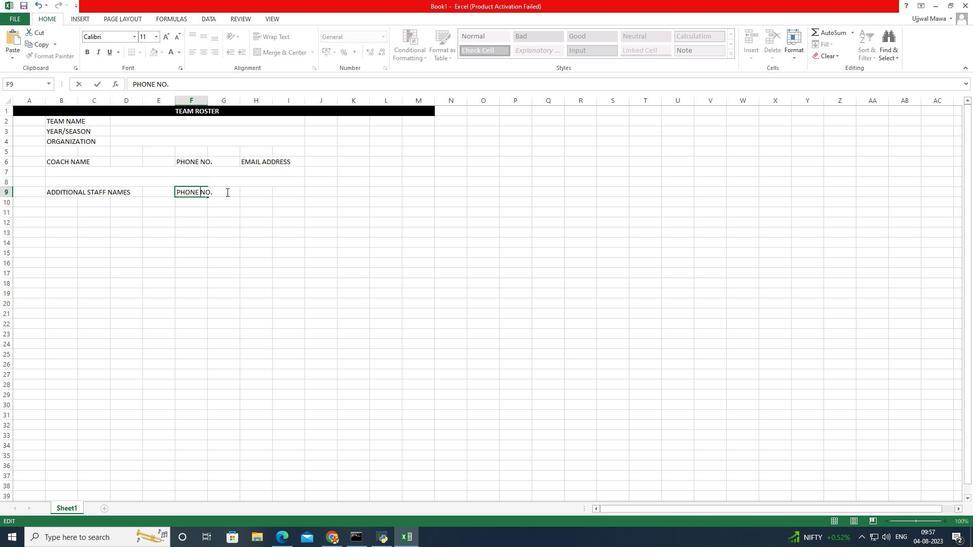 
Action: Key pressed <Key.space>
Screenshot: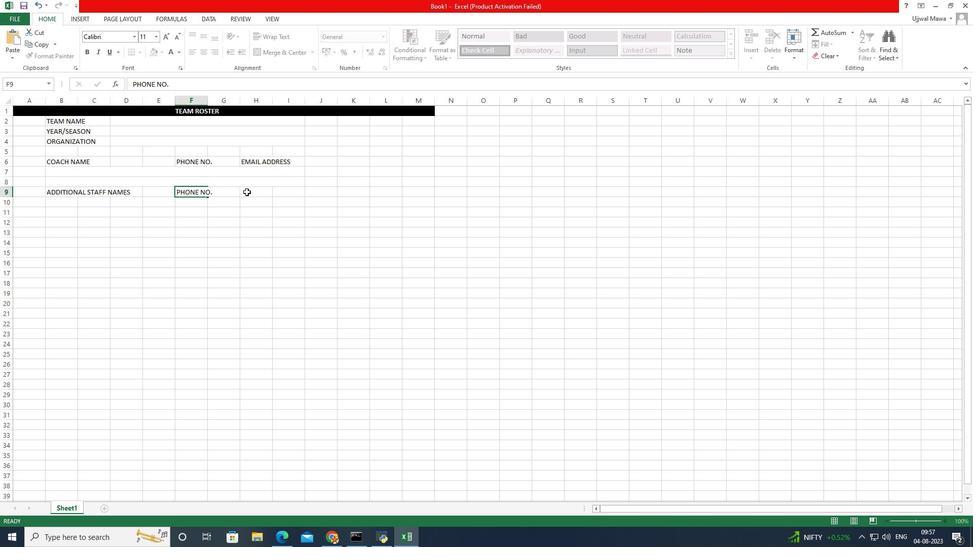 
Action: Mouse moved to (168, 176)
Screenshot: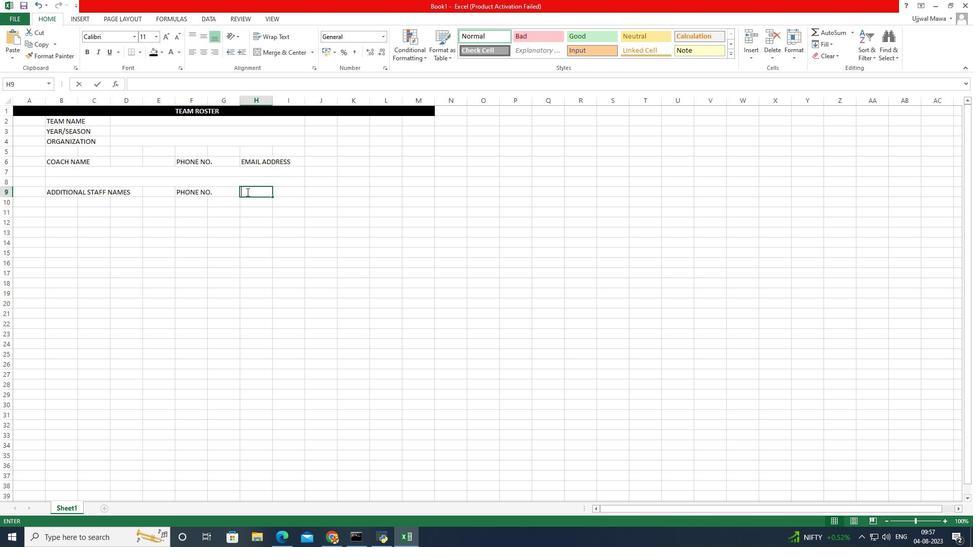 
Action: Mouse pressed left at (168, 176)
Screenshot: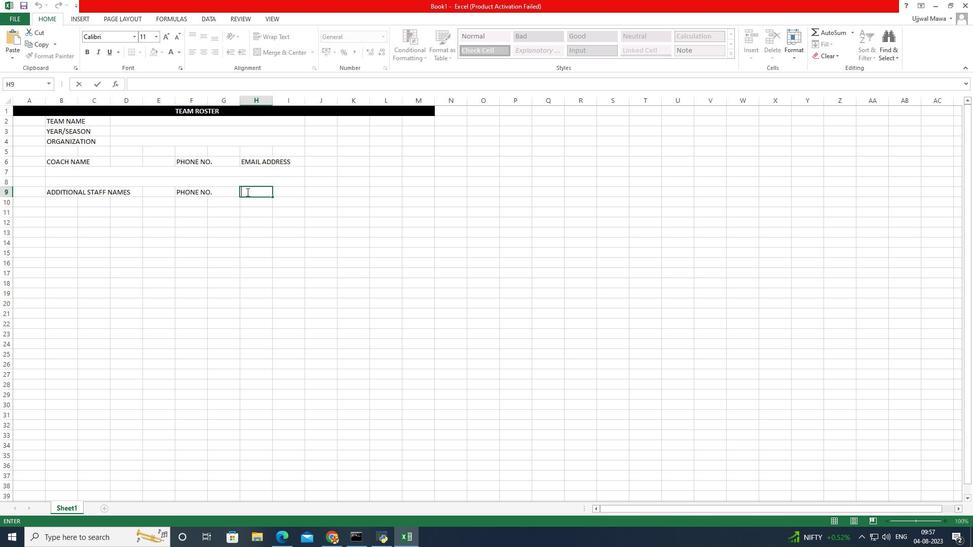 
Action: Mouse pressed left at (168, 176)
Screenshot: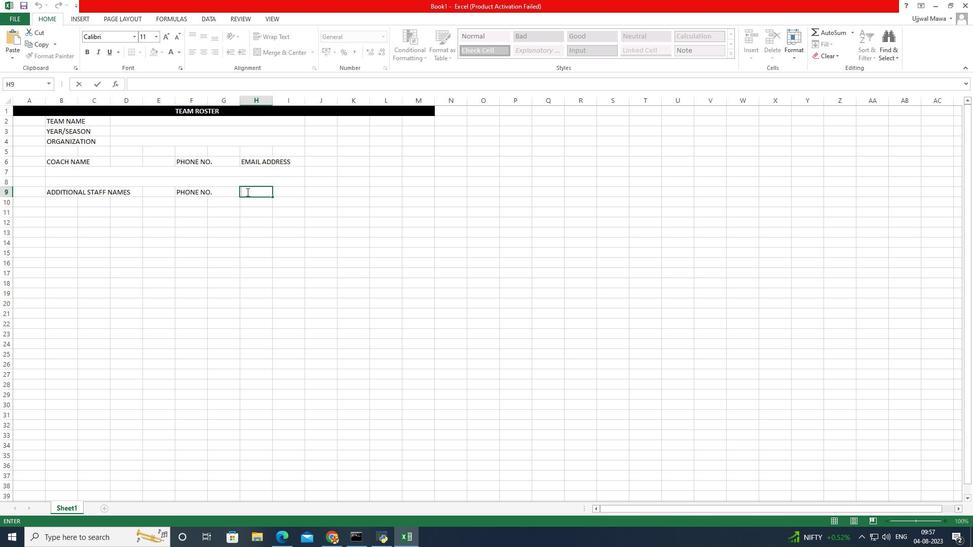 
Action: Key pressed EMAIL<Key.space>ADDRESS
Screenshot: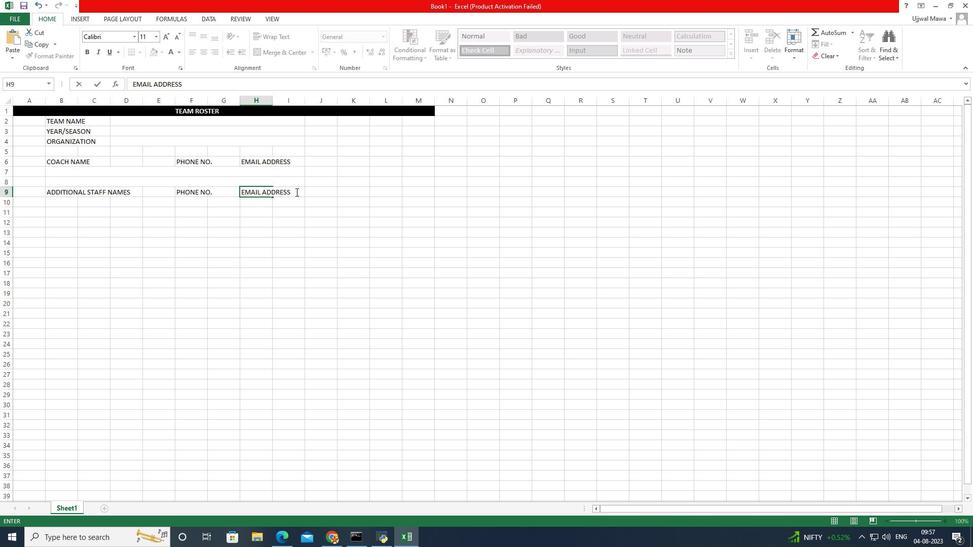 
Action: Mouse moved to (154, 174)
Screenshot: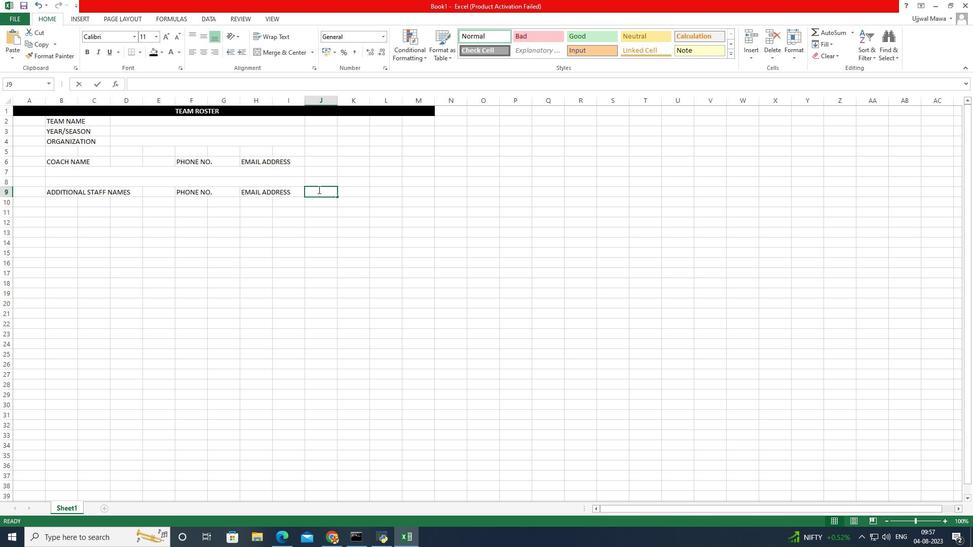 
Action: Mouse pressed left at (154, 174)
Screenshot: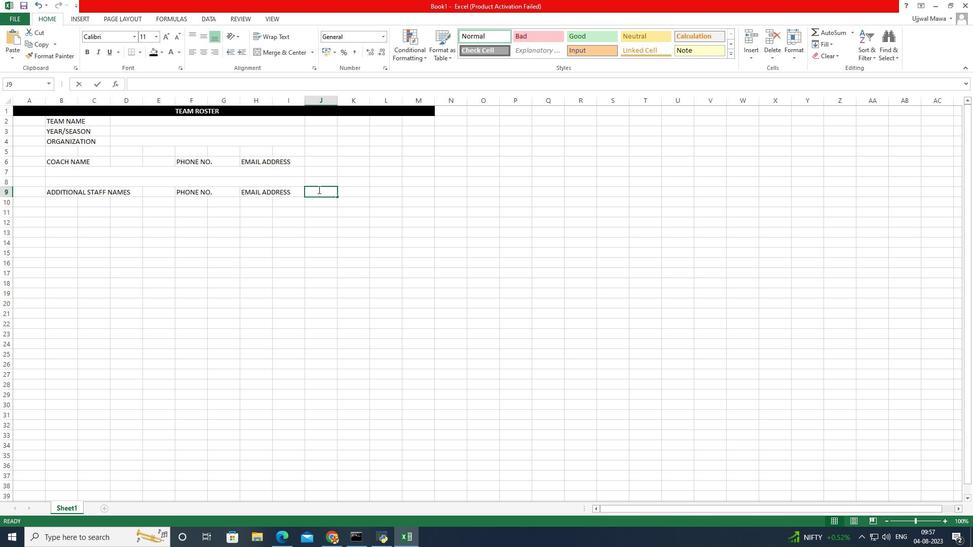 
Action: Mouse pressed left at (154, 174)
Screenshot: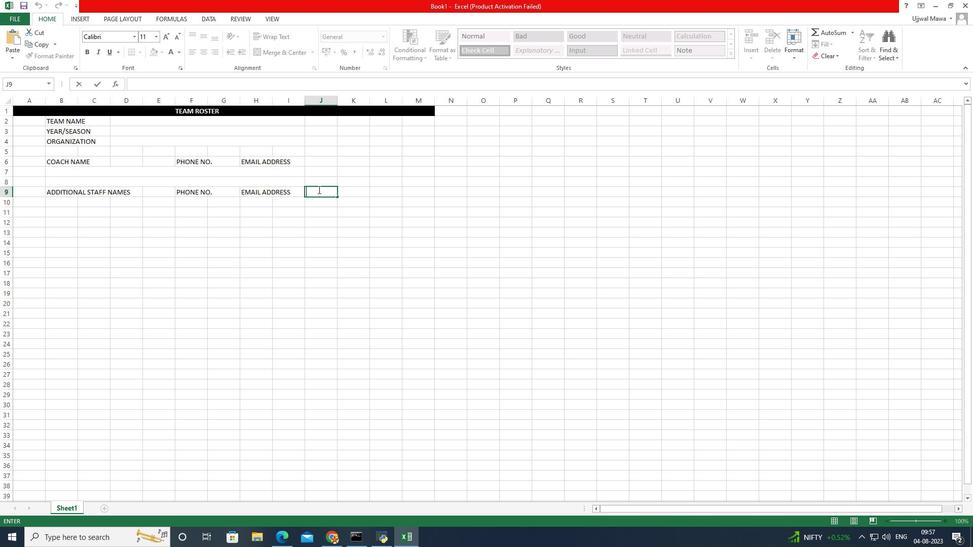 
Action: Key pressed POSITION
Screenshot: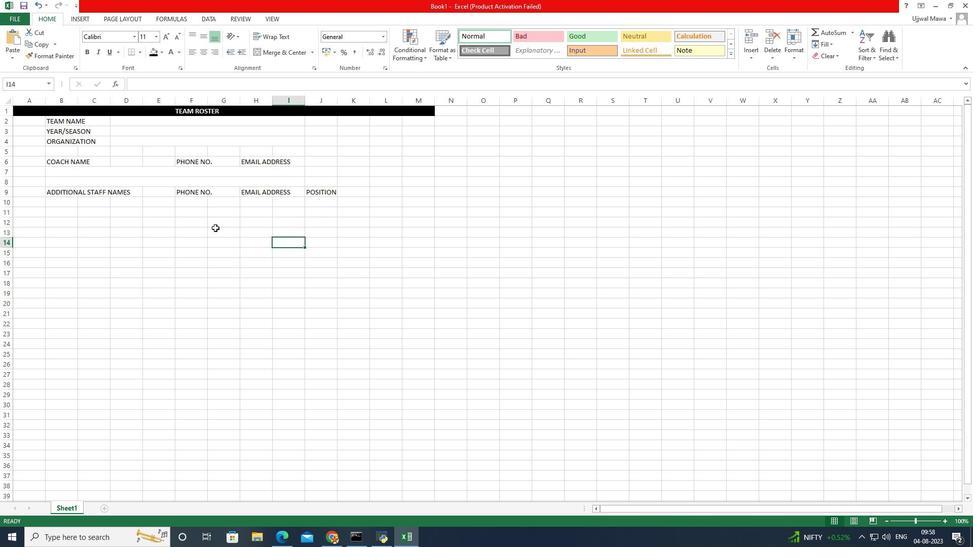 
Action: Mouse moved to (159, 218)
Screenshot: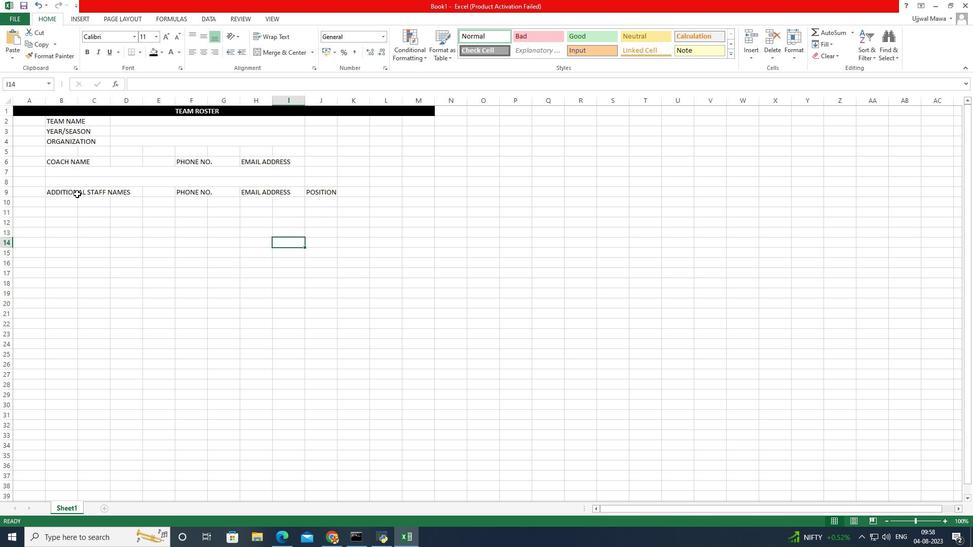 
Action: Mouse pressed left at (159, 218)
Screenshot: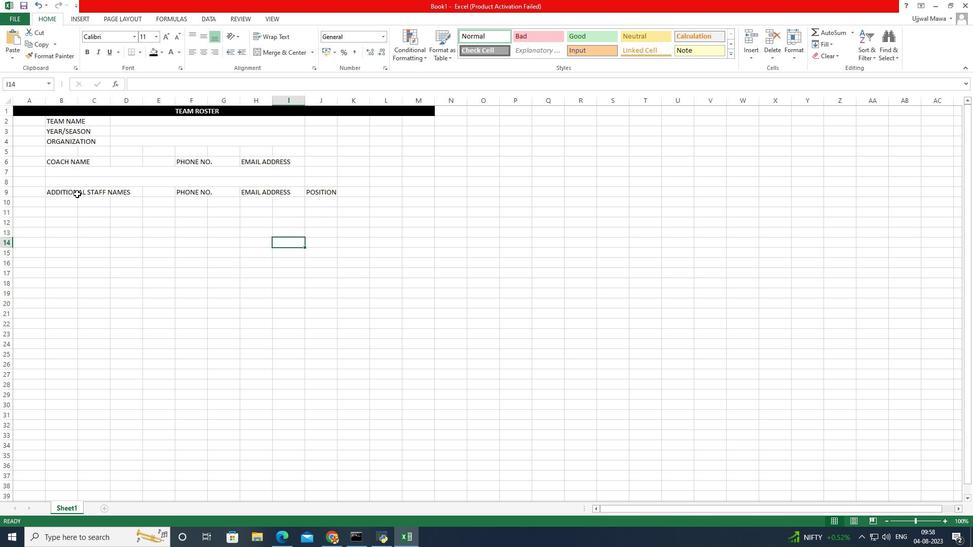 
Action: Mouse moved to (204, 182)
Screenshot: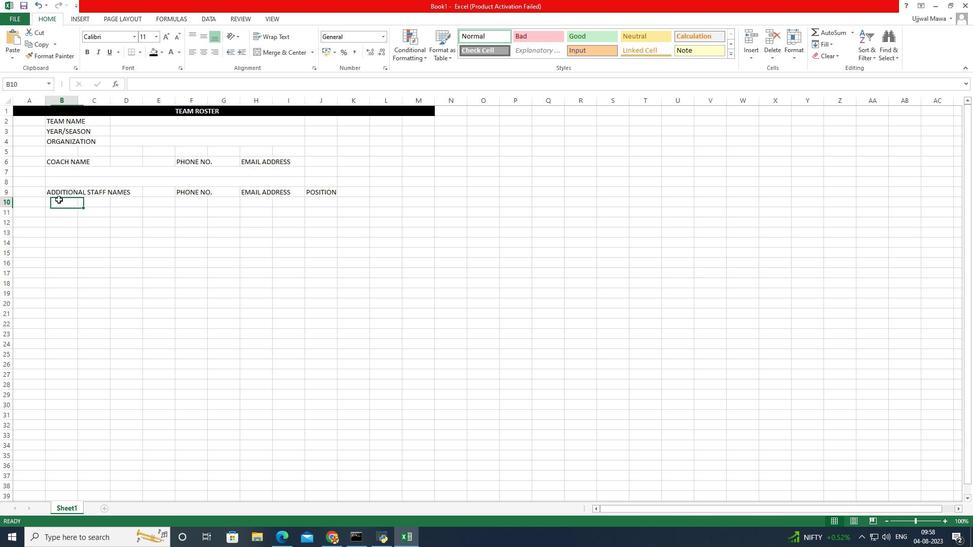 
Action: Mouse pressed left at (204, 182)
Screenshot: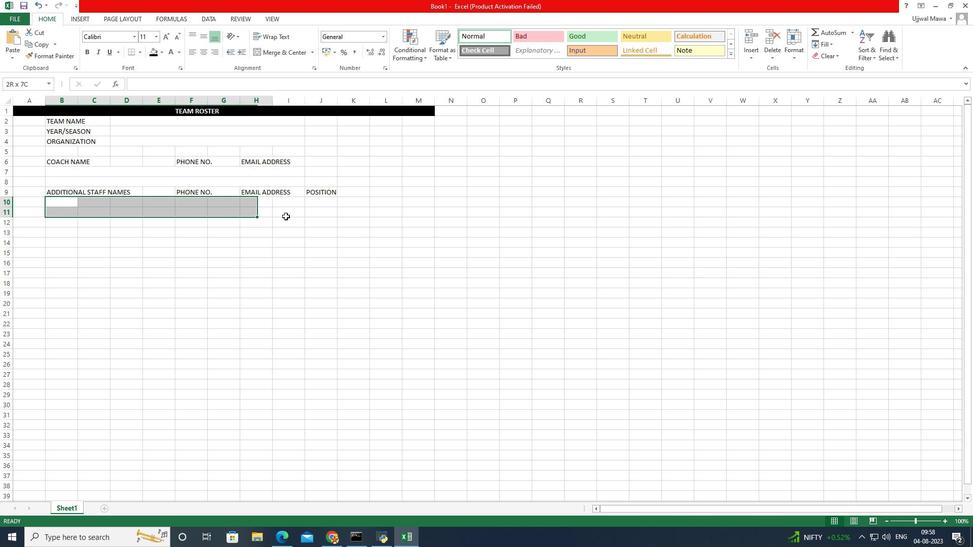 
Action: Mouse moved to (155, 59)
Screenshot: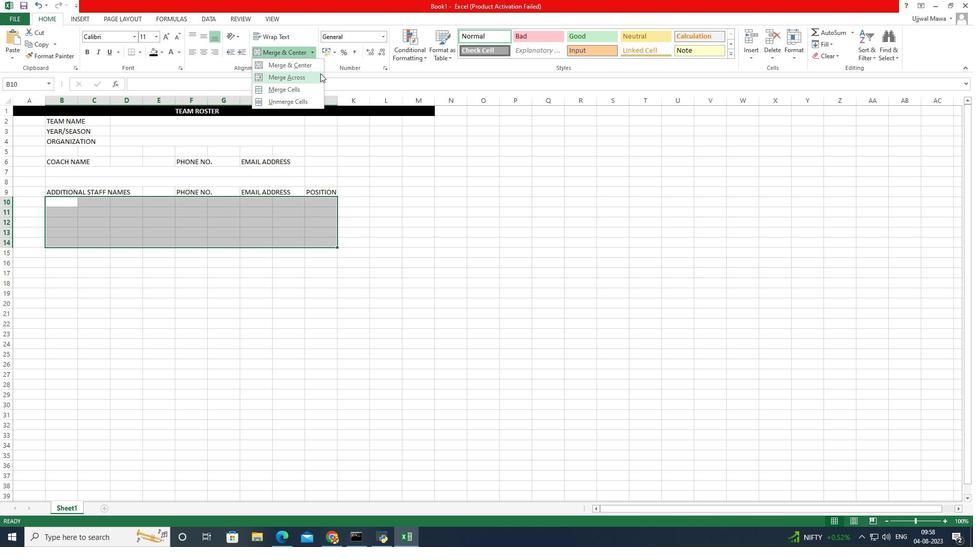 
Action: Mouse pressed left at (155, 59)
Screenshot: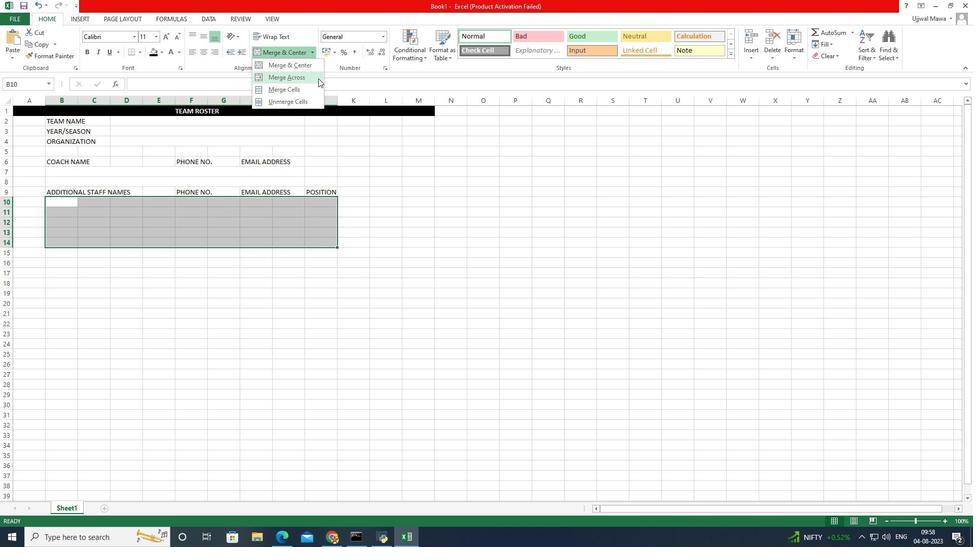 
Action: Mouse moved to (154, 83)
Screenshot: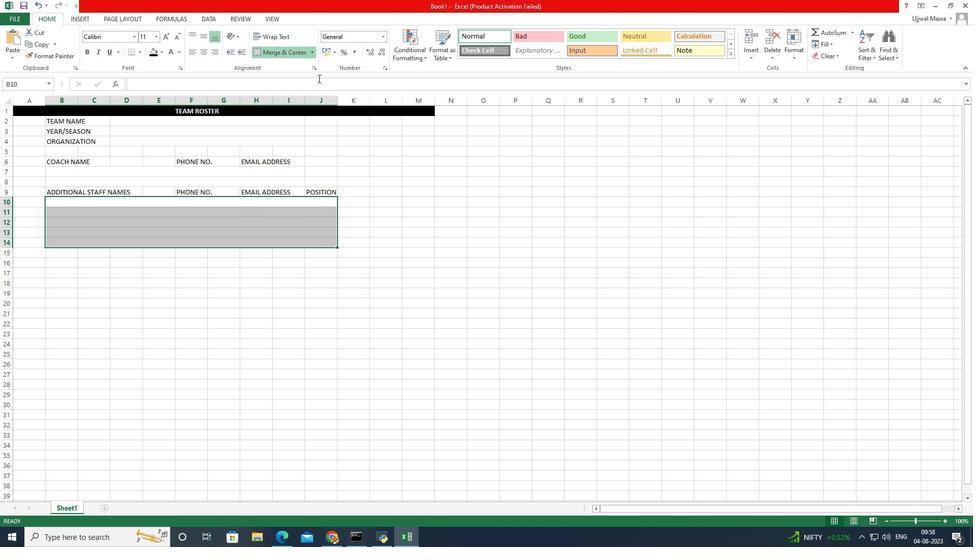 
Action: Mouse pressed left at (154, 83)
Screenshot: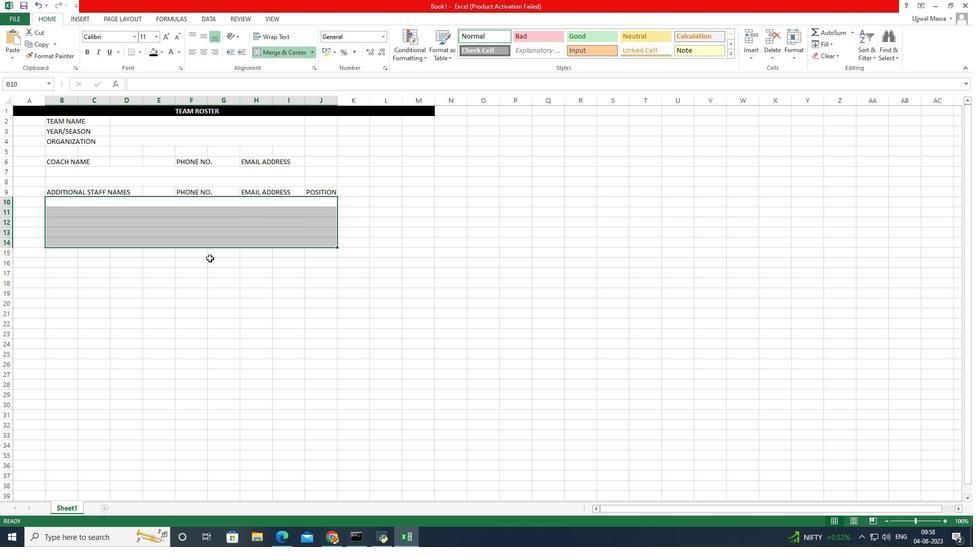 
Action: Mouse moved to (177, 234)
Screenshot: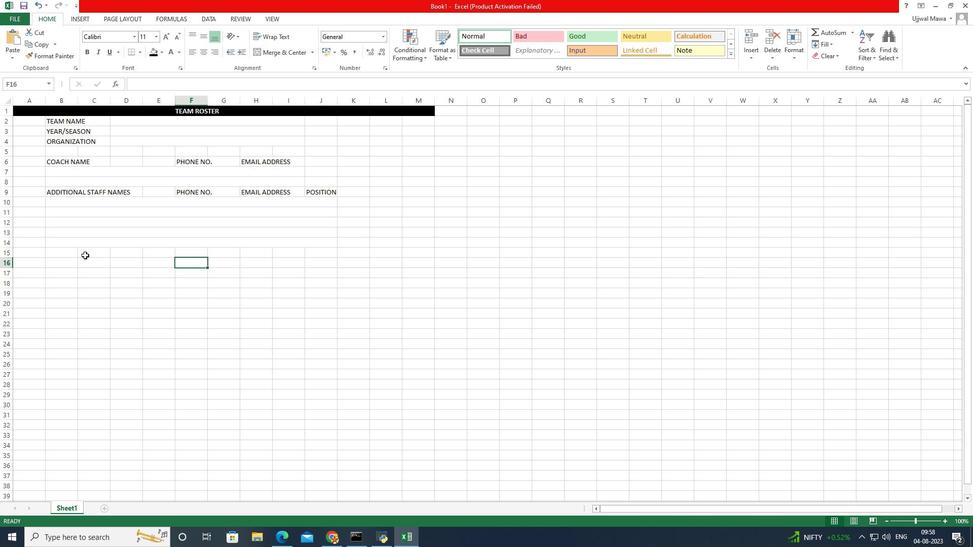 
Action: Mouse pressed left at (177, 234)
Screenshot: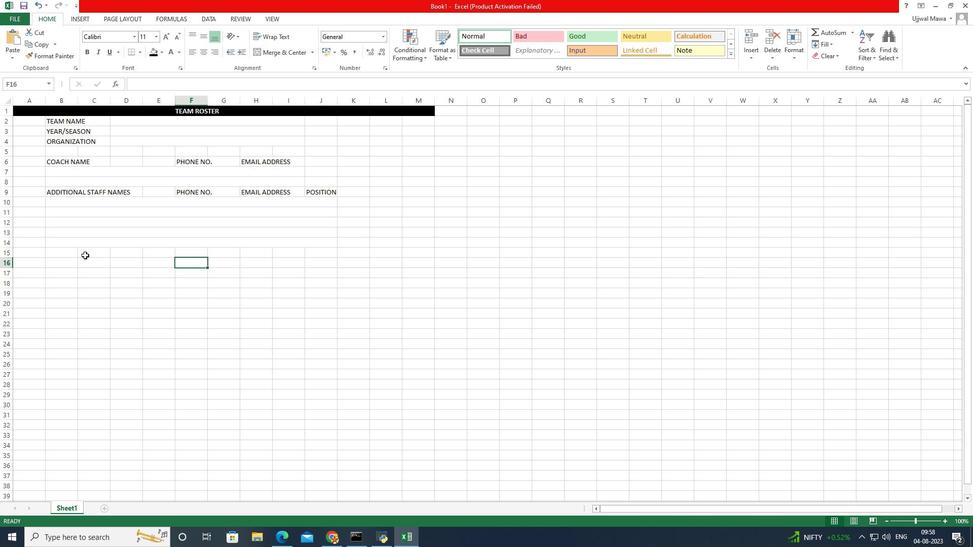 
Action: Mouse moved to (201, 229)
Screenshot: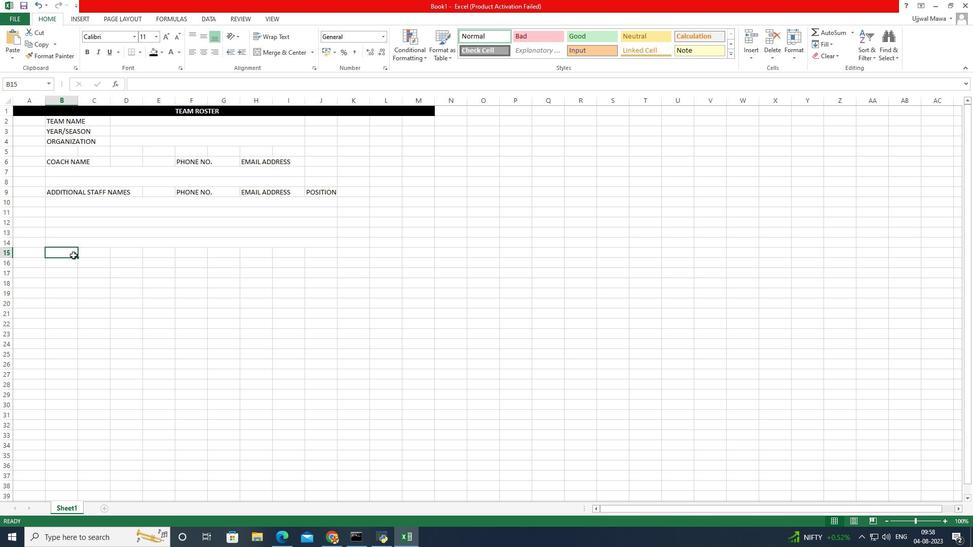 
Action: Mouse pressed left at (201, 229)
Screenshot: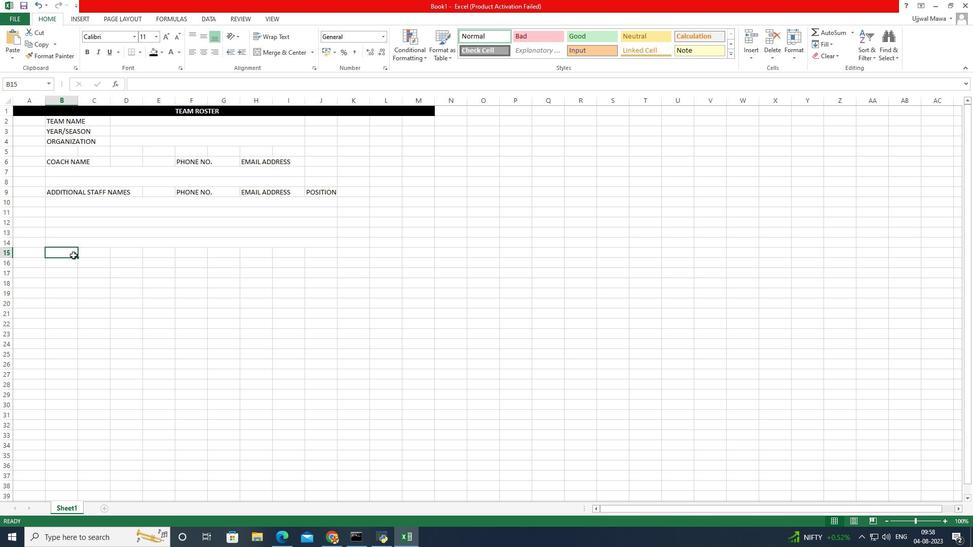 
Action: Mouse pressed left at (201, 229)
Screenshot: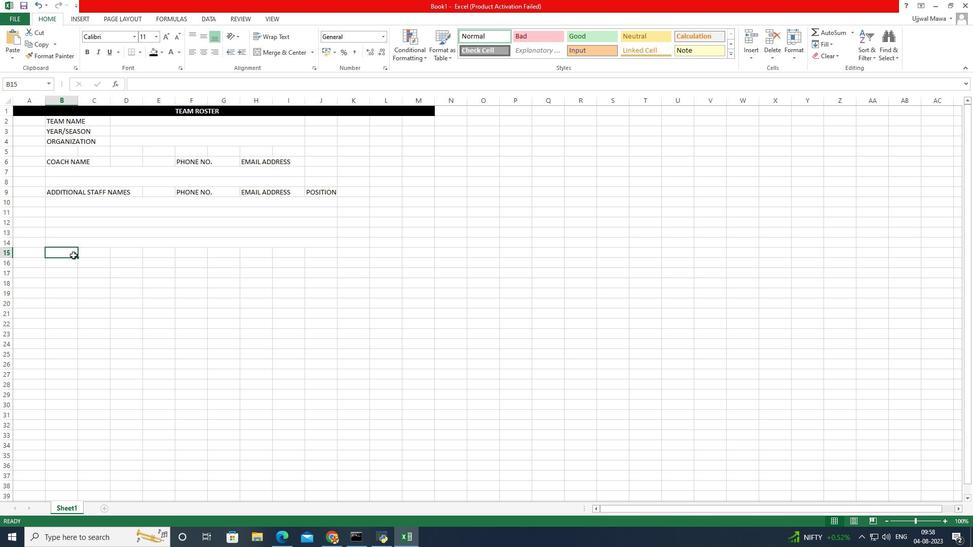 
Action: Key pressed AUTOMATED<Key.space><Key.space>PLAYER<Key.space>COUNT
Screenshot: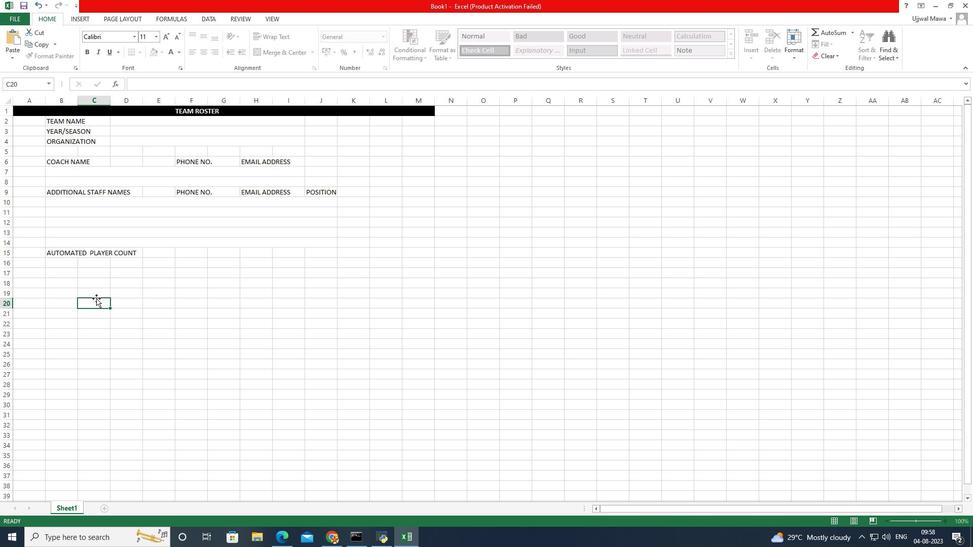 
Action: Mouse moved to (199, 267)
Screenshot: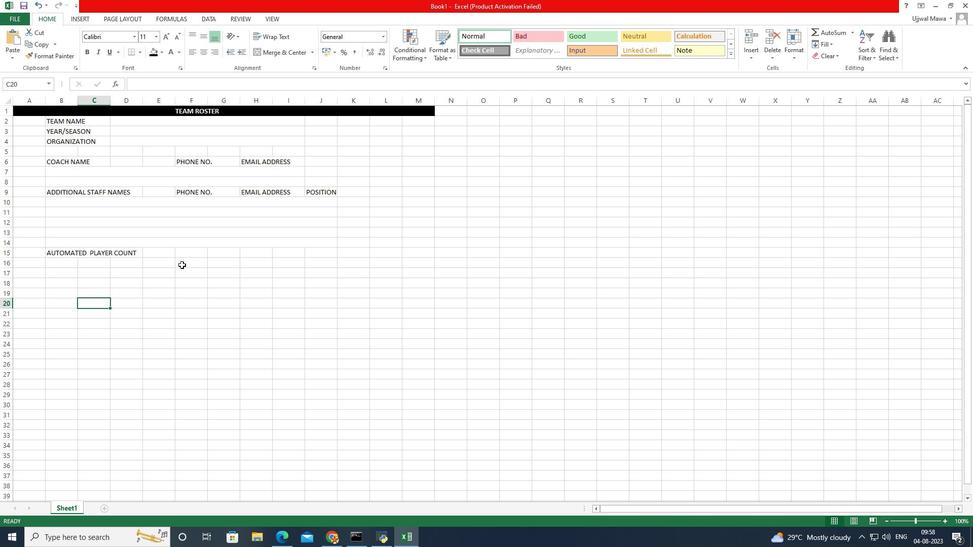 
Action: Mouse pressed left at (199, 267)
Screenshot: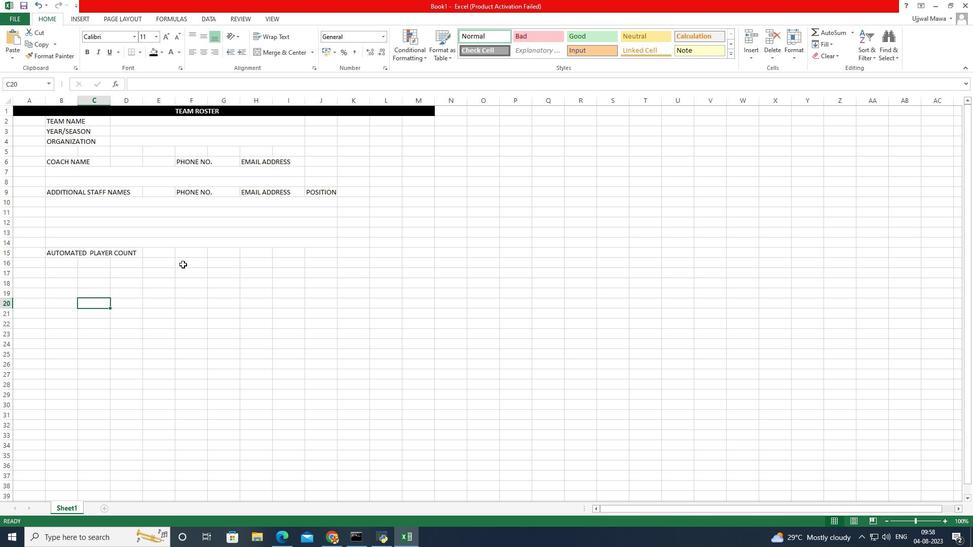 
Action: Mouse moved to (183, 229)
Screenshot: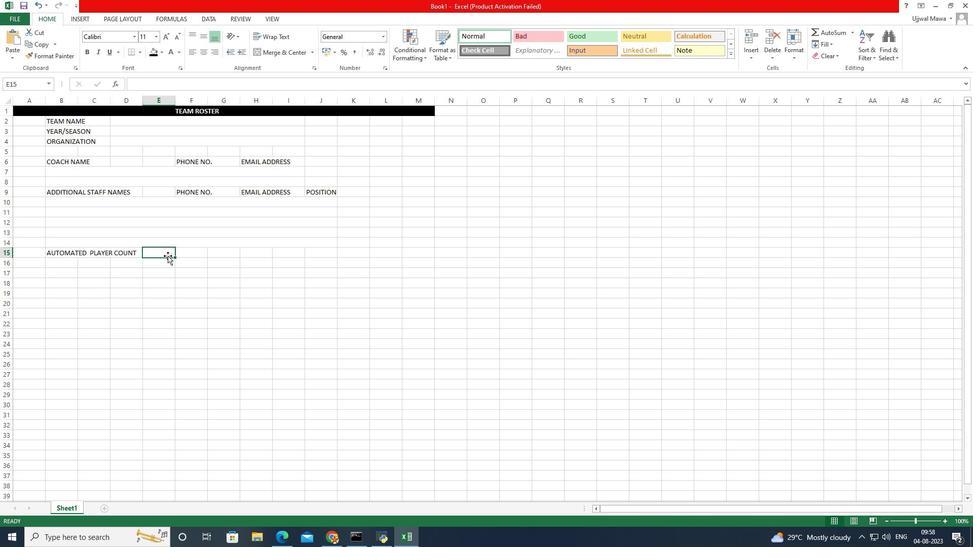 
Action: Mouse pressed left at (183, 229)
Screenshot: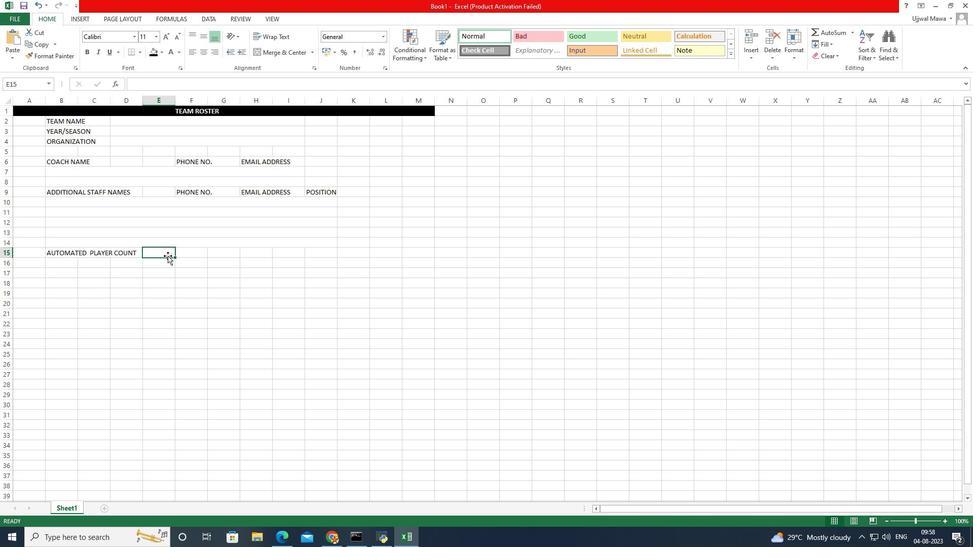 
Action: Key pressed NOTEES<Key.backspace><Key.backspace>D<Key.backspace>S
Screenshot: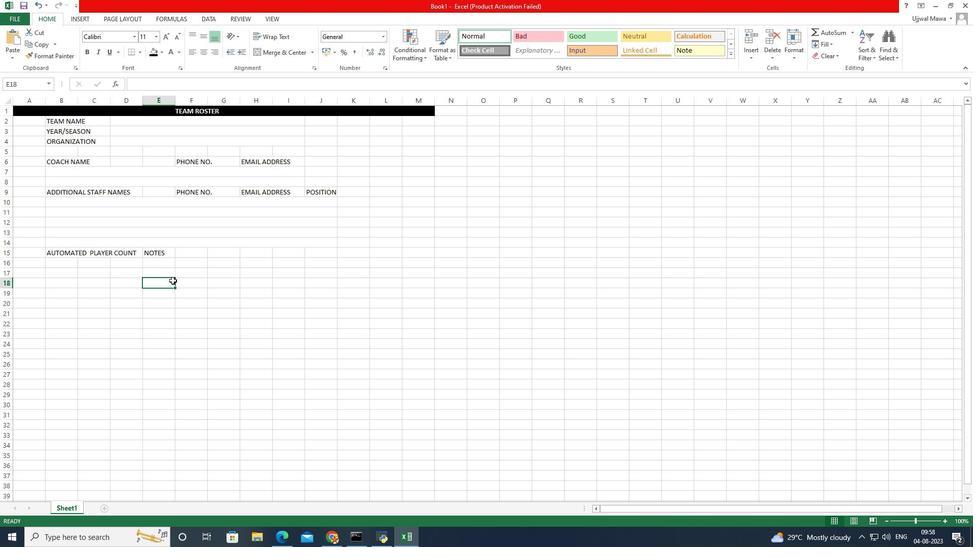 
Action: Mouse moved to (185, 254)
Screenshot: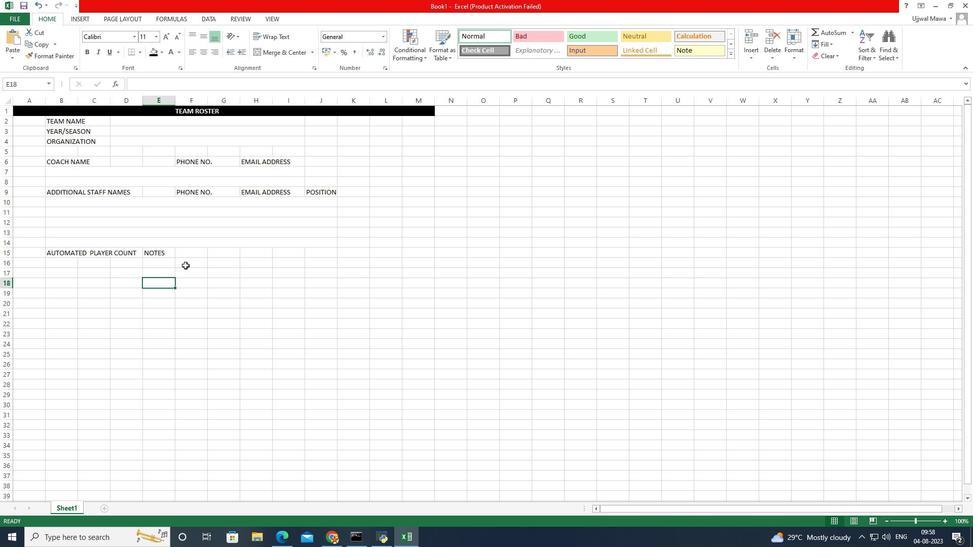 
Action: Mouse pressed left at (185, 254)
Screenshot: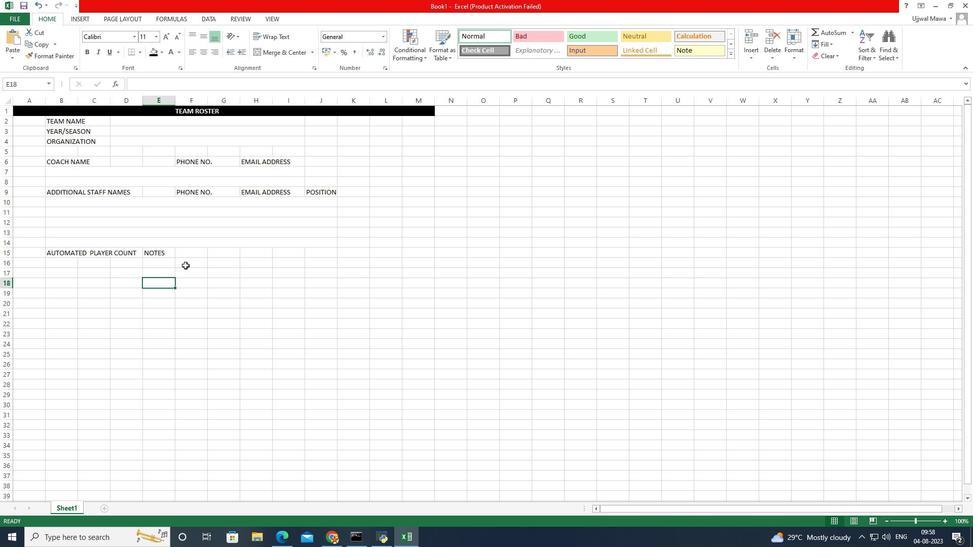 
Action: Mouse moved to (179, 228)
Screenshot: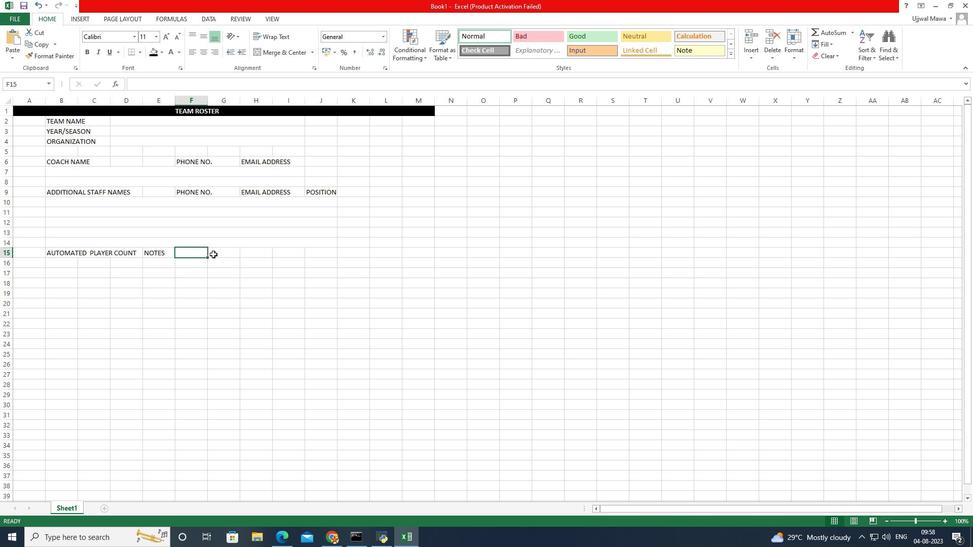 
Action: Mouse pressed left at (179, 228)
Screenshot: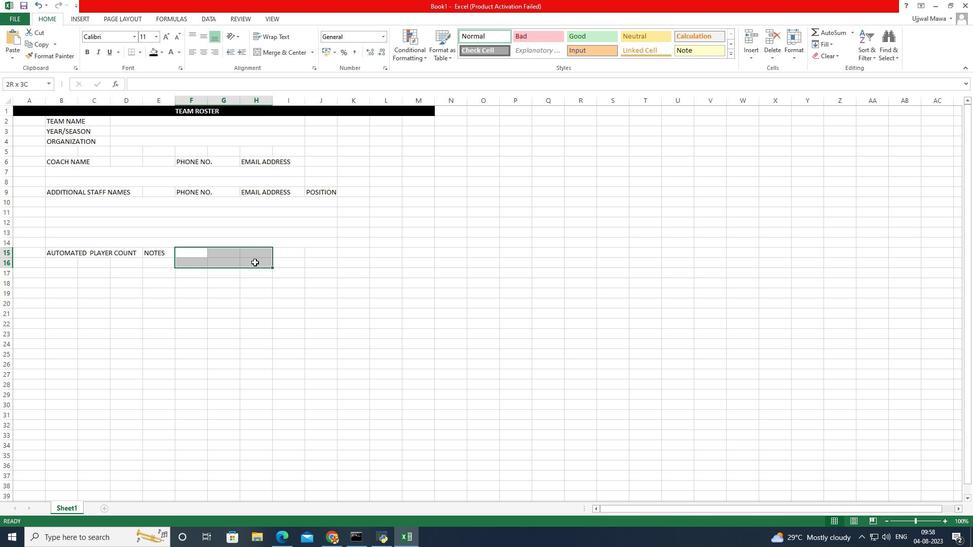 
Action: Mouse moved to (172, 231)
Screenshot: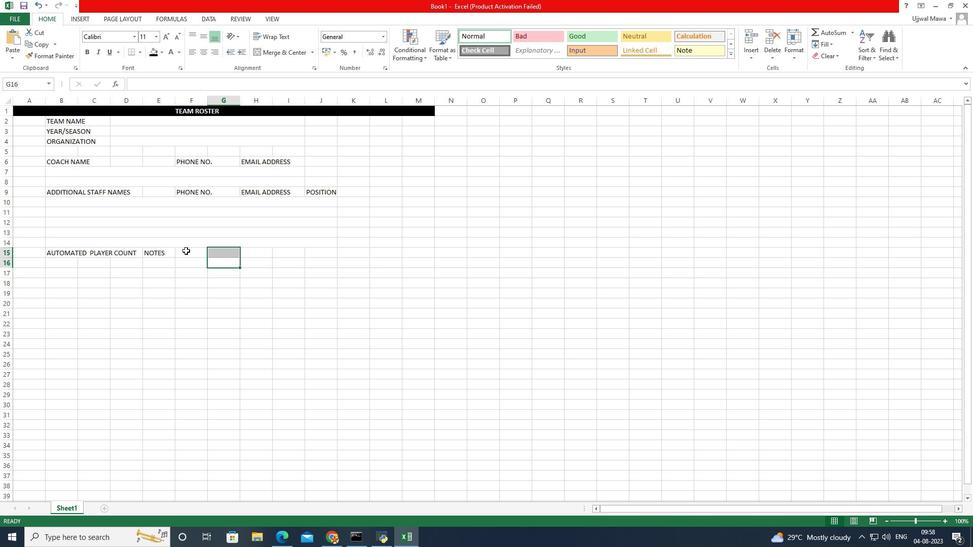 
Action: Mouse pressed left at (172, 231)
Screenshot: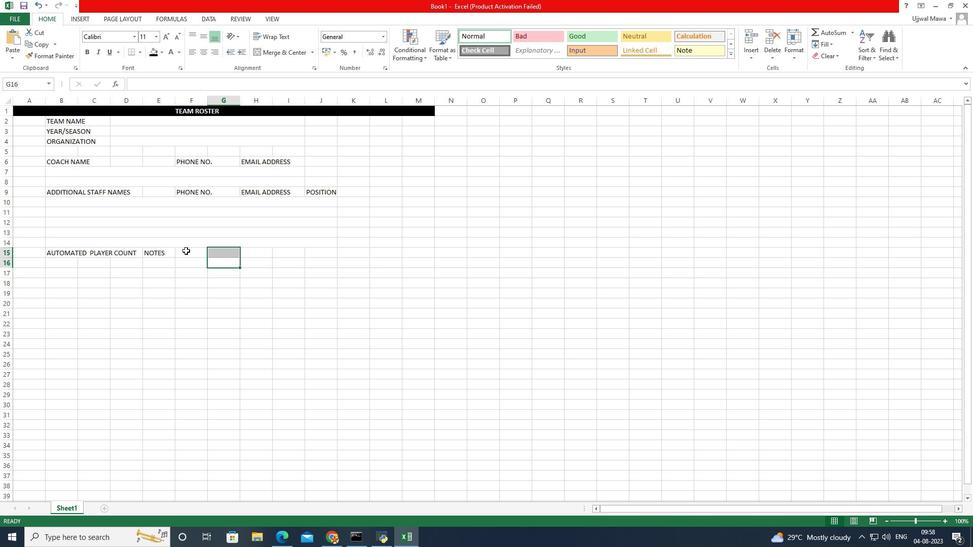 
Action: Mouse moved to (179, 225)
Screenshot: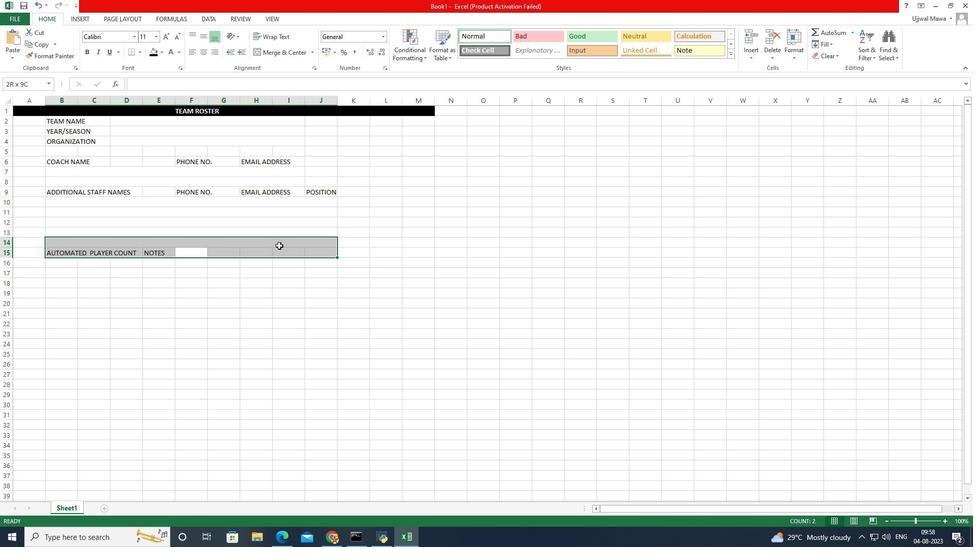 
Action: Mouse pressed left at (179, 225)
Screenshot: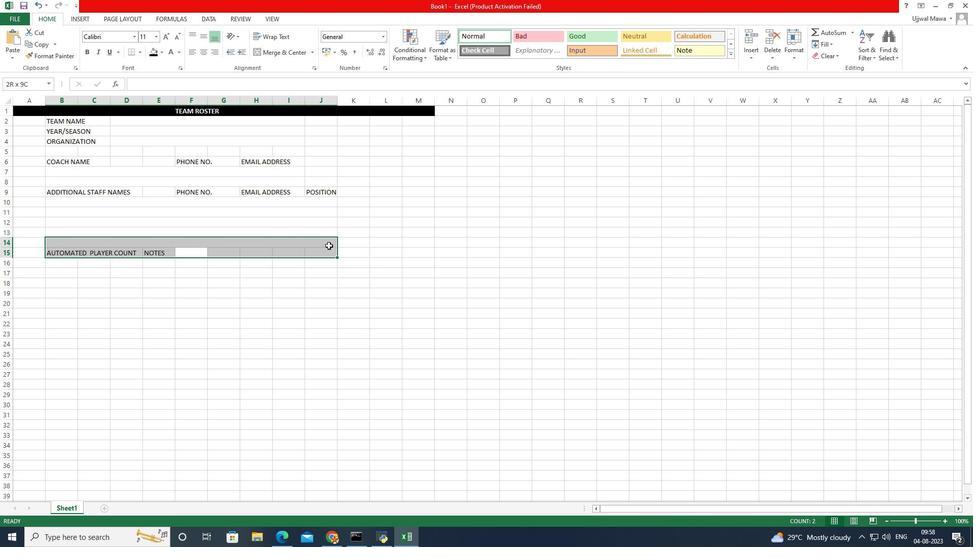 
Action: Mouse moved to (155, 64)
Screenshot: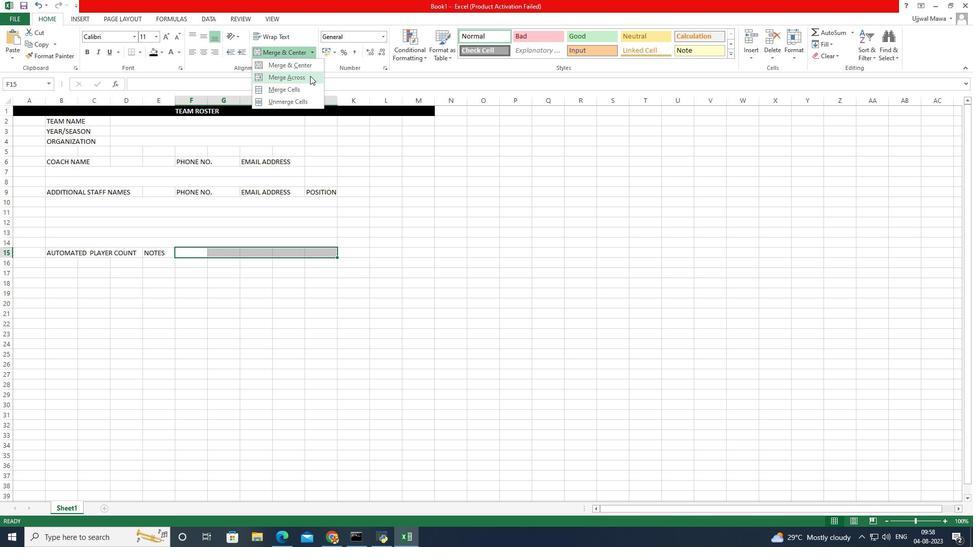 
Action: Mouse pressed left at (155, 64)
Screenshot: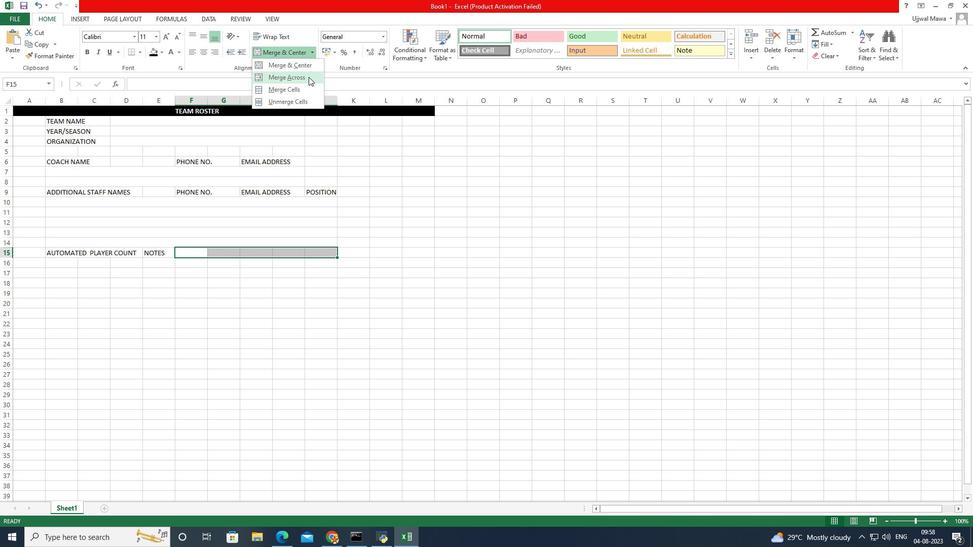 
Action: Mouse moved to (156, 82)
Screenshot: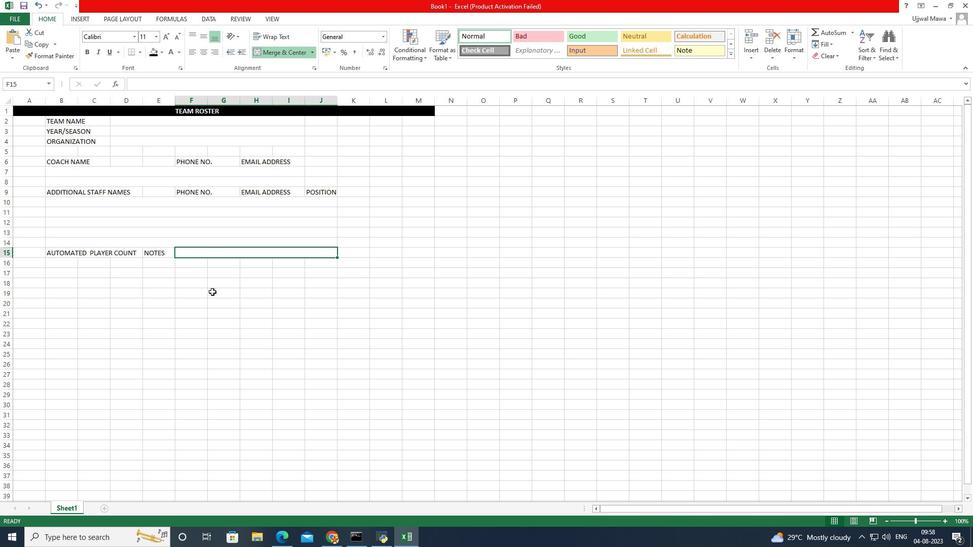 
Action: Mouse pressed left at (156, 82)
Screenshot: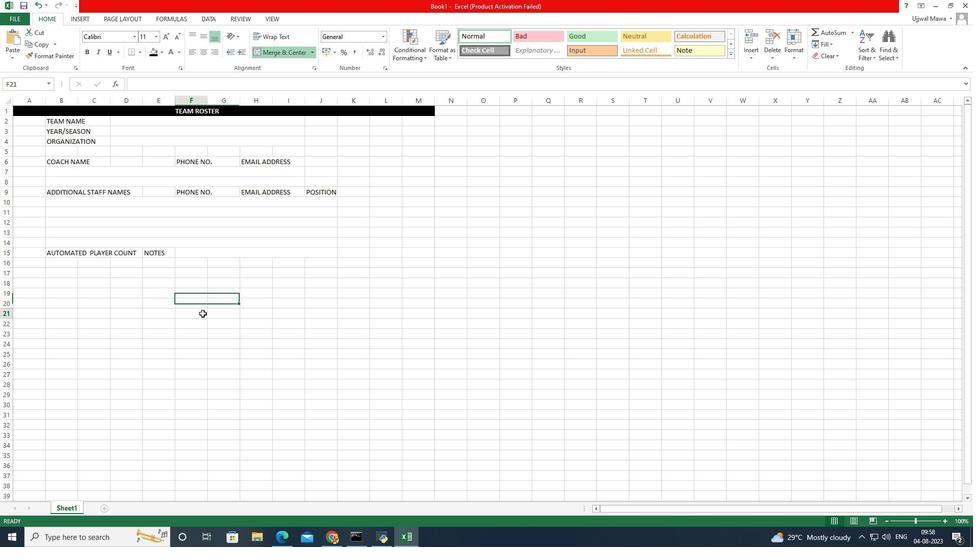 
Action: Mouse moved to (176, 277)
Screenshot: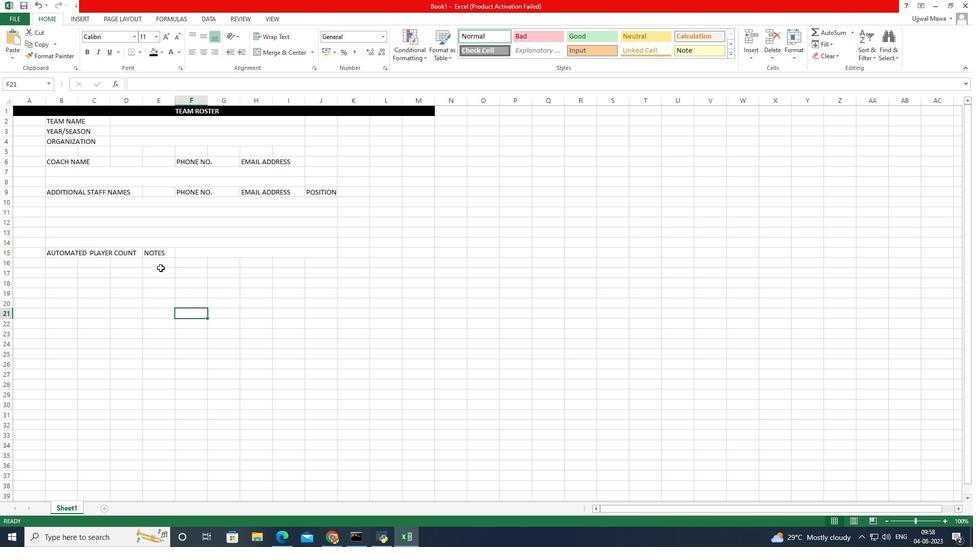 
Action: Mouse pressed left at (176, 277)
Screenshot: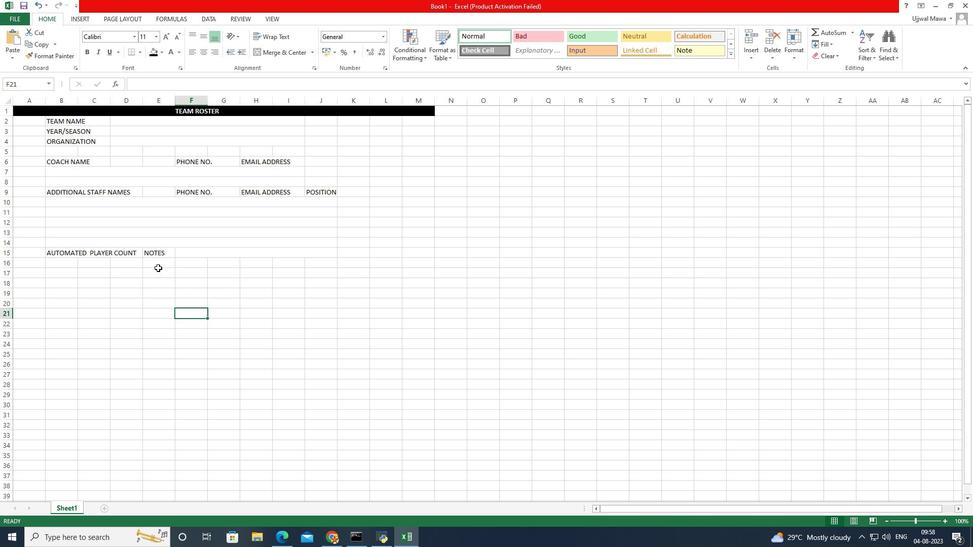 
Action: Mouse moved to (186, 237)
Screenshot: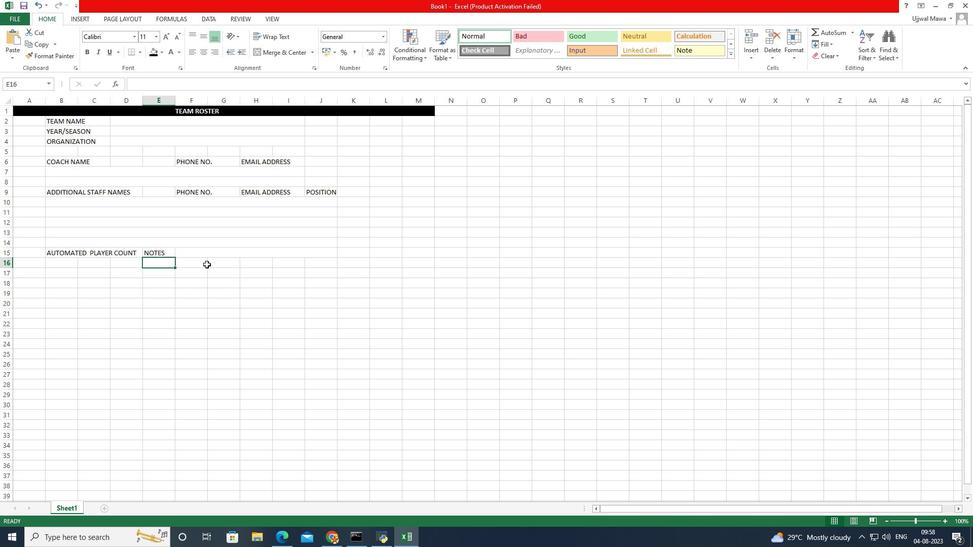 
Action: Mouse pressed left at (186, 237)
Screenshot: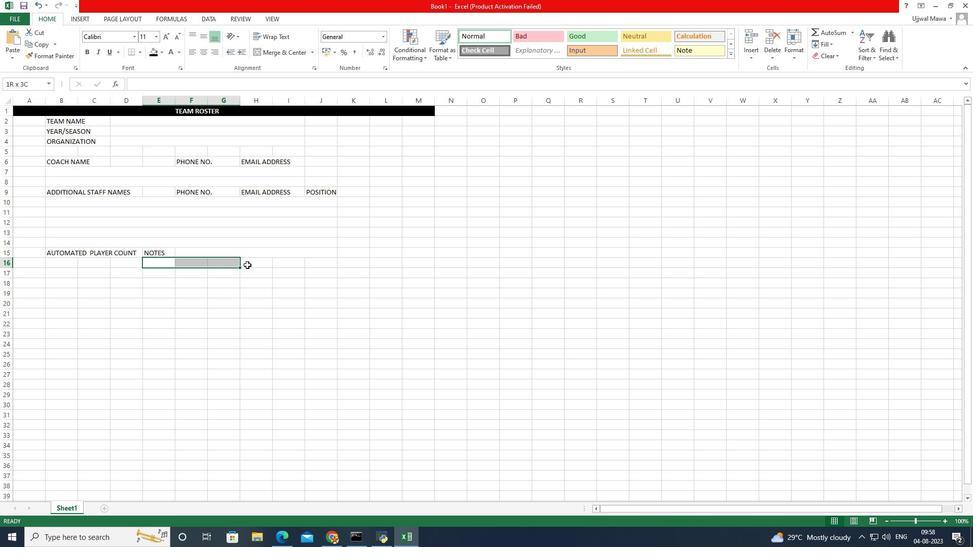 
Action: Mouse moved to (155, 62)
Screenshot: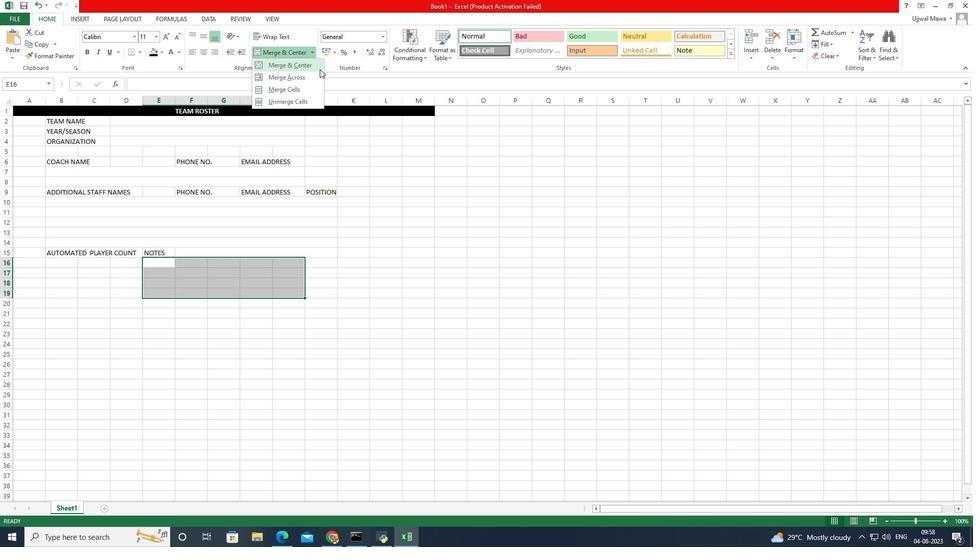 
Action: Mouse pressed left at (155, 62)
Screenshot: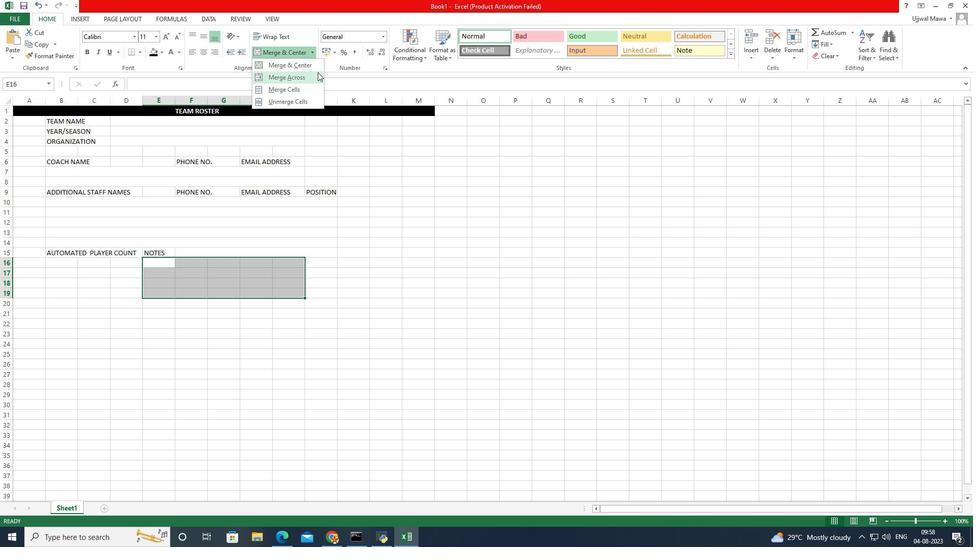 
Action: Mouse moved to (156, 80)
Screenshot: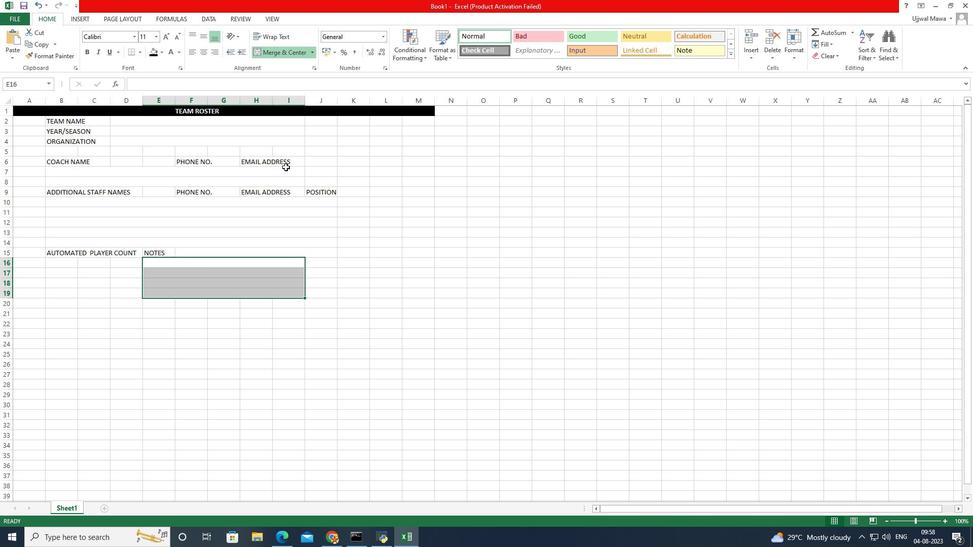 
Action: Mouse pressed left at (156, 80)
Screenshot: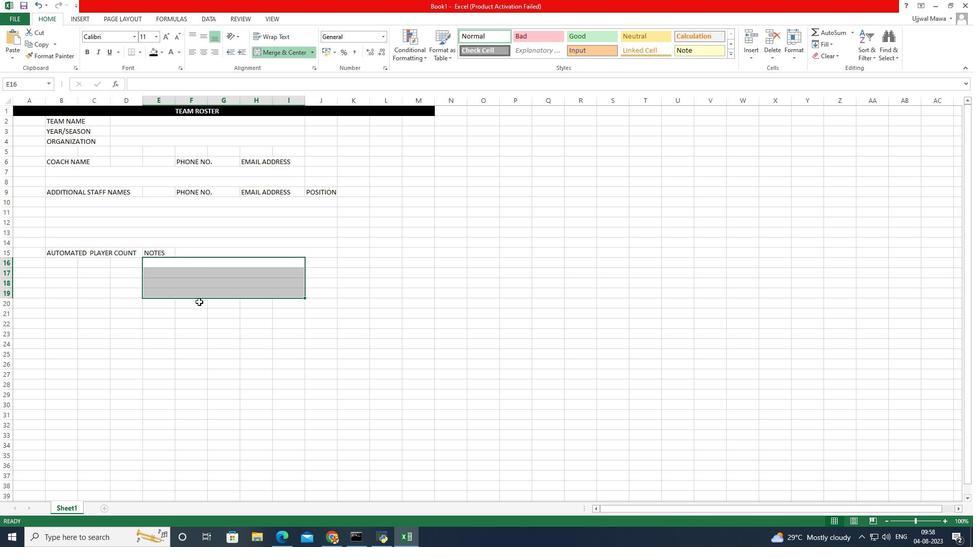 
Action: Mouse moved to (177, 267)
Screenshot: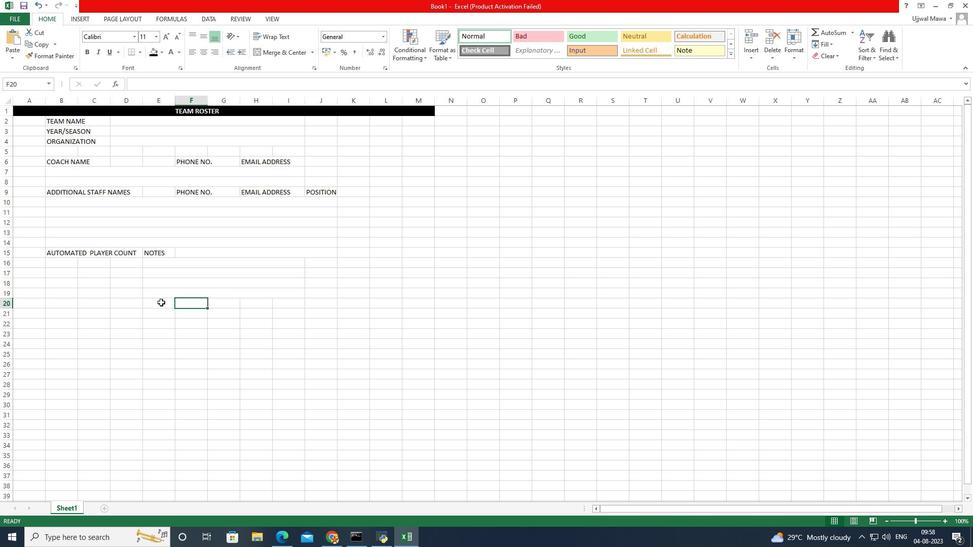 
Action: Mouse pressed left at (177, 267)
Screenshot: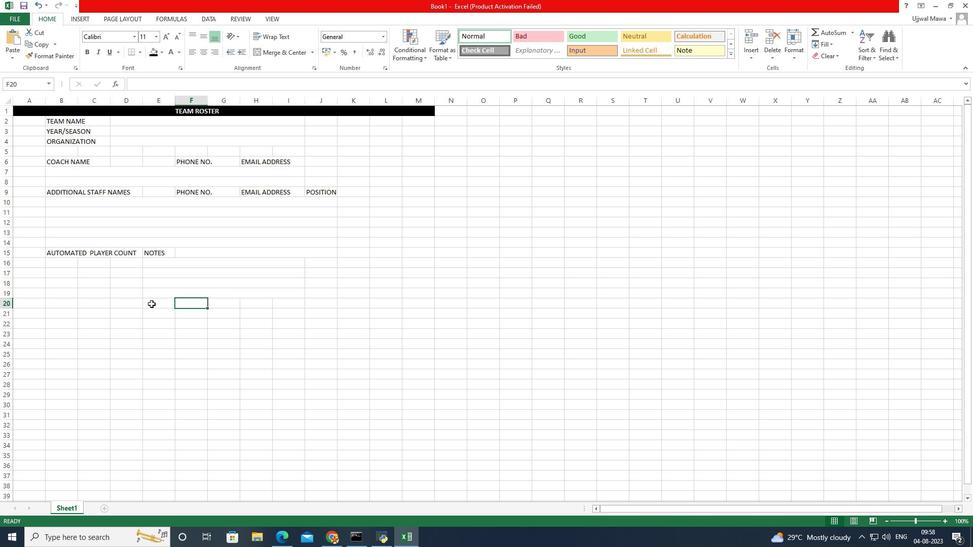 
Action: Mouse moved to (195, 272)
Screenshot: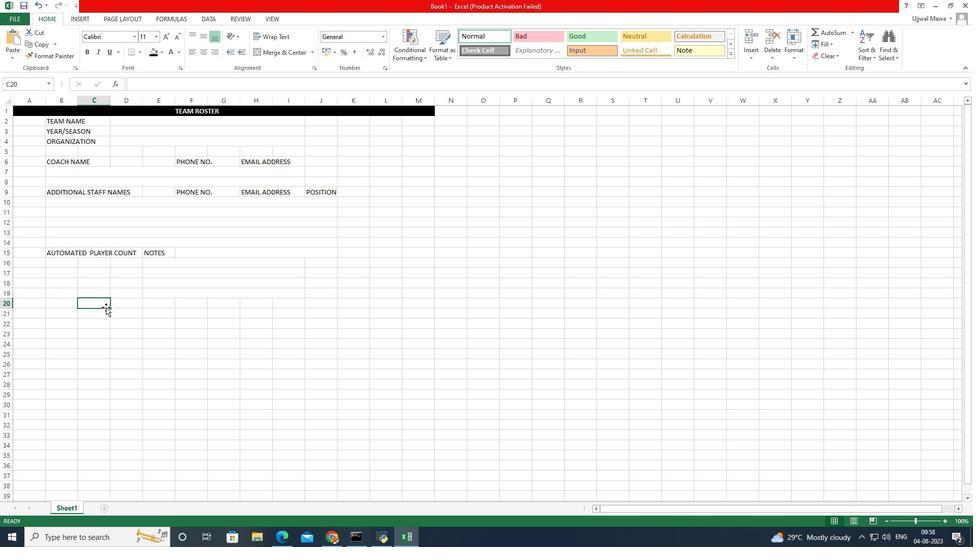 
Action: Mouse pressed left at (195, 272)
Screenshot: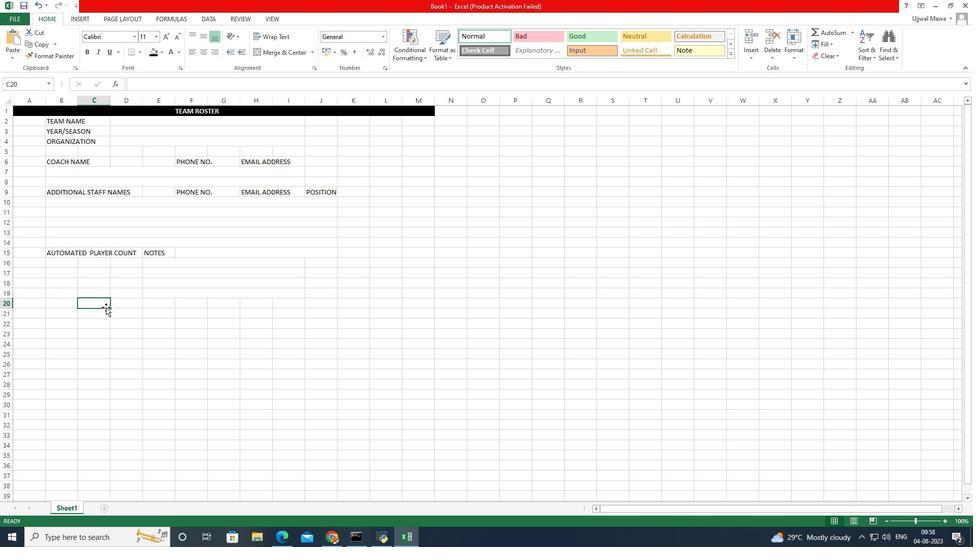 
Action: Mouse moved to (203, 275)
Screenshot: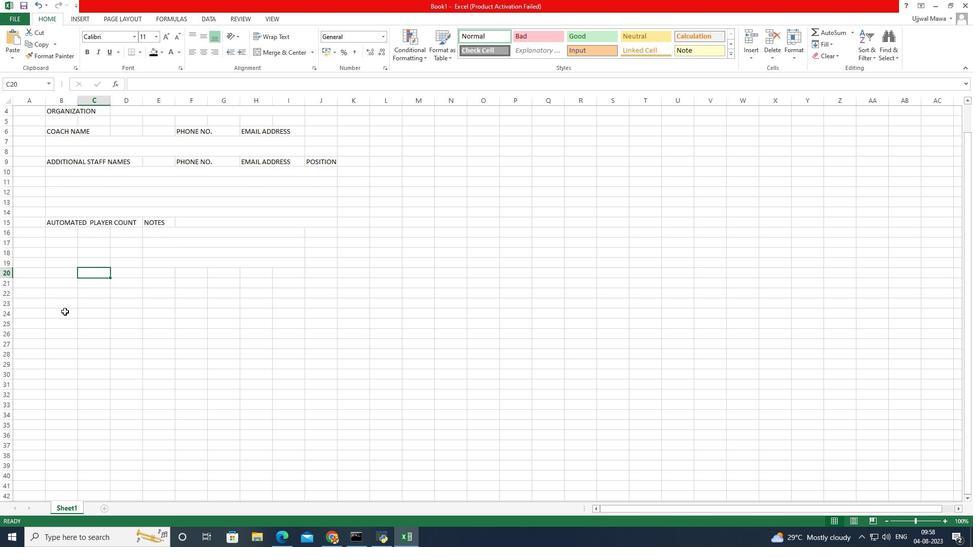 
Action: Mouse scrolled (203, 274) with delta (0, 0)
Screenshot: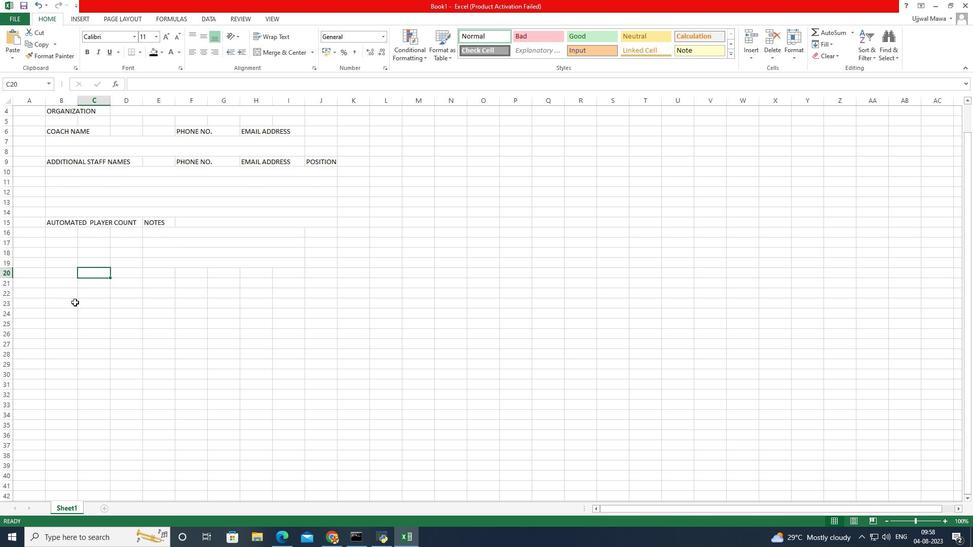 
Action: Mouse moved to (203, 246)
Screenshot: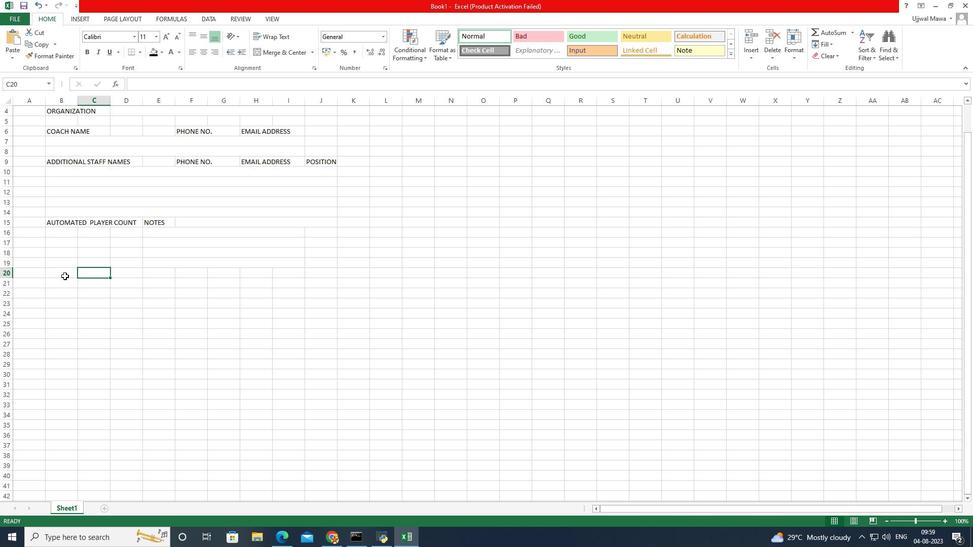 
Action: Mouse pressed left at (203, 246)
Screenshot: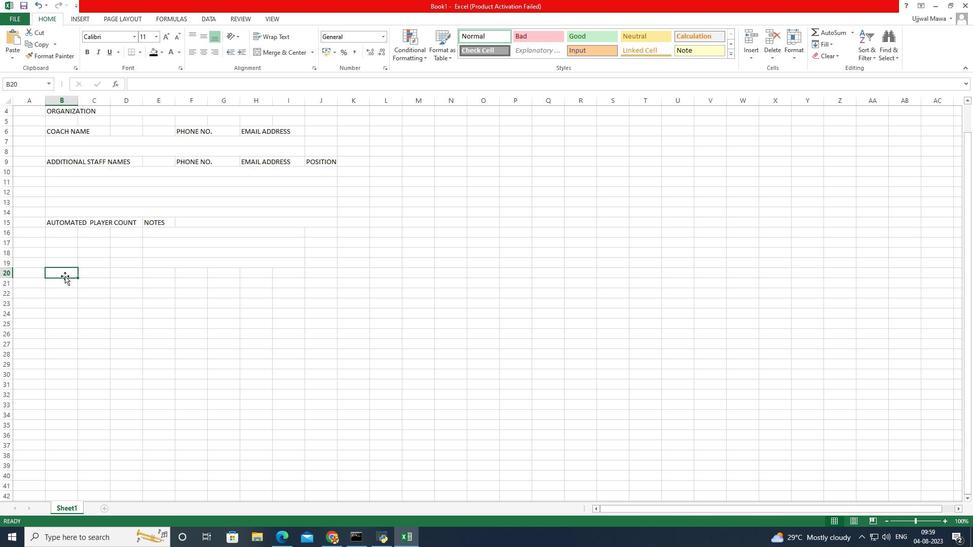 
Action: Mouse moved to (203, 246)
Screenshot: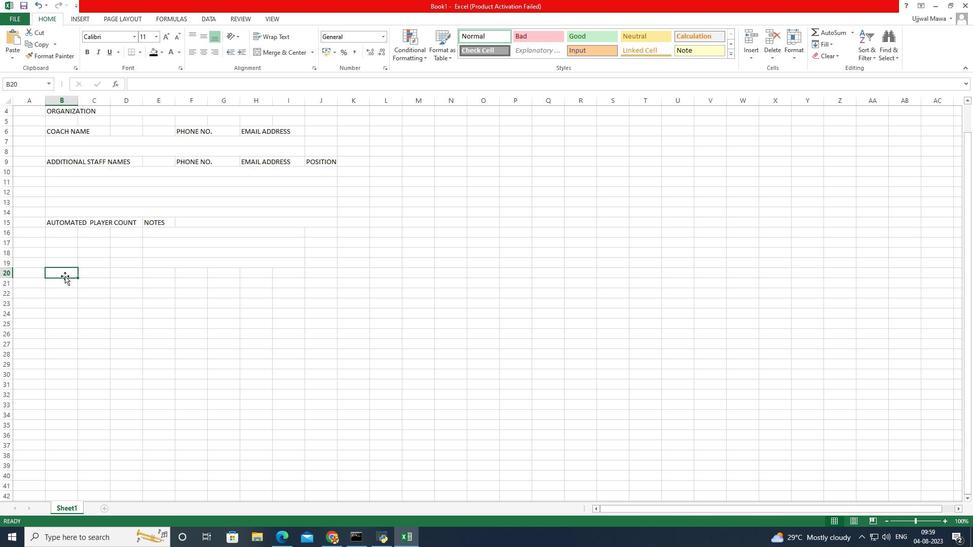 
Action: Key pressed <Key.shift_r><Key.shift_r><Key.shift_r><Key.shift_r><Key.shift_r><Key.shift_r><Key.shift_r><Key.shift_r><Key.shift_r><Key.shift_r><Key.shift_r><Key.shift_r><Key.shift_r><Key.shift_r><Key.shift_r><Key.shift_r><Key.shift_r><Key.shift_r><Key.shift_r><Key.shift_r><Key.shift_r><Key.shift_r><Key.shift_r><Key.shift_r><Key.shift_r><Key.shift_r><Key.shift_r>#
Screenshot: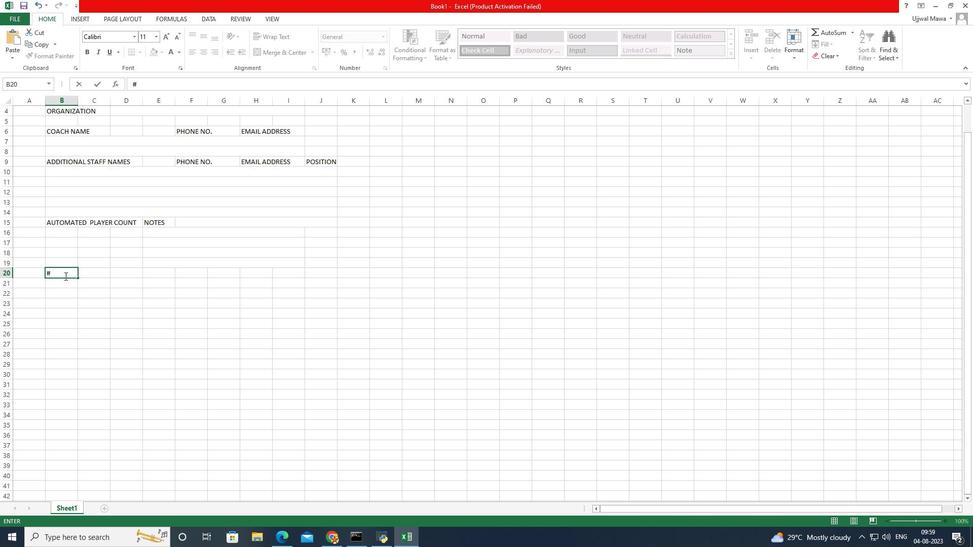 
Action: Mouse moved to (197, 244)
Screenshot: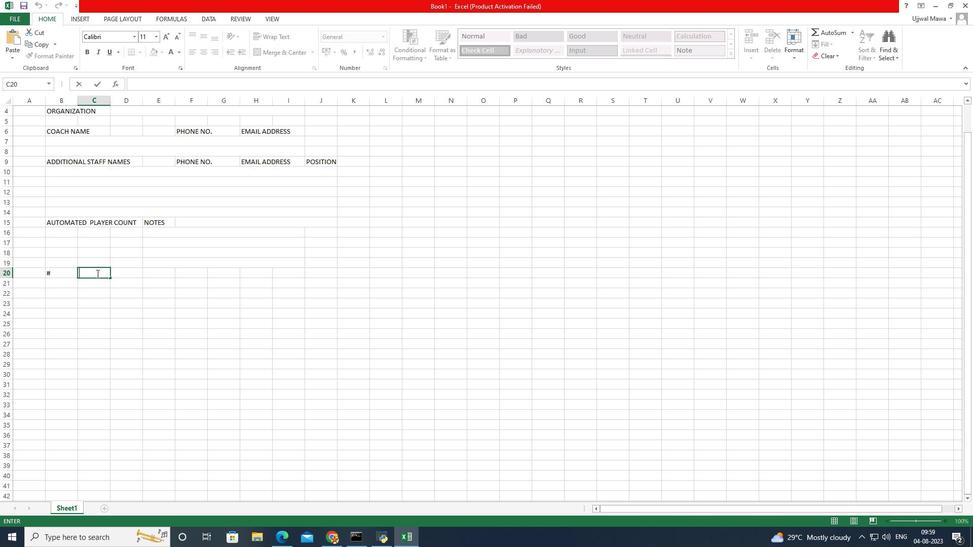 
Action: Mouse pressed left at (197, 244)
Screenshot: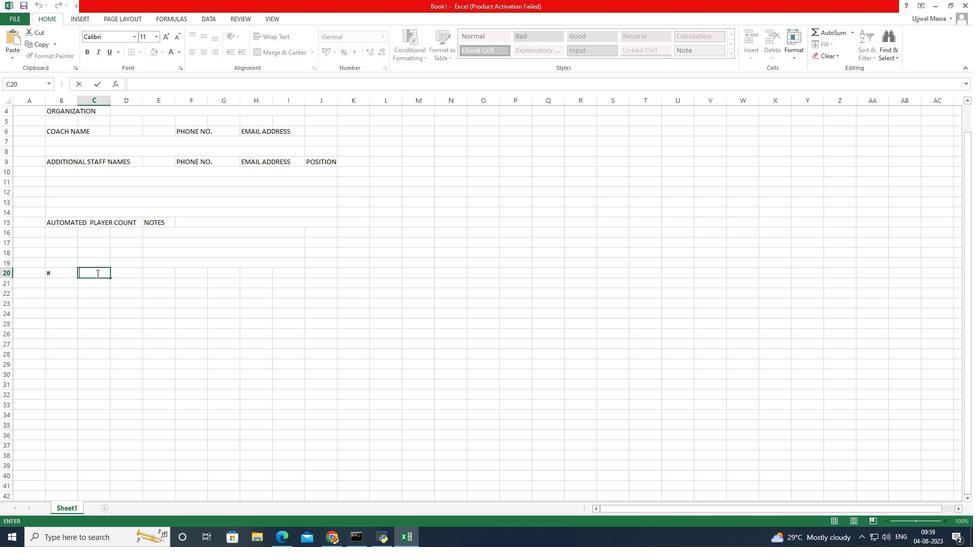 
Action: Mouse pressed left at (197, 244)
Screenshot: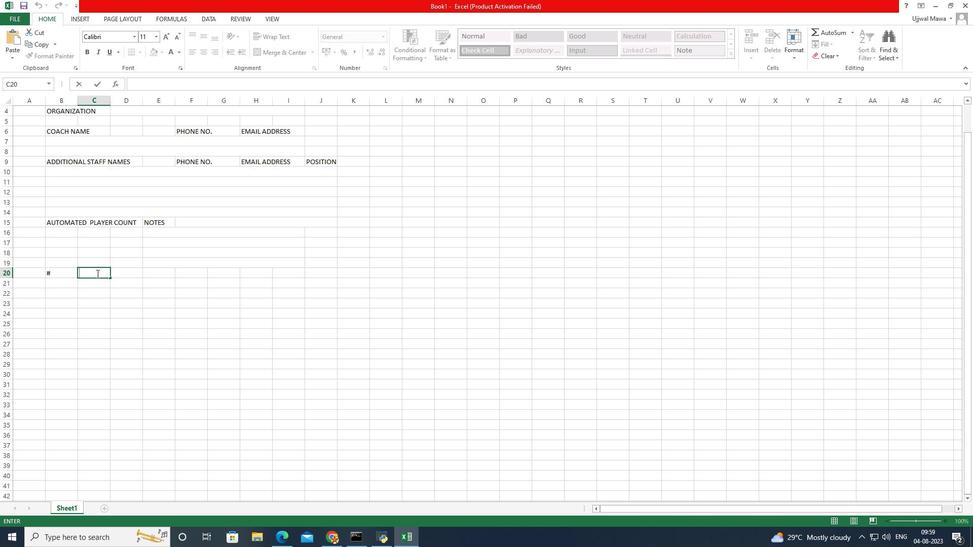 
Action: Key pressed <Key.caps_lock><Key.caps_lock>PLAT<Key.backspace>
Screenshot: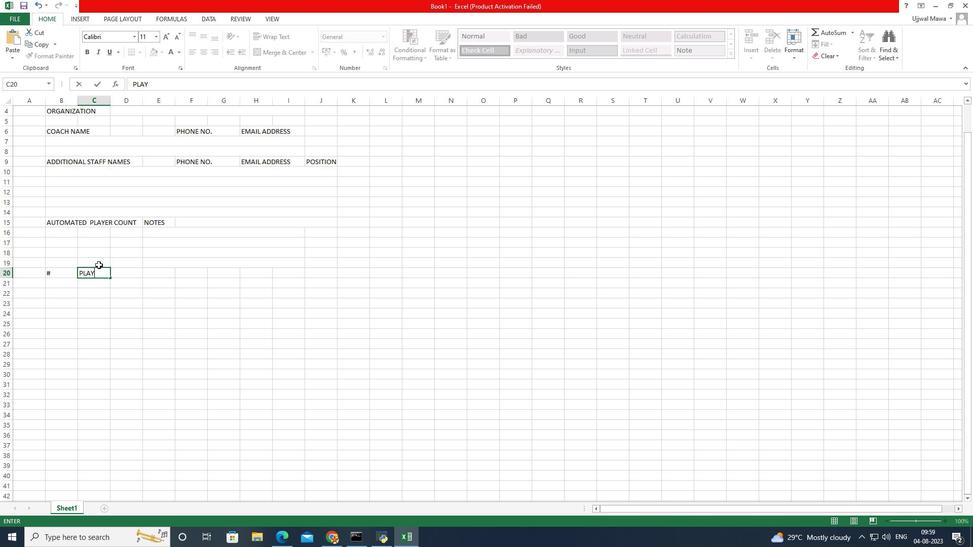 
Action: Mouse moved to (196, 237)
Screenshot: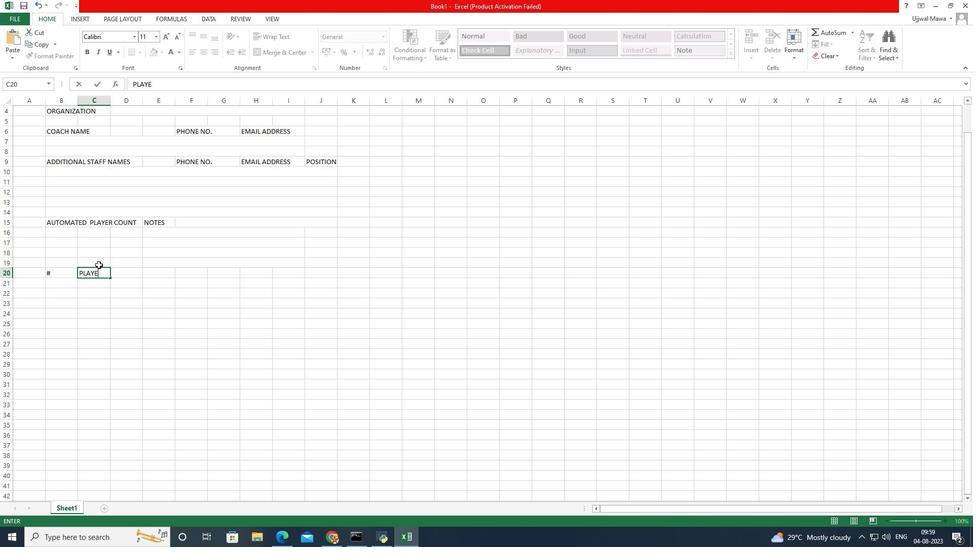 
Action: Key pressed YERS<Key.space>NAME
Screenshot: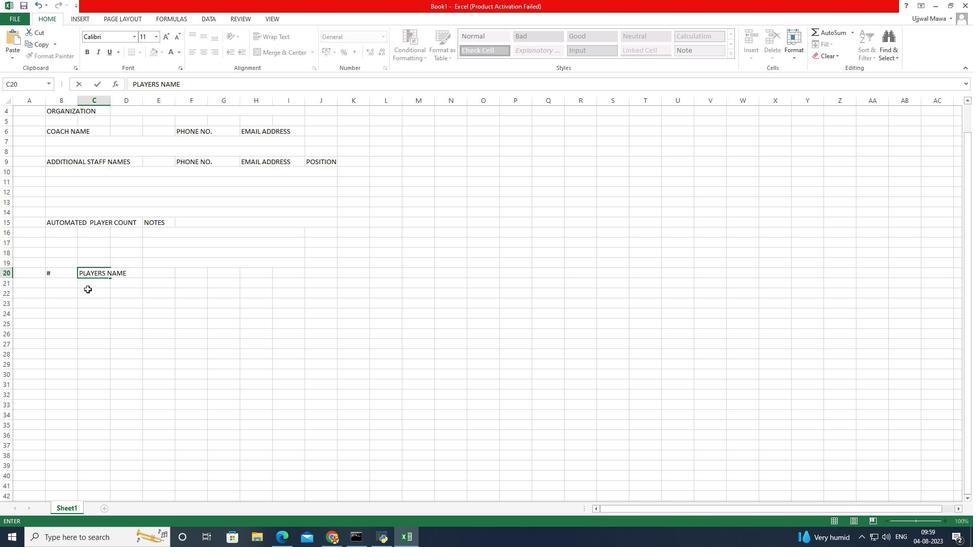 
Action: Mouse moved to (198, 257)
Screenshot: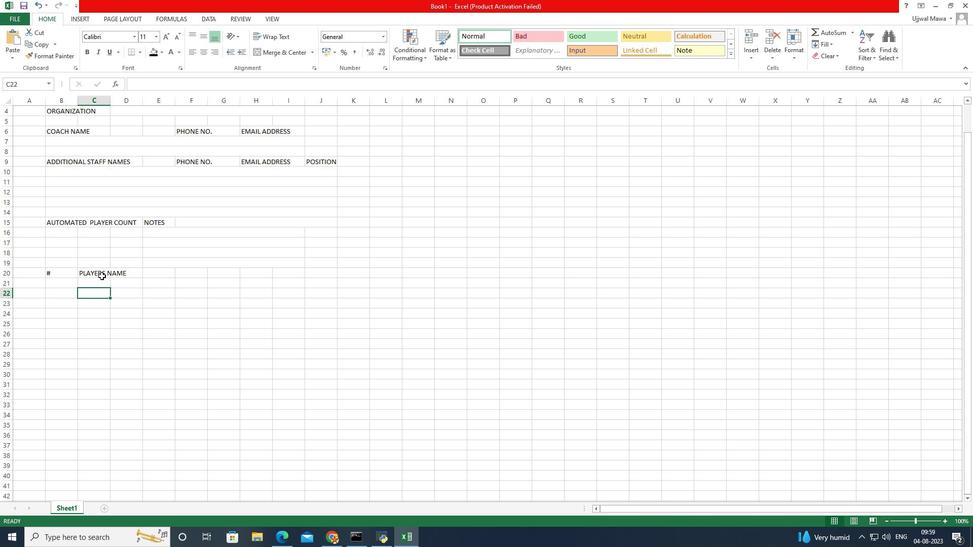 
Action: Mouse pressed left at (198, 257)
Screenshot: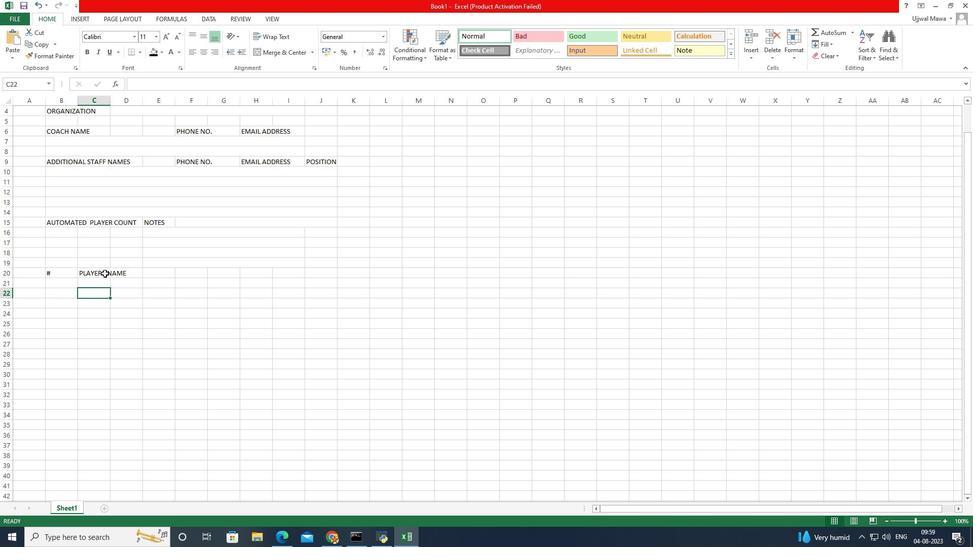 
Action: Mouse moved to (195, 244)
Screenshot: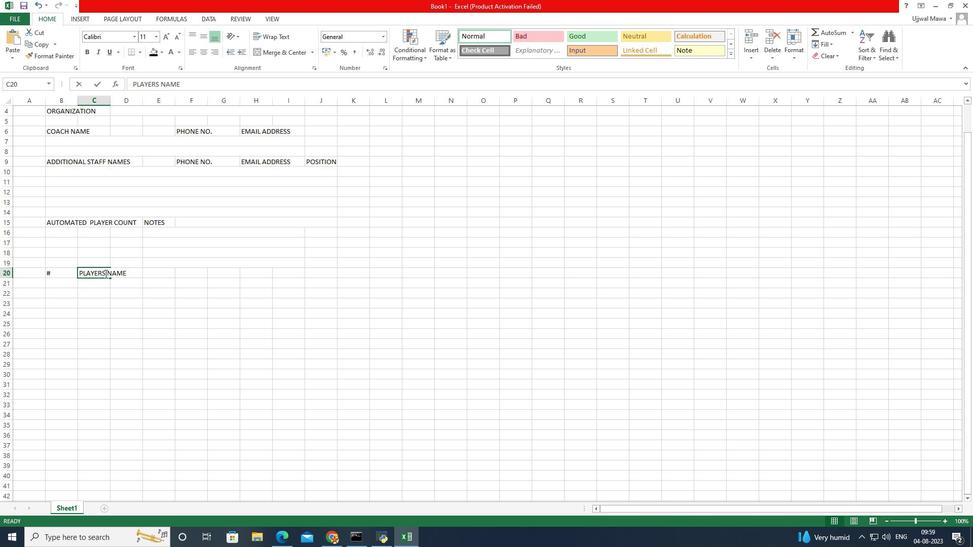
Action: Mouse pressed left at (195, 244)
Screenshot: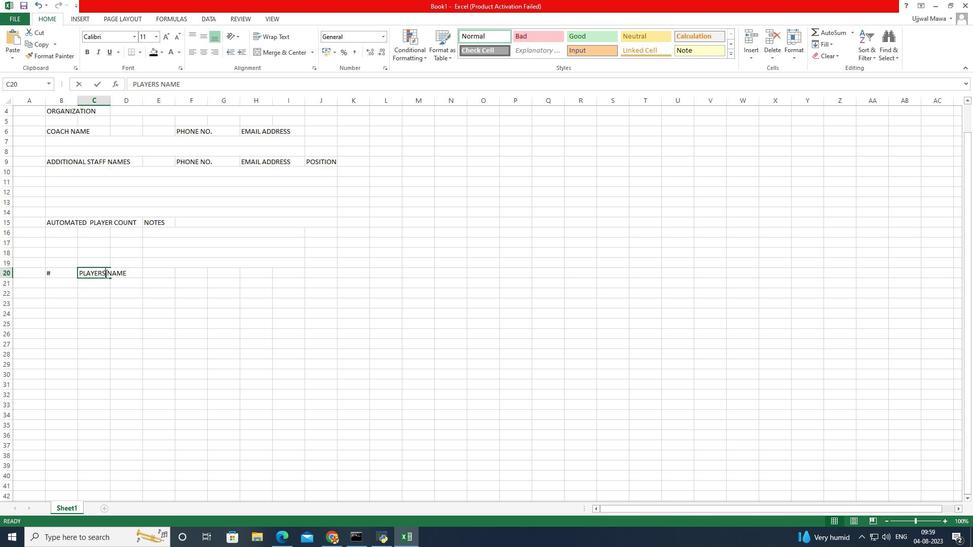 
Action: Mouse pressed left at (195, 244)
Screenshot: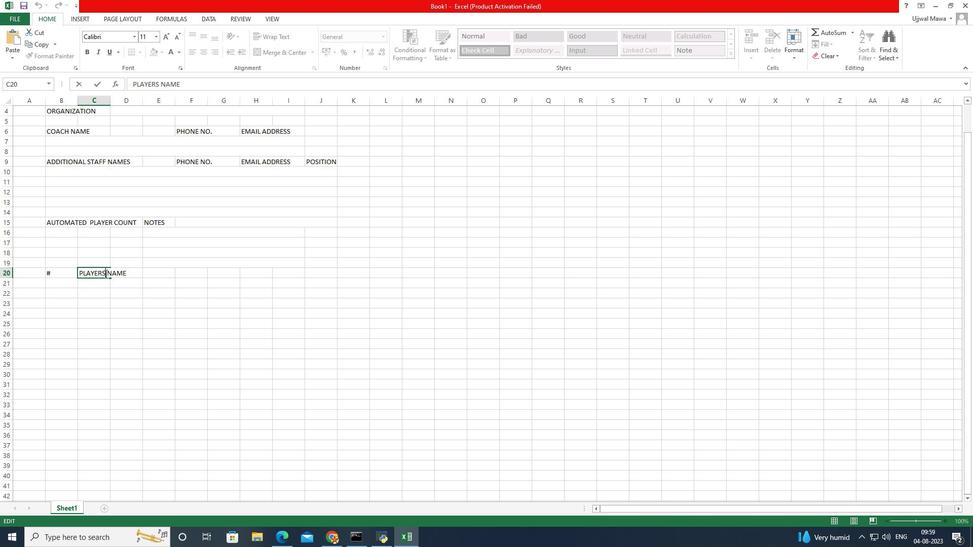 
Action: Mouse pressed left at (195, 244)
Screenshot: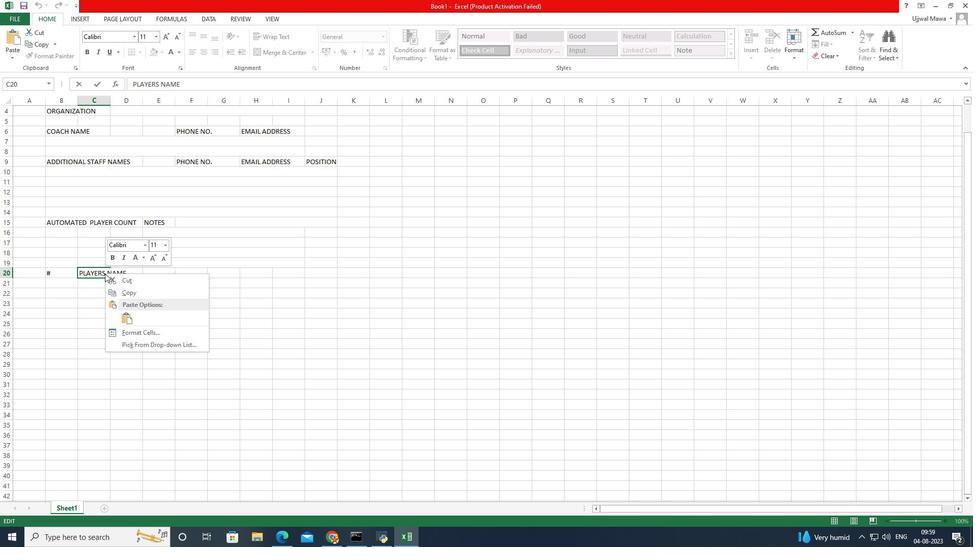 
Action: Mouse pressed right at (195, 244)
Screenshot: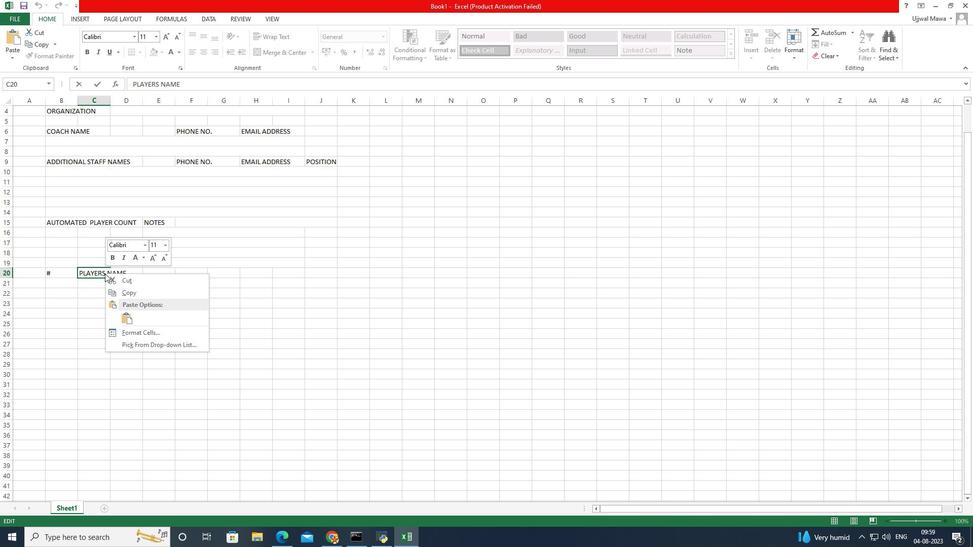 
Action: Mouse moved to (196, 244)
Screenshot: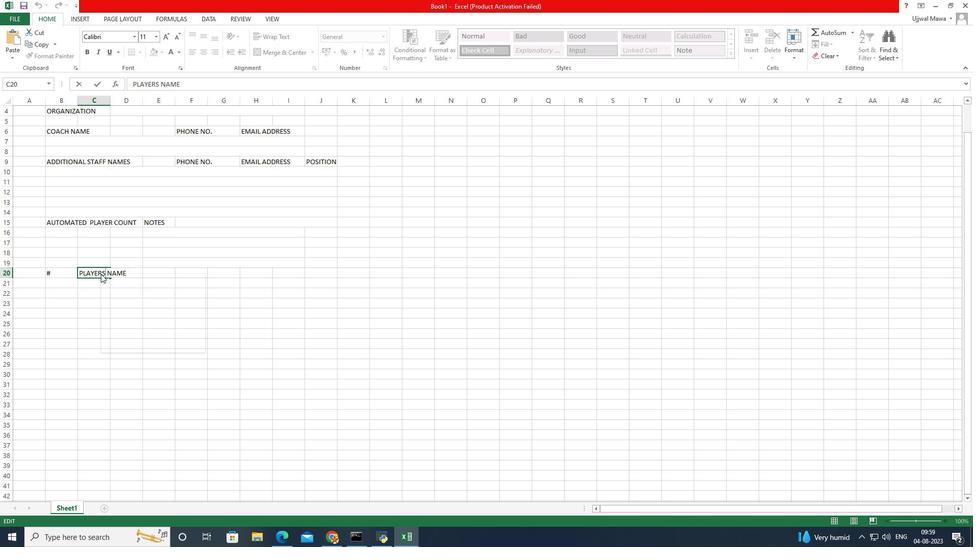 
Action: Mouse pressed left at (196, 244)
Screenshot: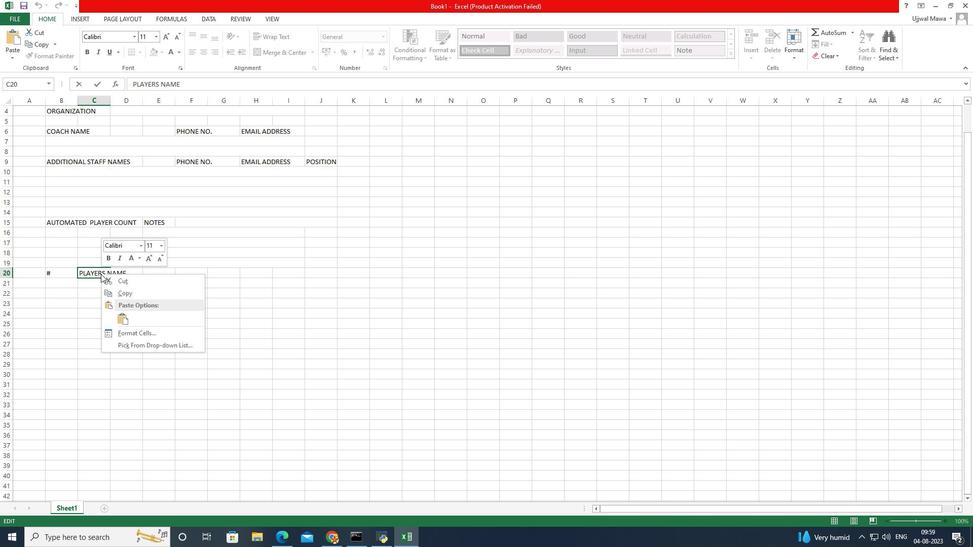 
Action: Mouse pressed right at (196, 244)
Screenshot: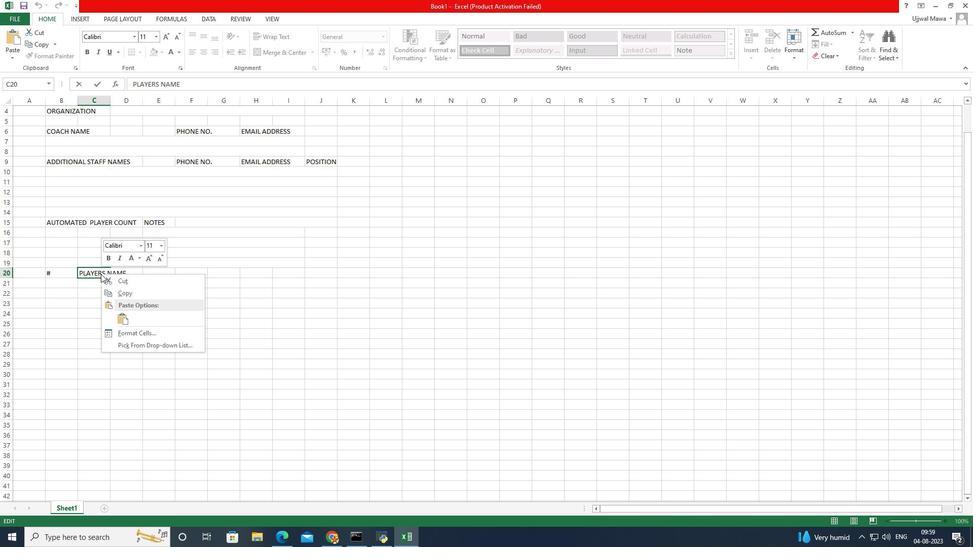 
Action: Mouse moved to (160, 273)
Screenshot: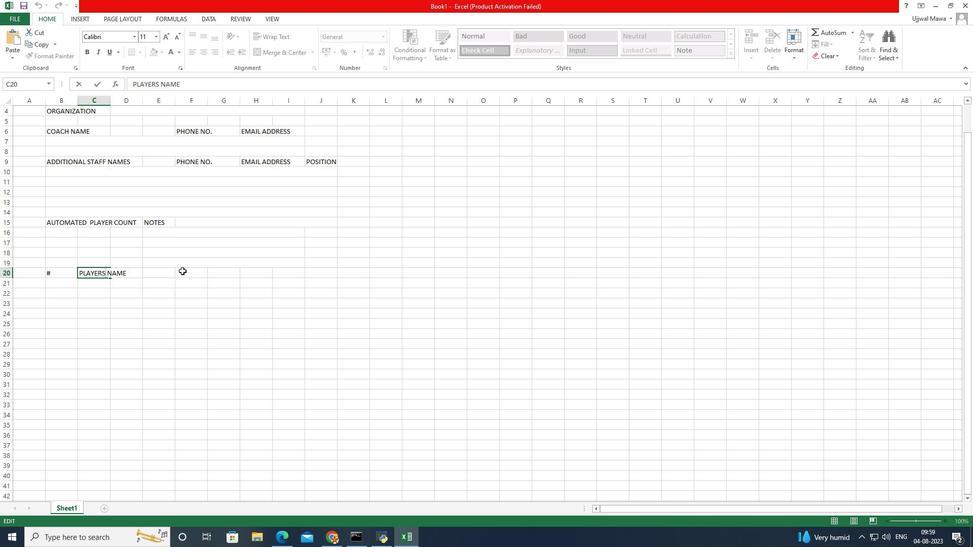 
Action: Mouse pressed left at (160, 273)
Screenshot: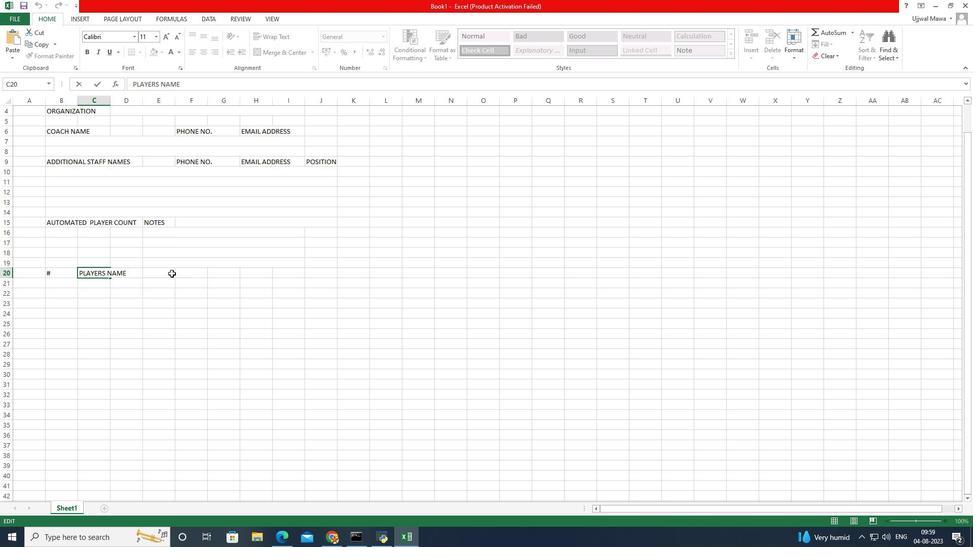 
Action: Mouse moved to (184, 247)
Screenshot: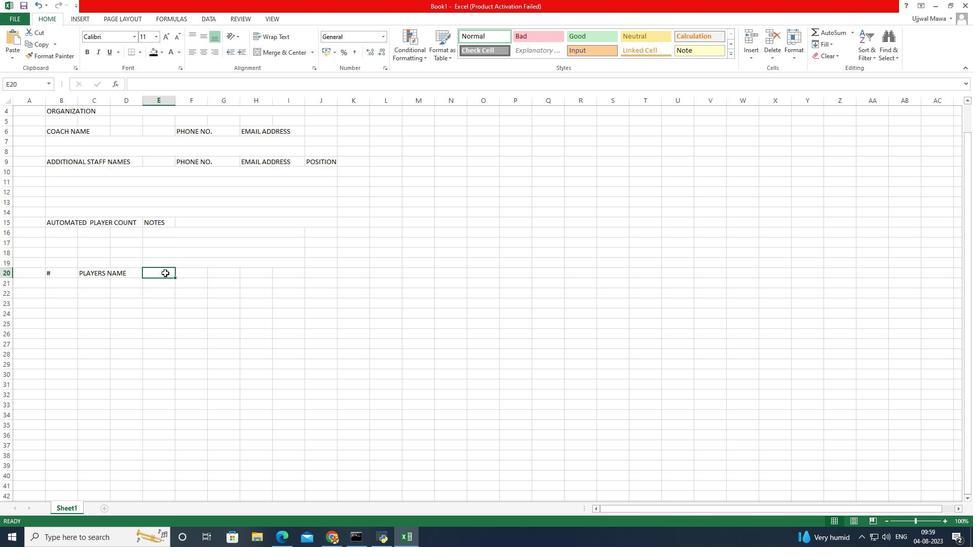 
Action: Mouse pressed left at (184, 247)
Screenshot: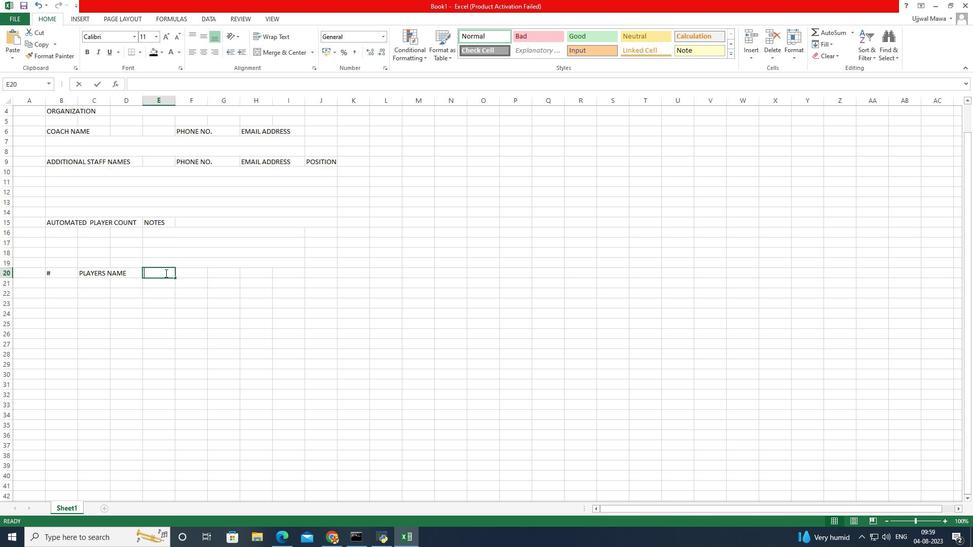 
Action: Mouse moved to (184, 243)
Screenshot: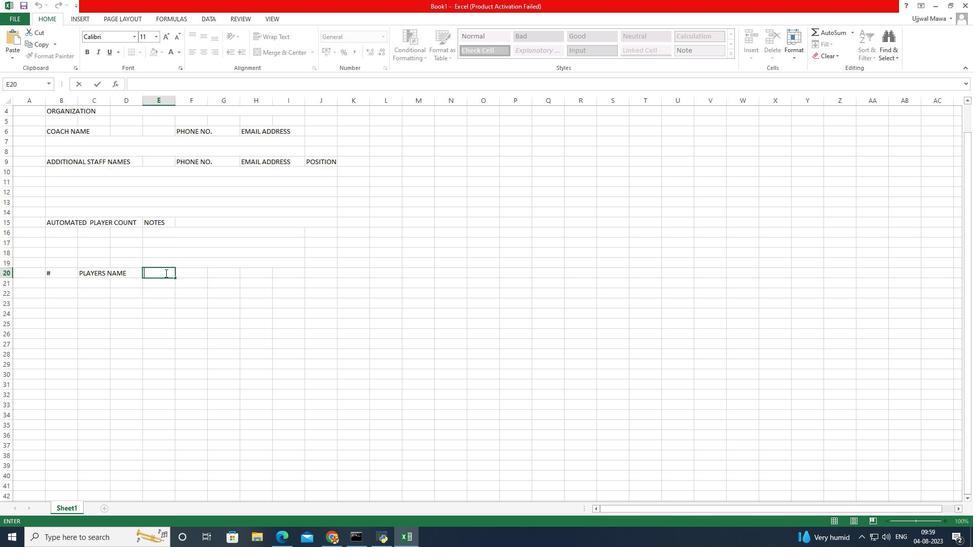 
Action: Mouse pressed left at (184, 243)
Screenshot: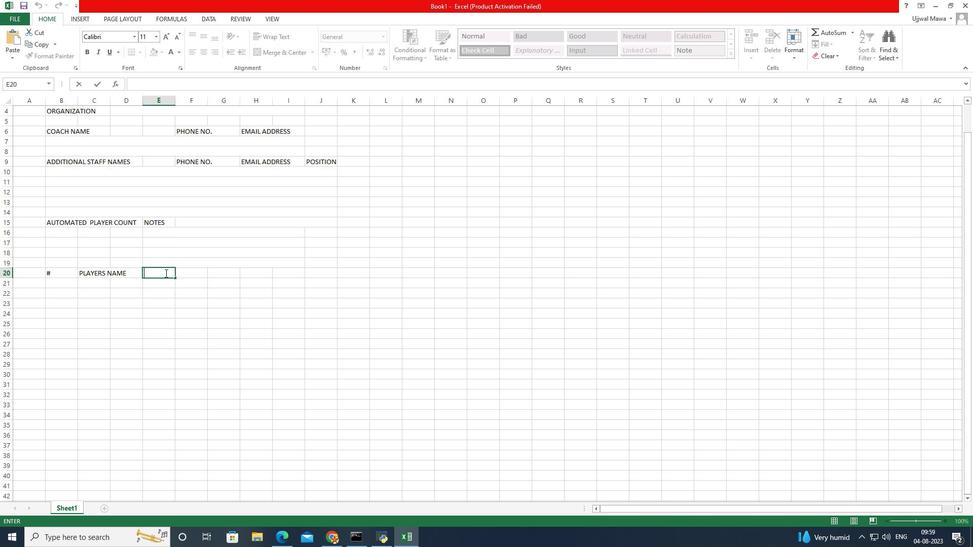 
Action: Mouse pressed left at (184, 243)
Screenshot: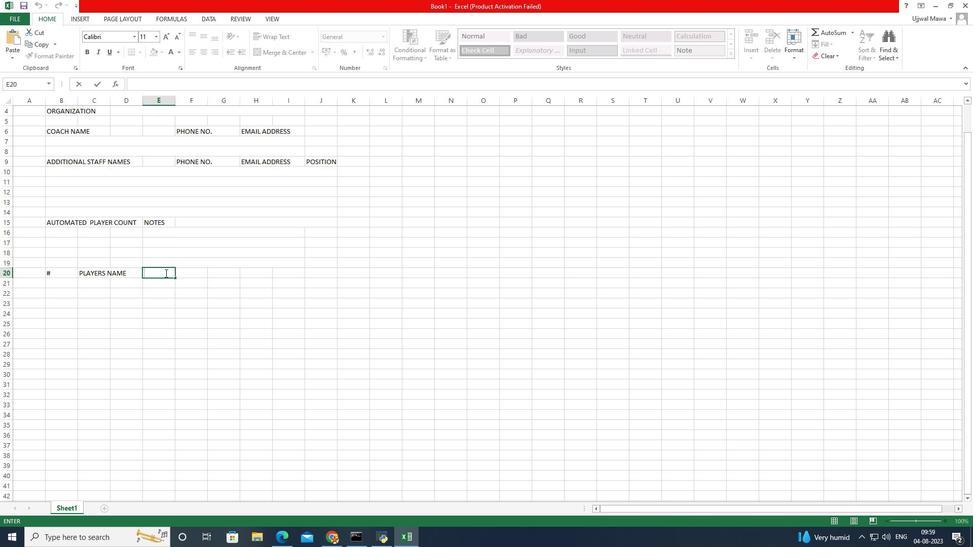 
Action: Key pressed BIRTH<Key.space>DATE
Screenshot: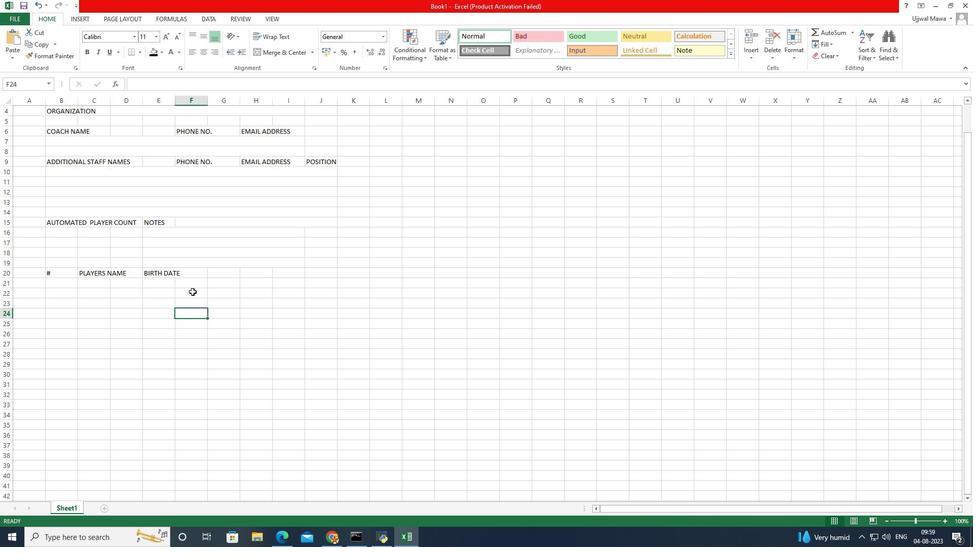 
Action: Mouse moved to (181, 278)
Screenshot: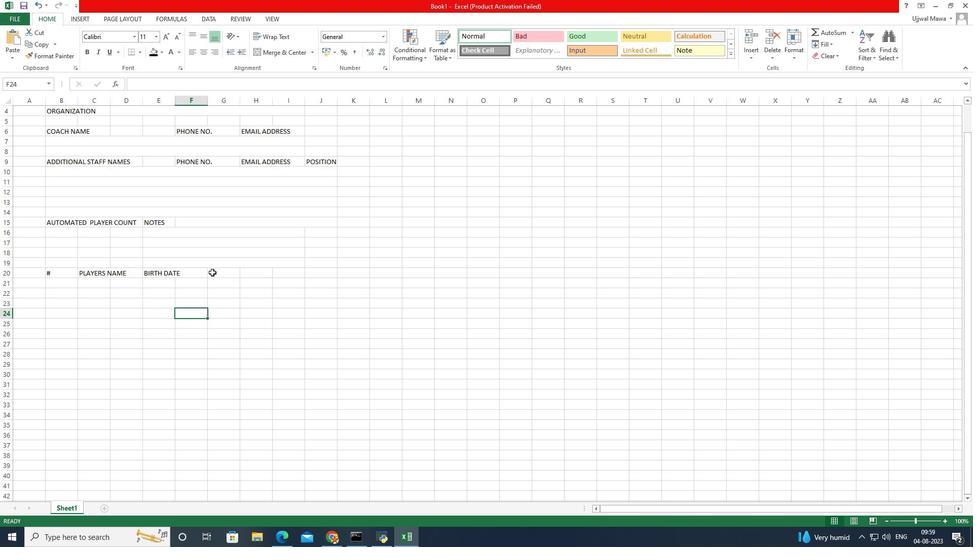 
Action: Mouse pressed left at (181, 278)
Screenshot: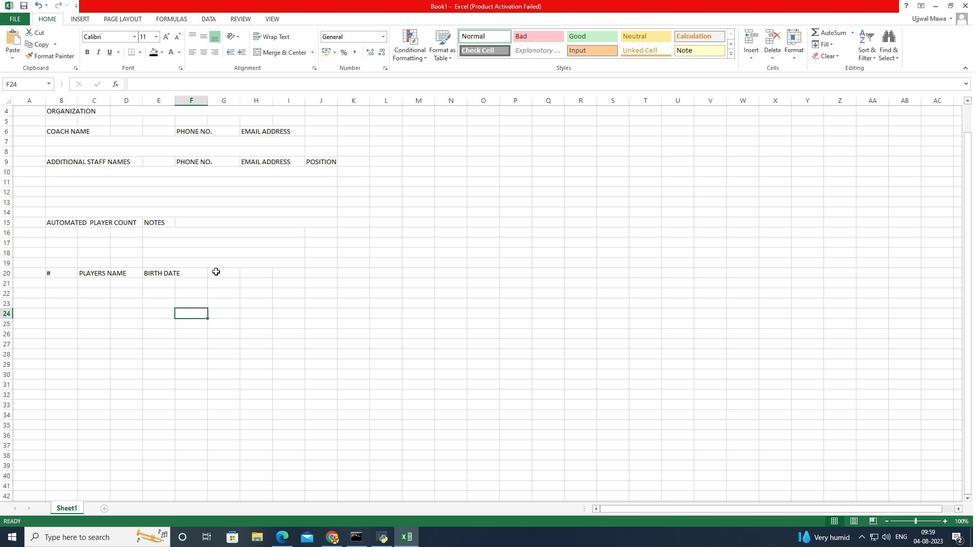 
Action: Mouse moved to (174, 242)
Screenshot: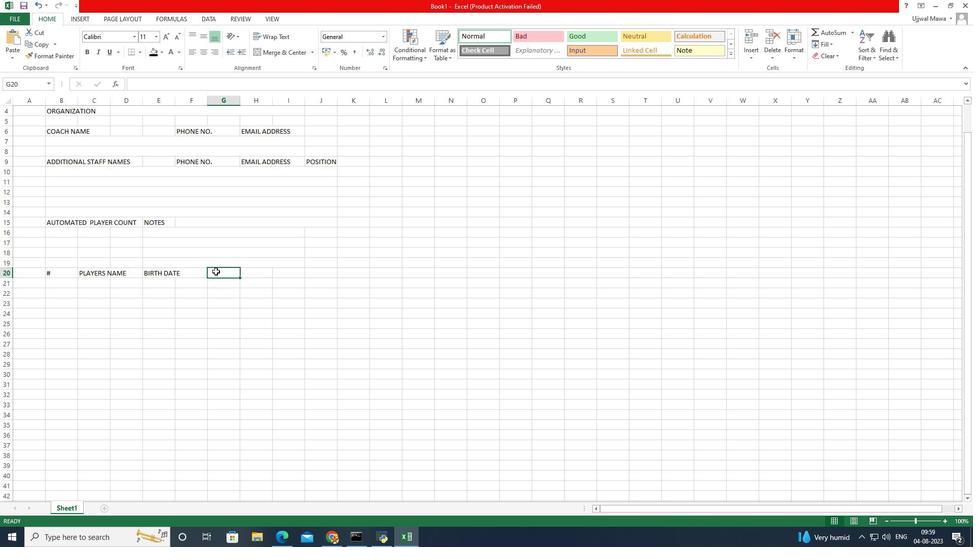 
Action: Mouse pressed left at (174, 242)
Screenshot: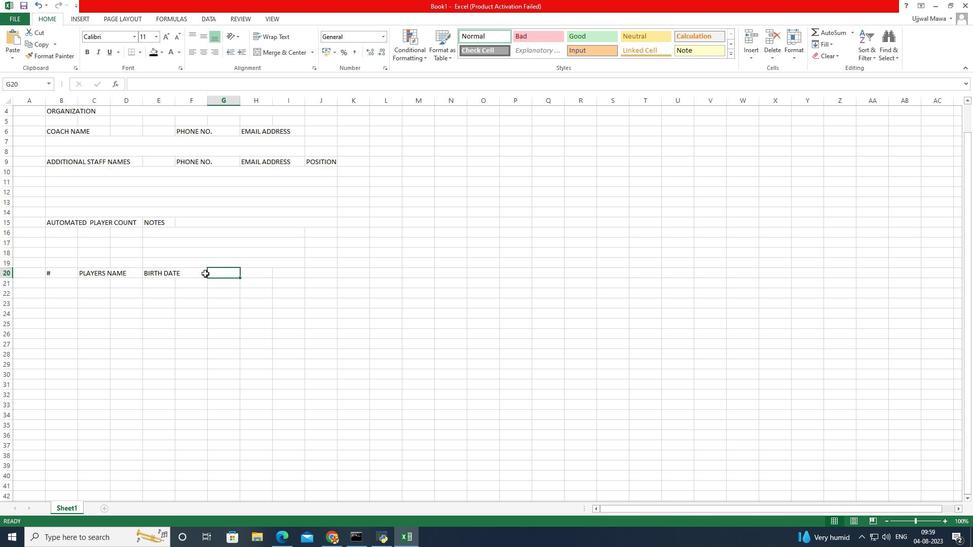 
Action: Mouse moved to (177, 245)
Screenshot: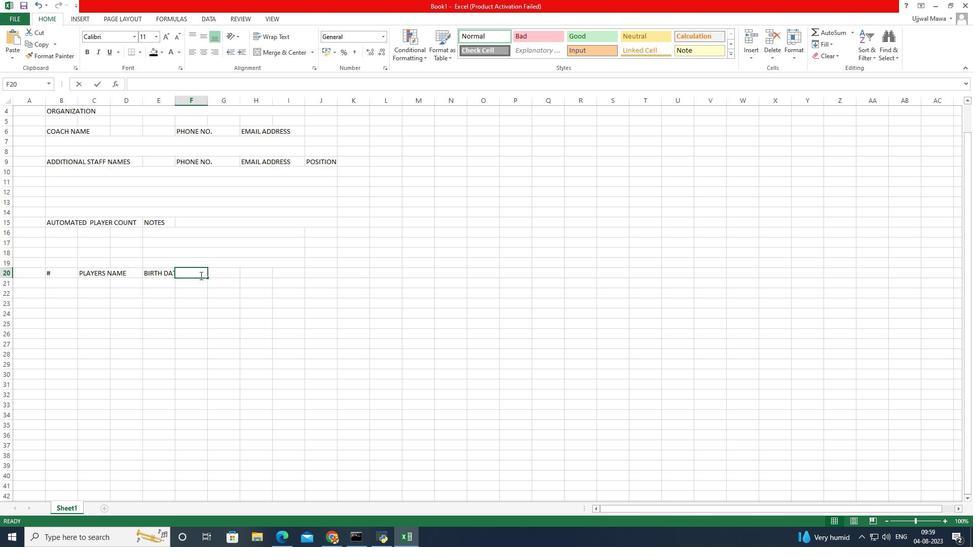 
Action: Mouse pressed left at (177, 245)
Screenshot: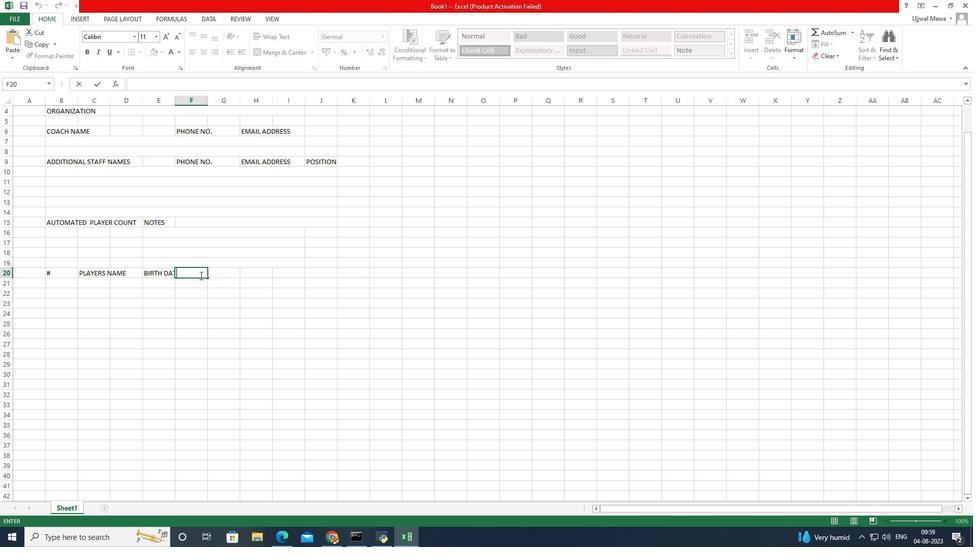 
Action: Mouse pressed left at (177, 245)
Screenshot: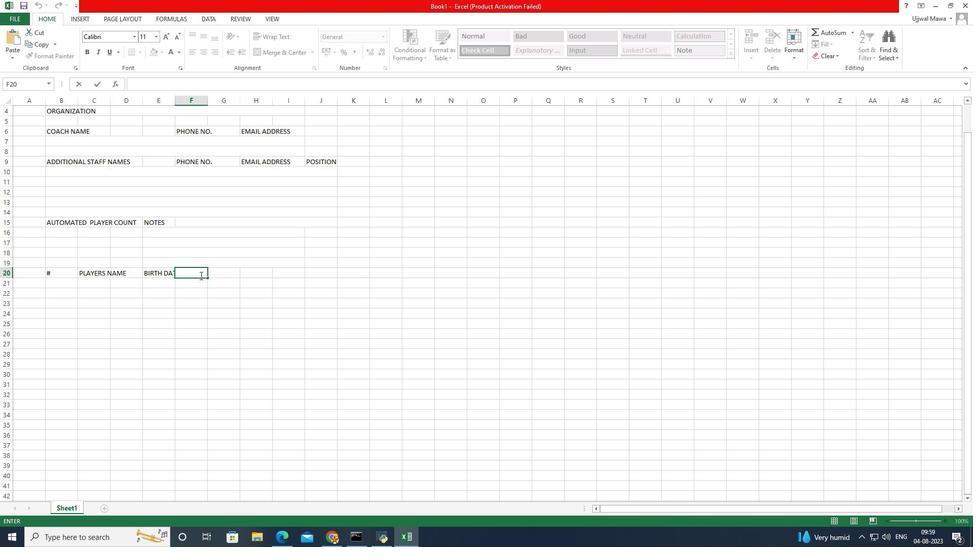 
Action: Key pressed PHONR<Key.backspace>E<Key.space>NO.
Screenshot: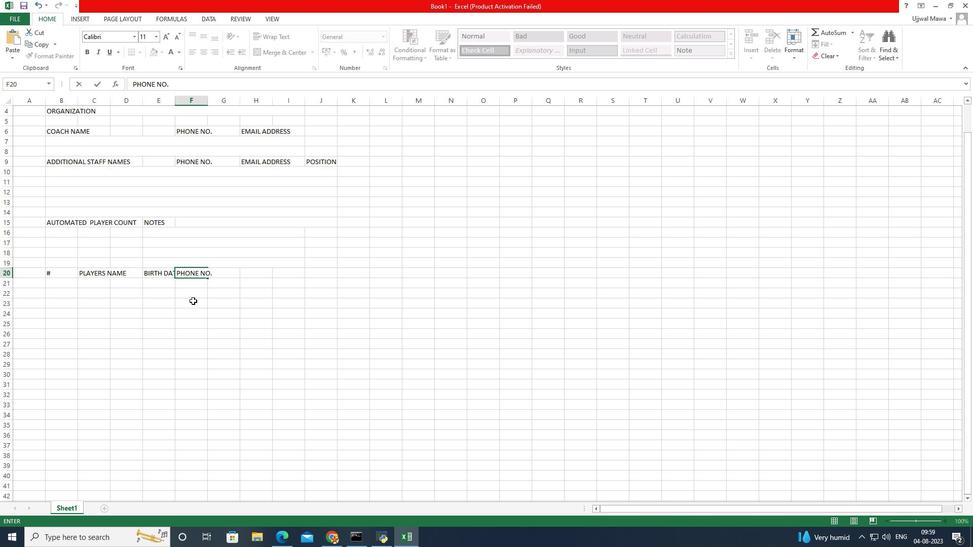 
Action: Mouse moved to (178, 266)
Screenshot: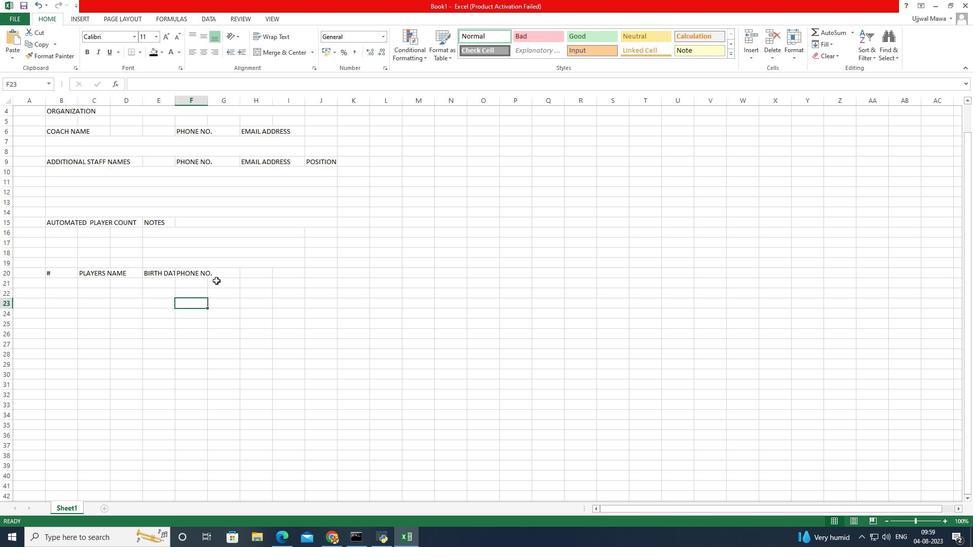 
Action: Mouse pressed left at (178, 266)
Screenshot: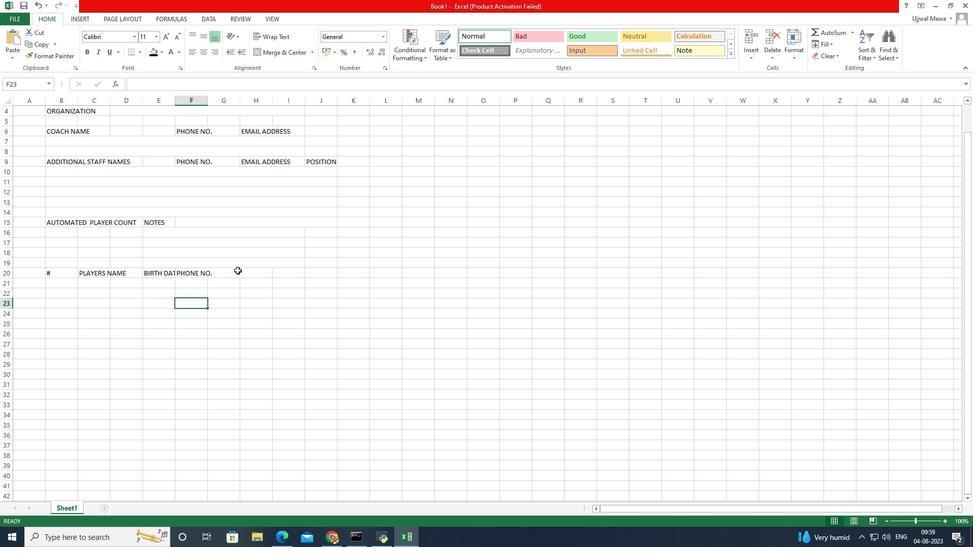 
Action: Mouse moved to (170, 242)
Screenshot: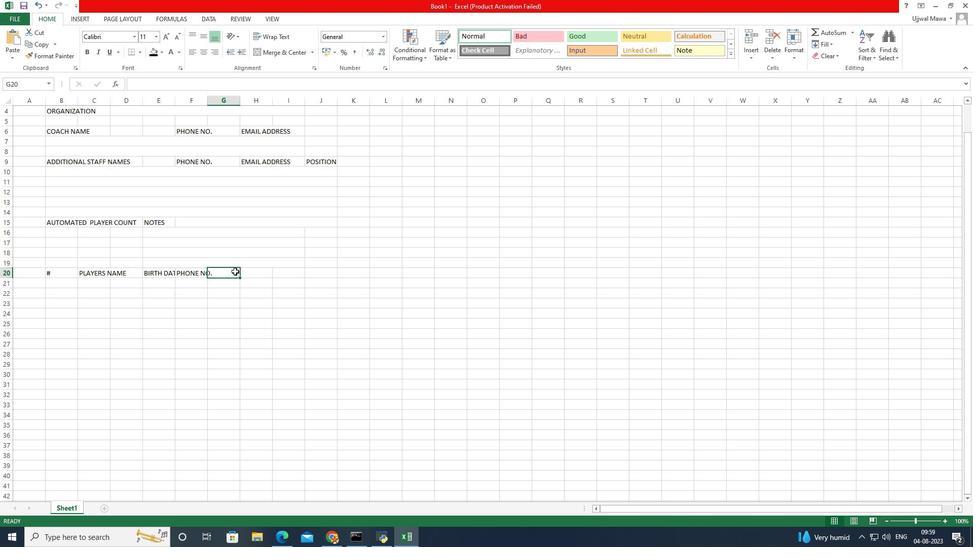 
Action: Mouse pressed left at (170, 242)
Screenshot: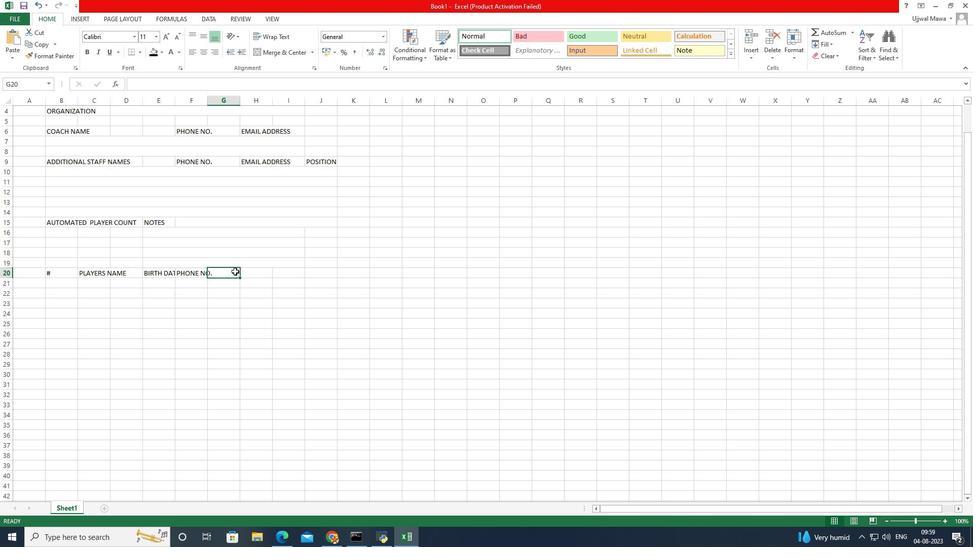 
Action: Mouse moved to (184, 102)
Screenshot: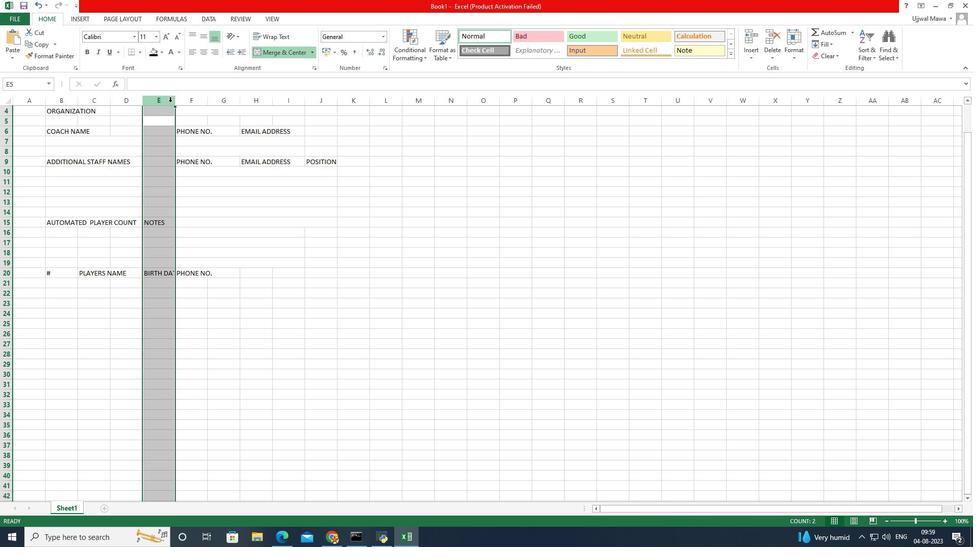 
Action: Mouse pressed left at (184, 102)
Screenshot: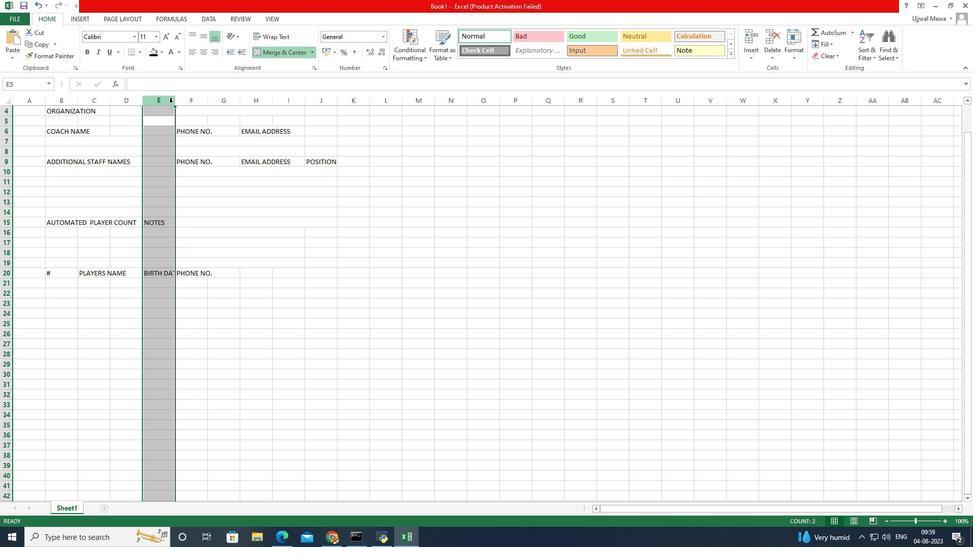 
Action: Mouse moved to (181, 107)
Screenshot: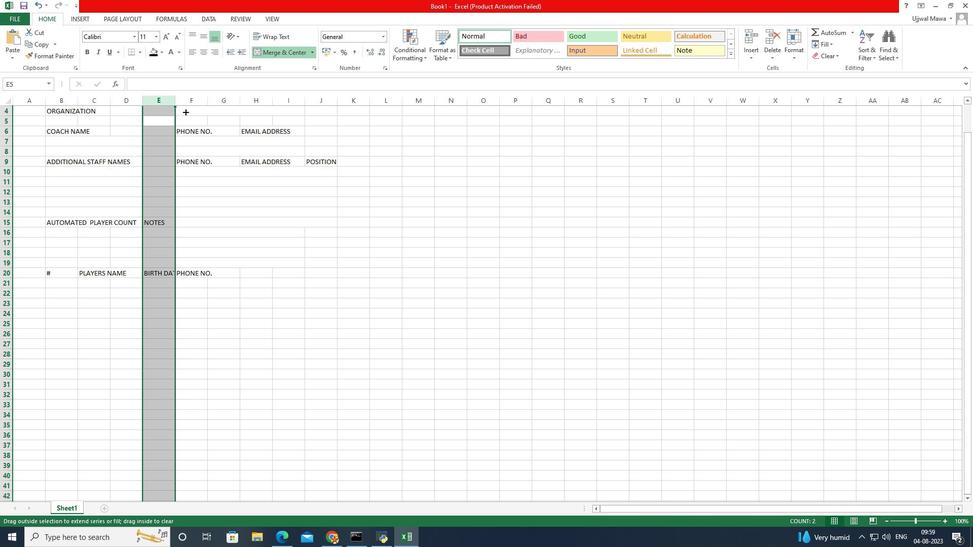 
Action: Mouse pressed left at (181, 107)
Screenshot: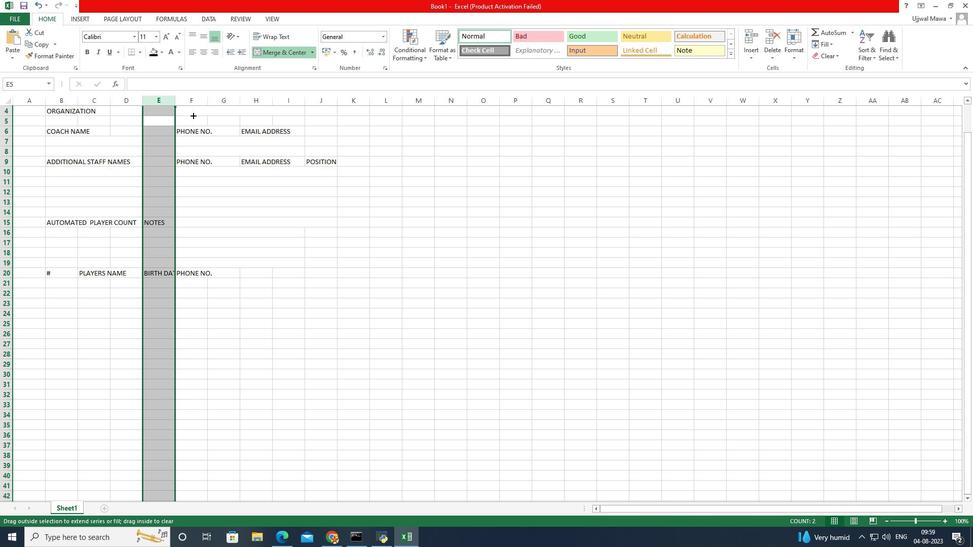 
Action: Mouse moved to (181, 100)
Screenshot: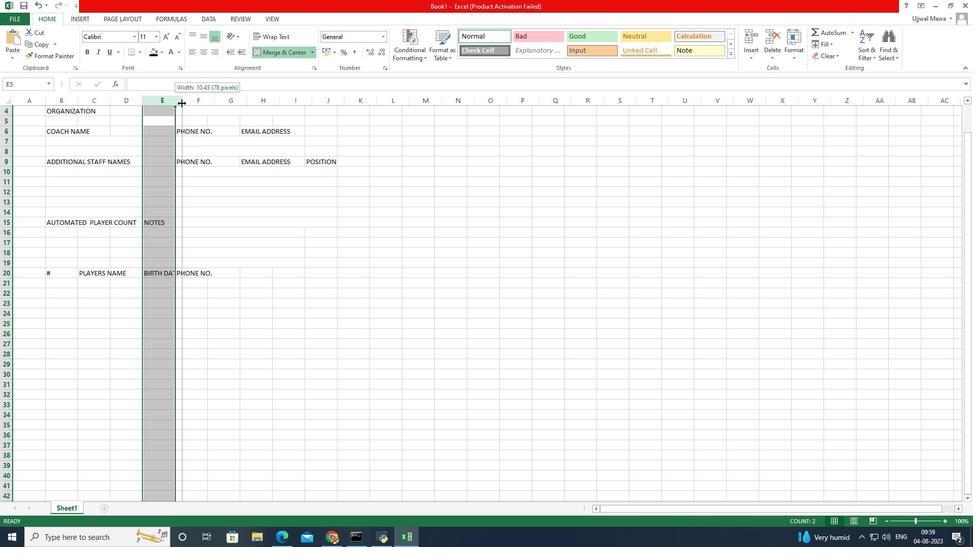
Action: Mouse pressed left at (181, 100)
Screenshot: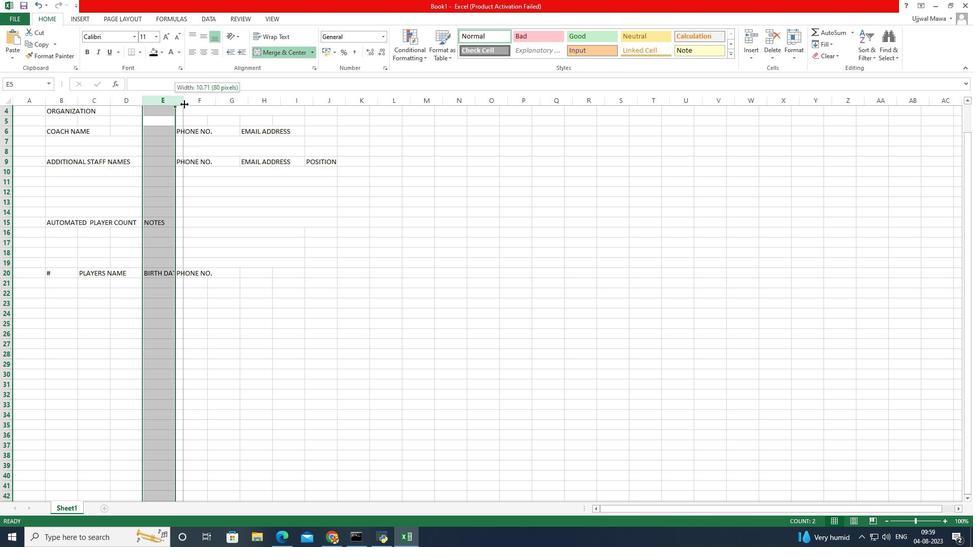 
Action: Mouse moved to (169, 253)
Screenshot: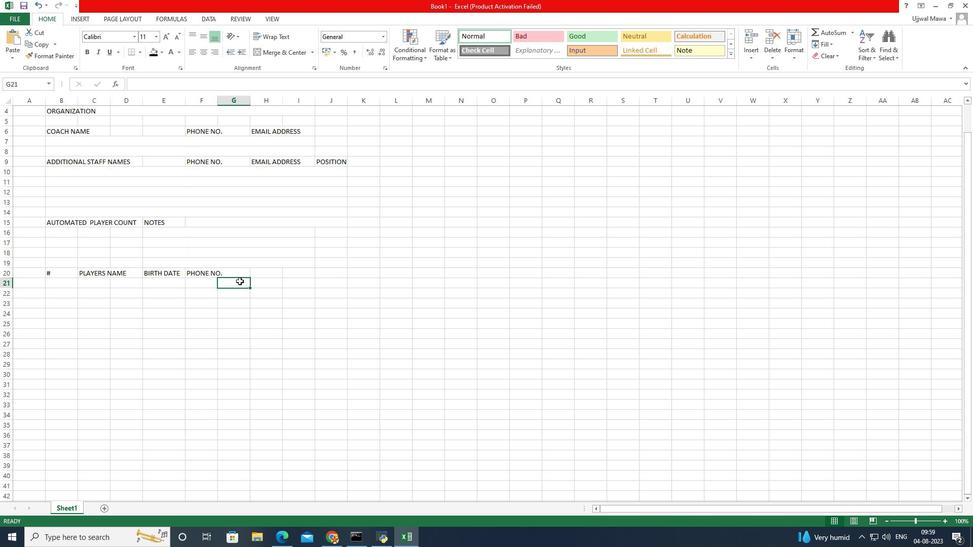 
Action: Mouse pressed left at (169, 253)
Screenshot: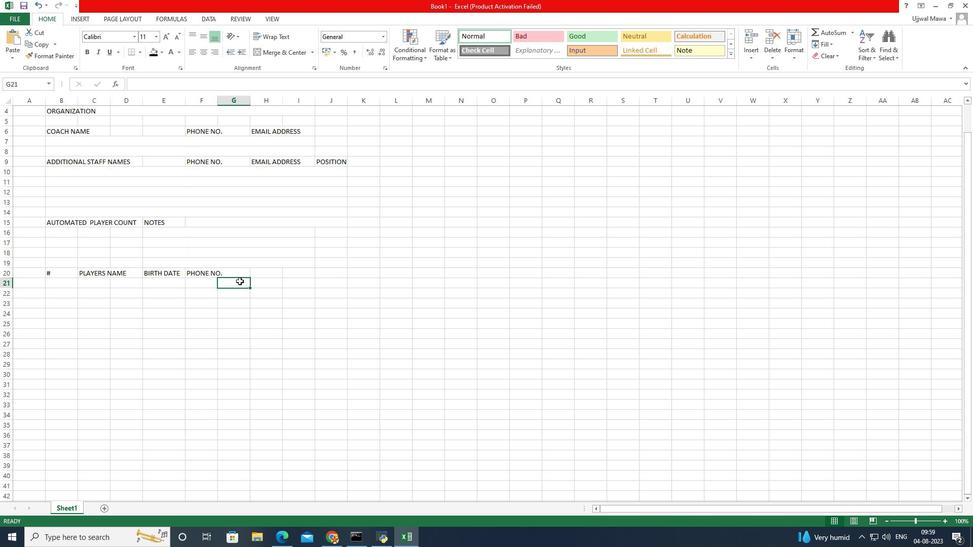 
Action: Mouse moved to (169, 250)
Screenshot: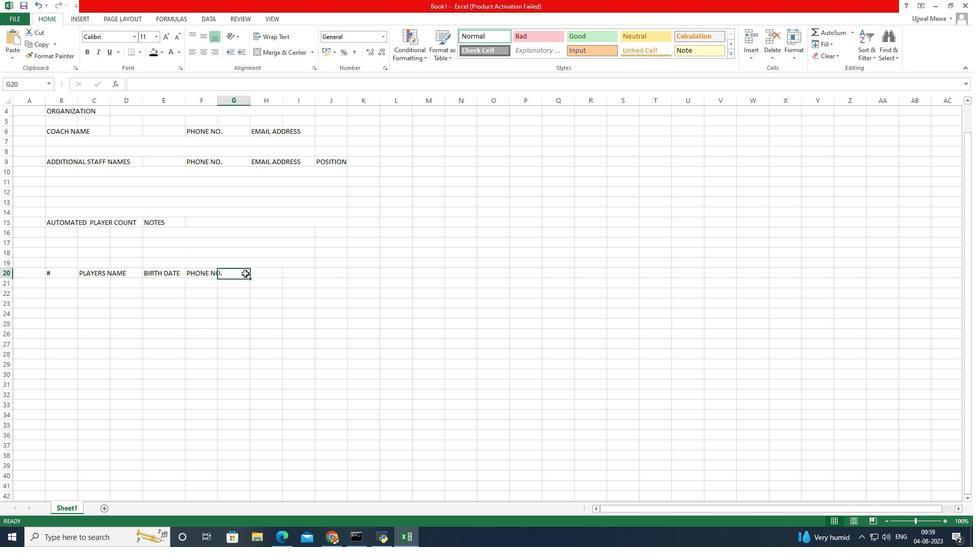 
Action: Mouse pressed left at (169, 250)
Screenshot: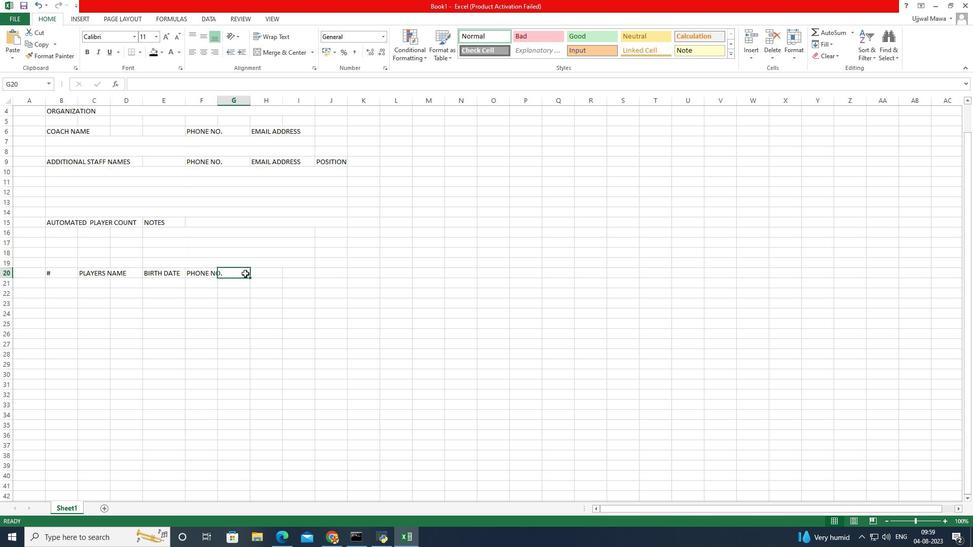 
Action: Mouse moved to (168, 244)
Screenshot: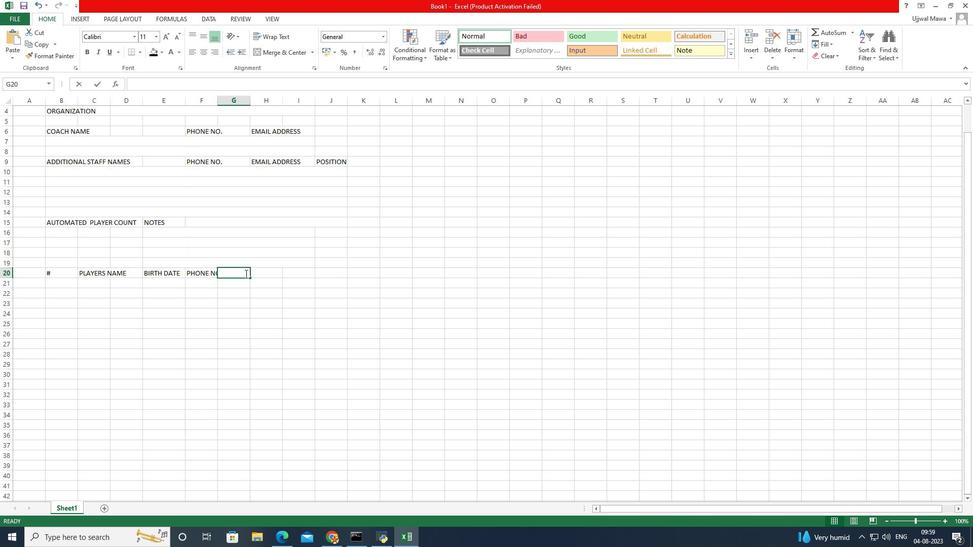 
Action: Mouse pressed left at (168, 244)
Screenshot: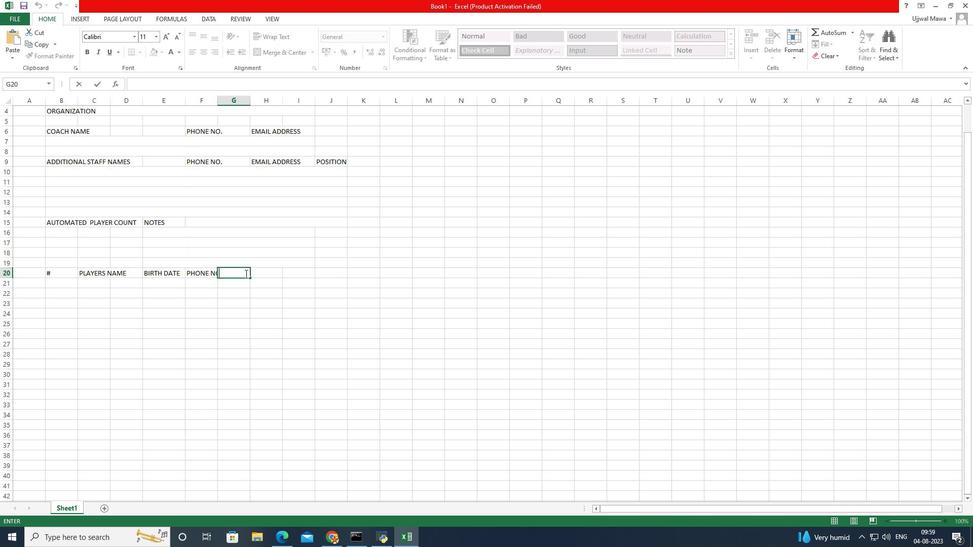 
Action: Mouse pressed left at (168, 244)
Screenshot: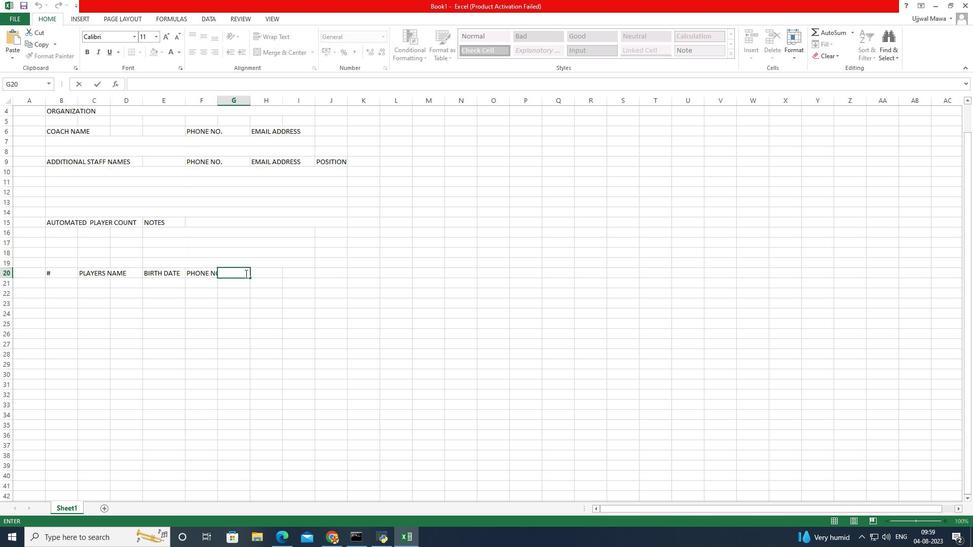 
Action: Key pressed EMAIL<Key.space>ADDRESS
Screenshot: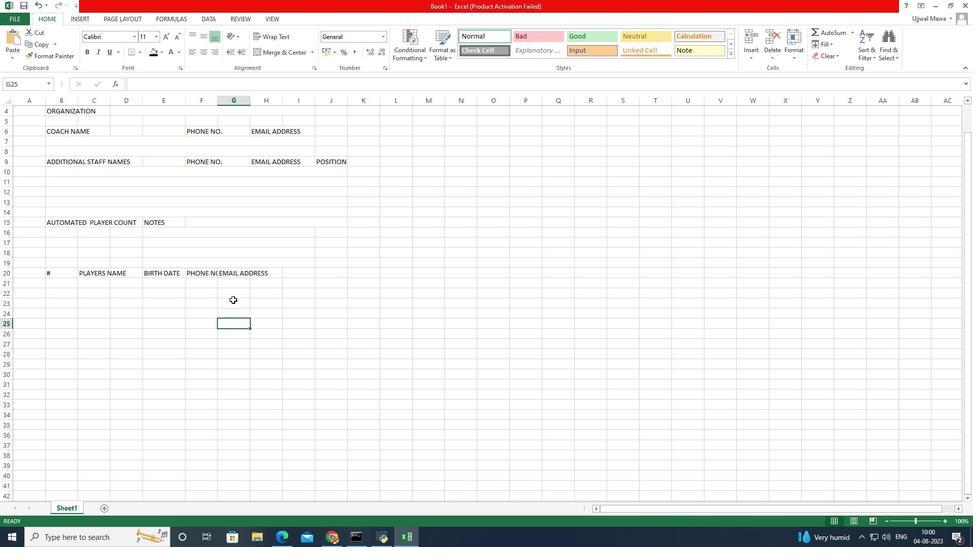 
Action: Mouse moved to (171, 288)
Screenshot: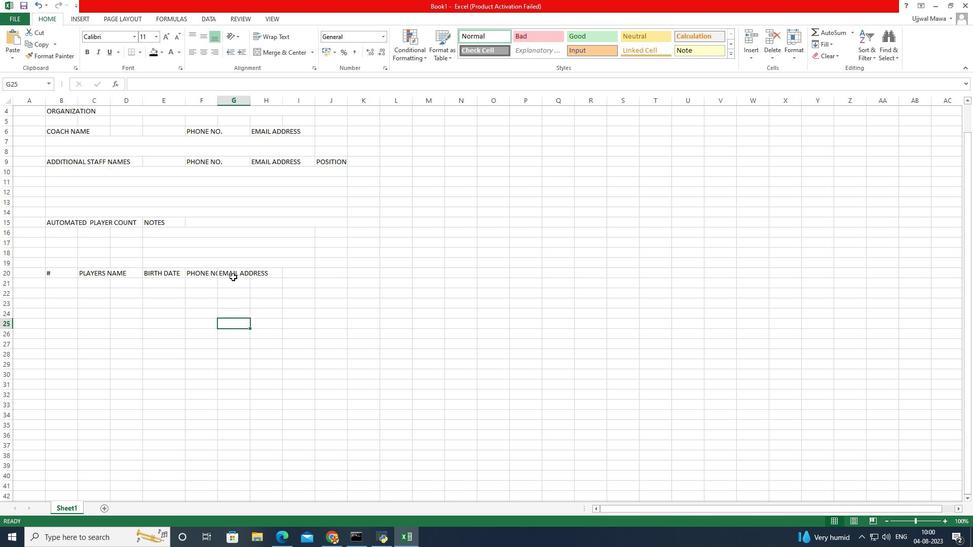 
Action: Mouse pressed left at (171, 288)
Screenshot: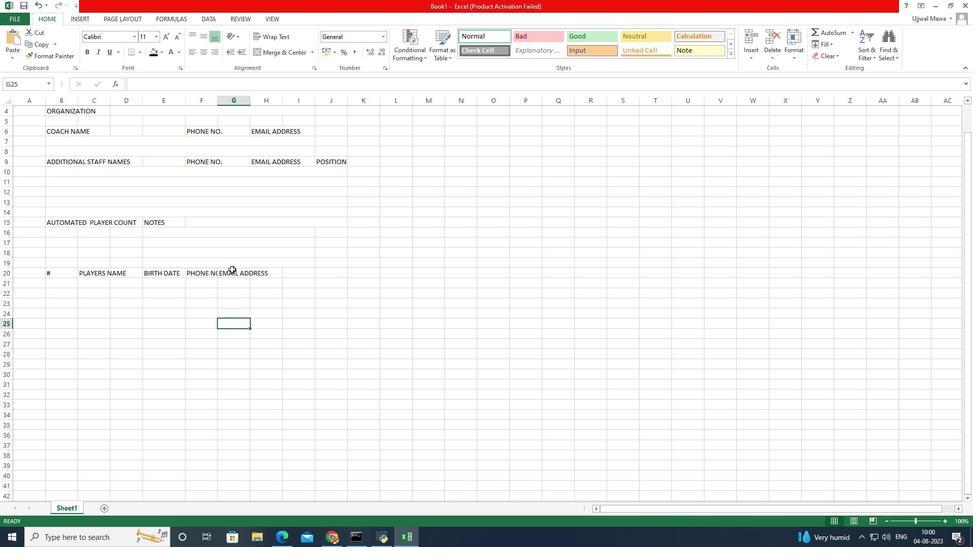 
Action: Mouse moved to (173, 104)
Screenshot: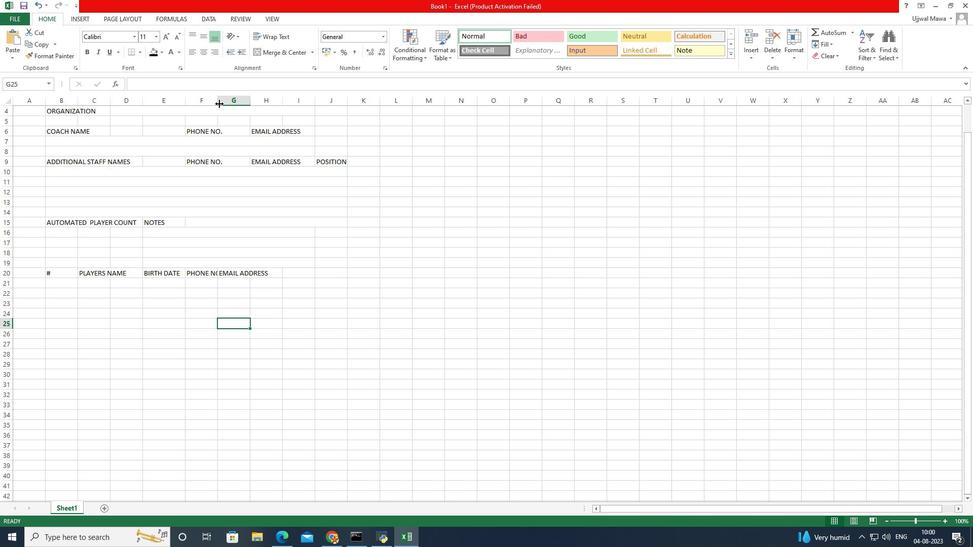 
Action: Mouse pressed left at (173, 104)
Screenshot: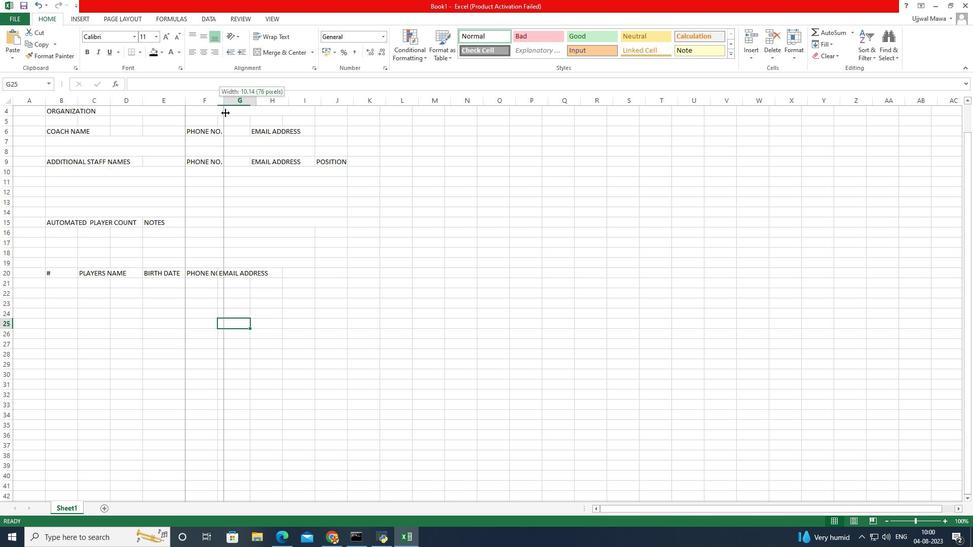 
Action: Mouse moved to (160, 244)
Screenshot: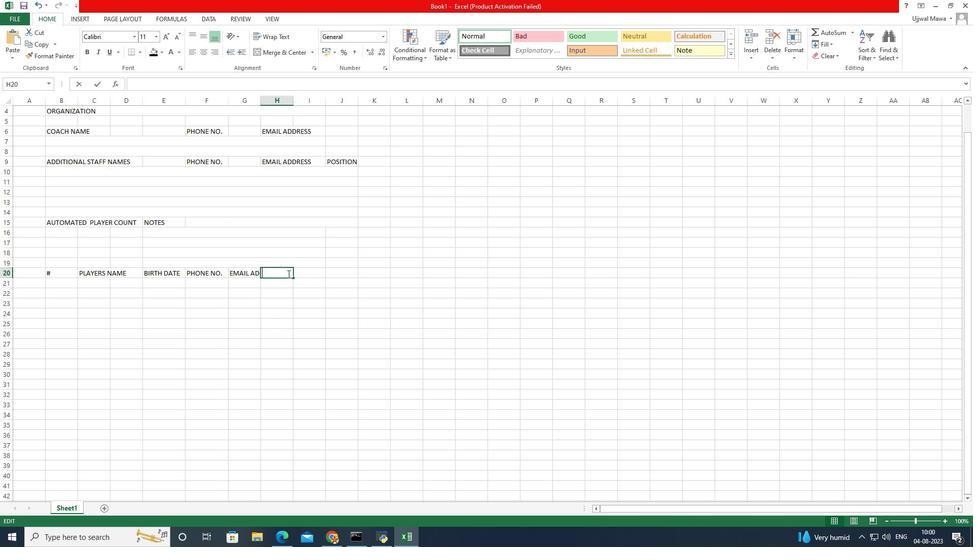 
Action: Mouse pressed left at (160, 244)
Screenshot: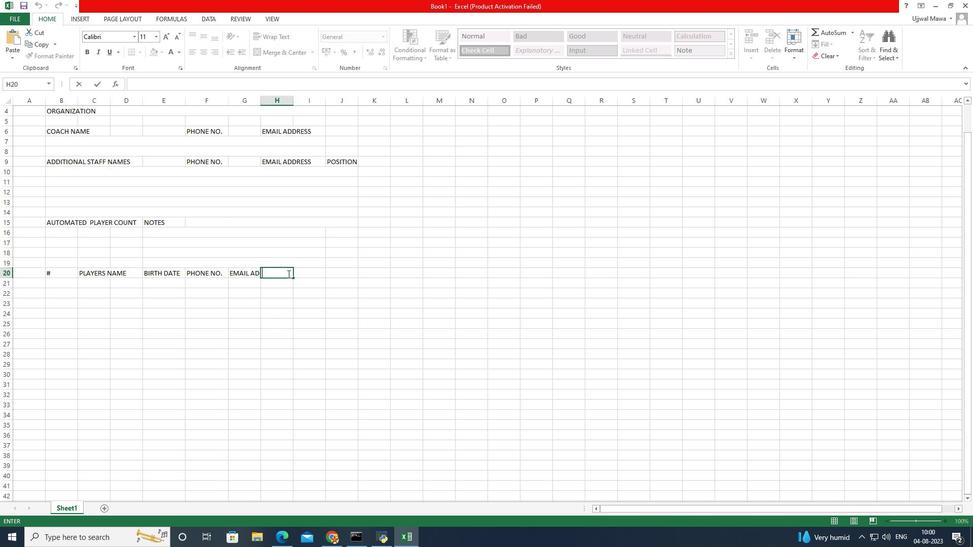 
Action: Mouse pressed left at (160, 244)
Screenshot: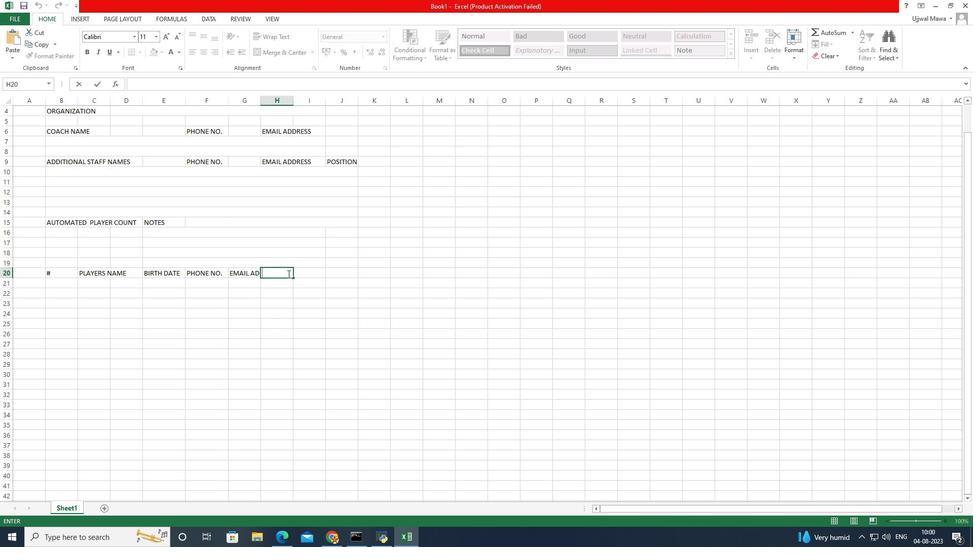
Action: Key pressed PARENT<Key.space>NAME<Key.space>
Screenshot: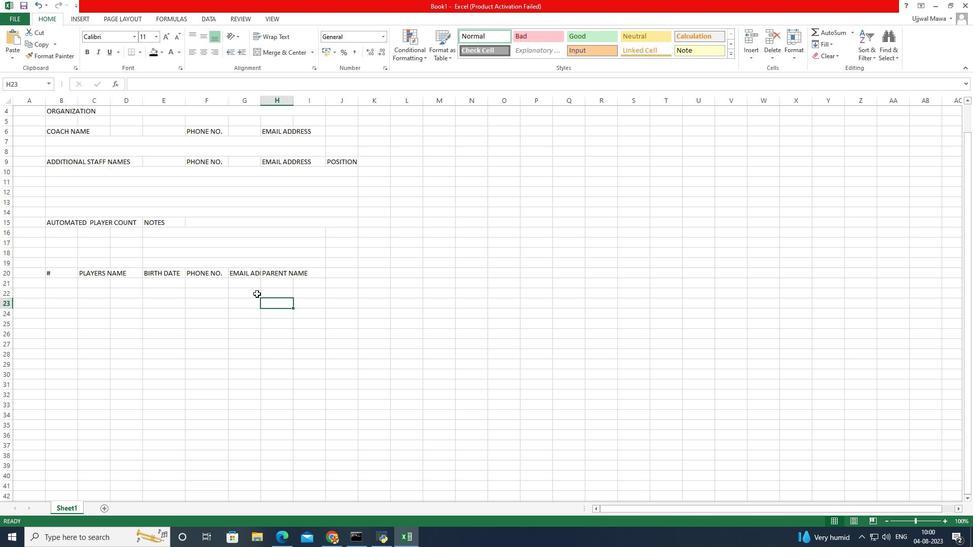
Action: Mouse moved to (164, 267)
Screenshot: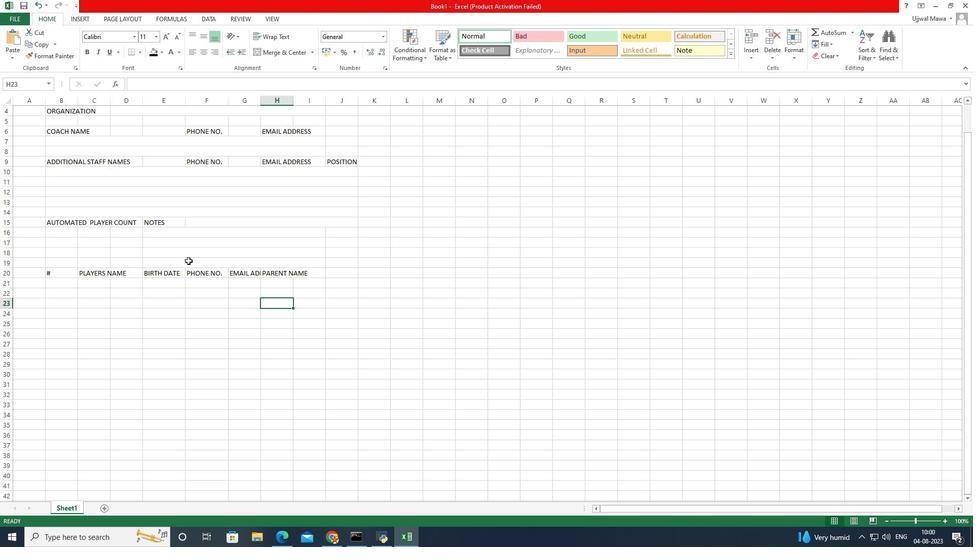 
Action: Mouse pressed left at (164, 267)
Screenshot: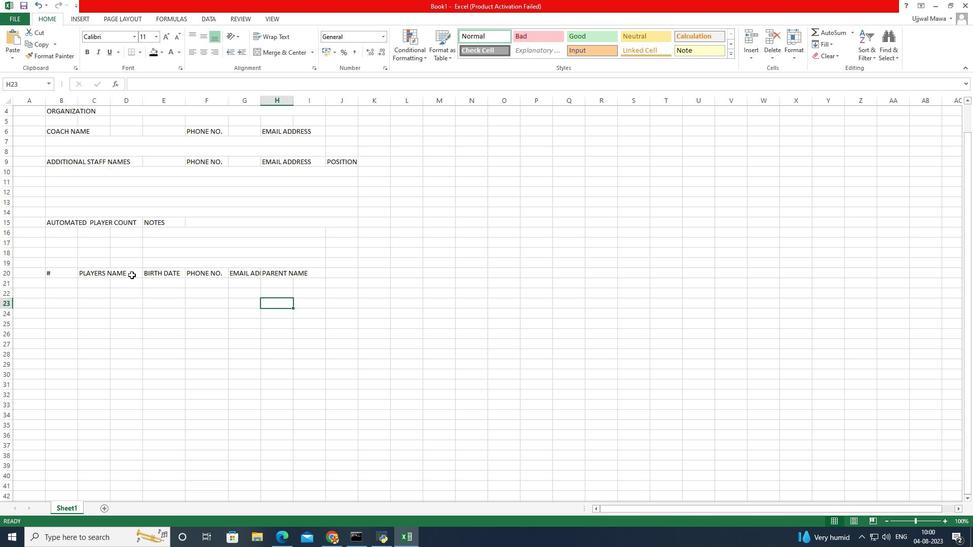 
Action: Mouse moved to (195, 242)
Screenshot: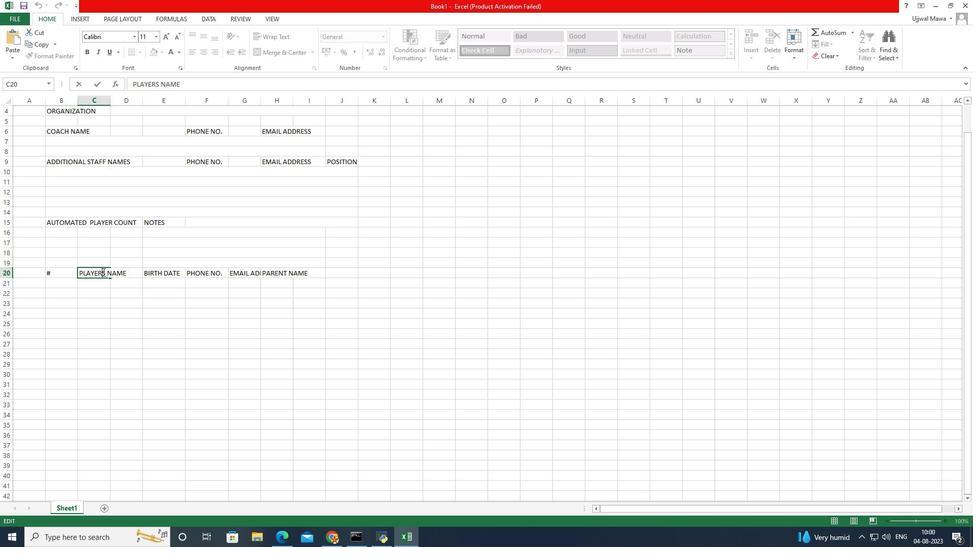 
Action: Mouse pressed left at (195, 242)
Screenshot: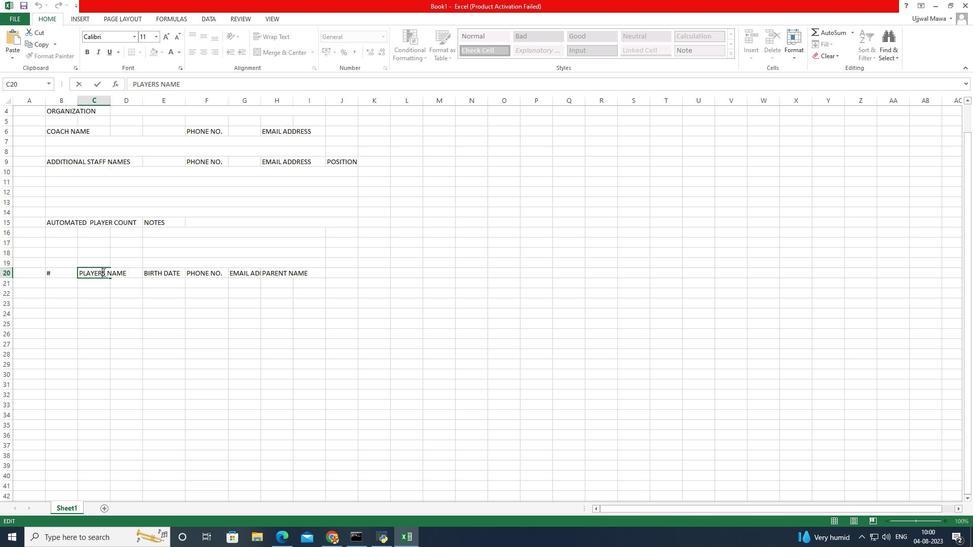 
Action: Mouse pressed left at (195, 242)
Screenshot: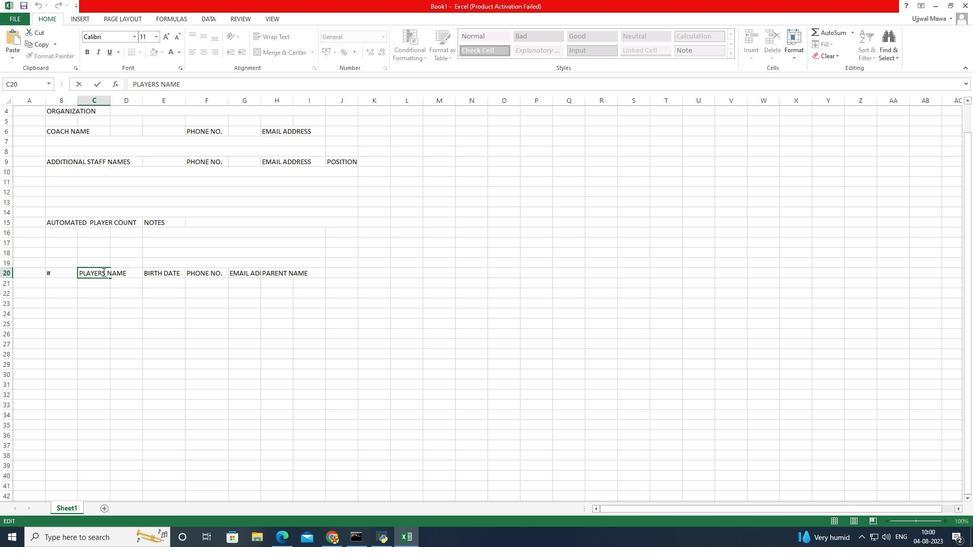 
Action: Mouse moved to (195, 244)
